 Task: Look for space in Ferry Pass, United States from 2nd June, 2023 to 6th June, 2023 for 1 adult in price range Rs.10000 to Rs.13000. Place can be private room with 1  bedroom having 1 bed and 1 bathroom. Property type can be house, flat, guest house, hotel. Booking option can be shelf check-in. Required host language is English.
Action: Mouse moved to (609, 126)
Screenshot: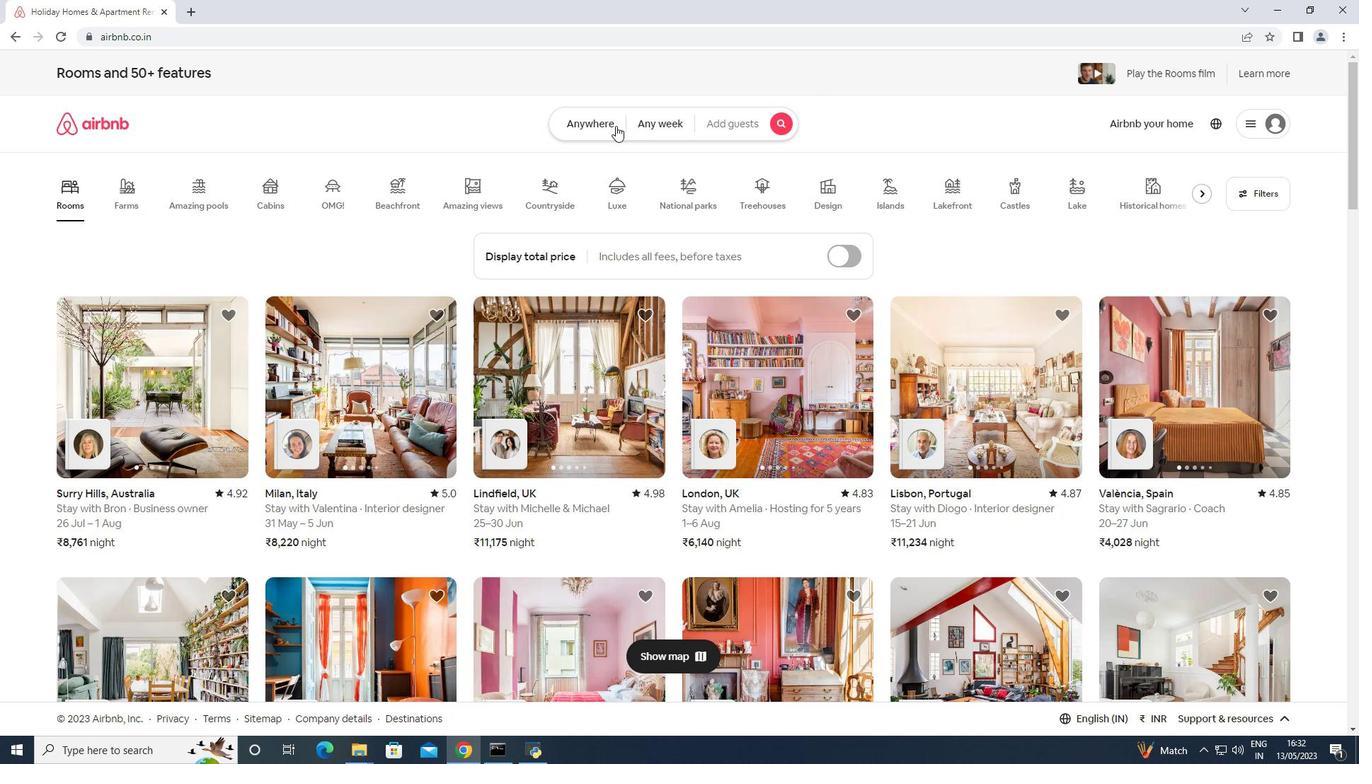 
Action: Mouse pressed left at (609, 126)
Screenshot: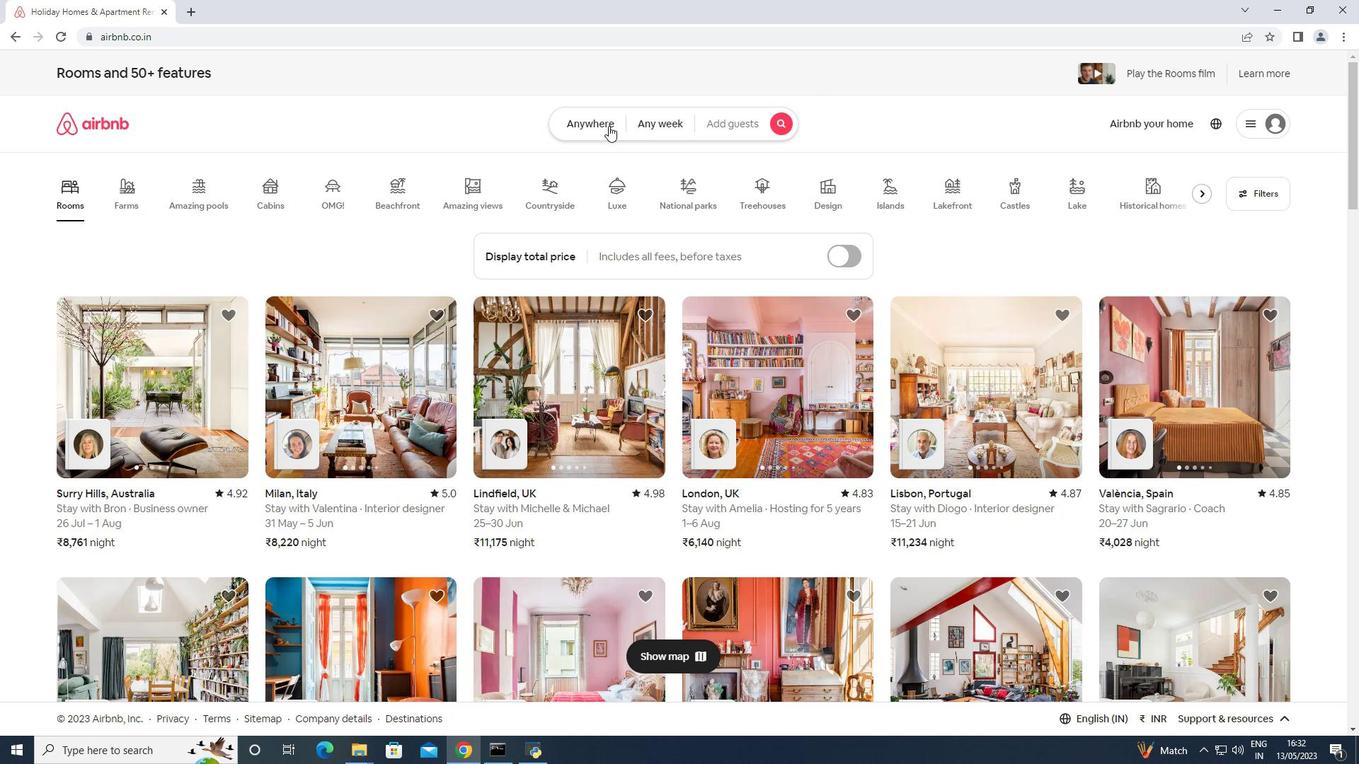 
Action: Mouse moved to (574, 177)
Screenshot: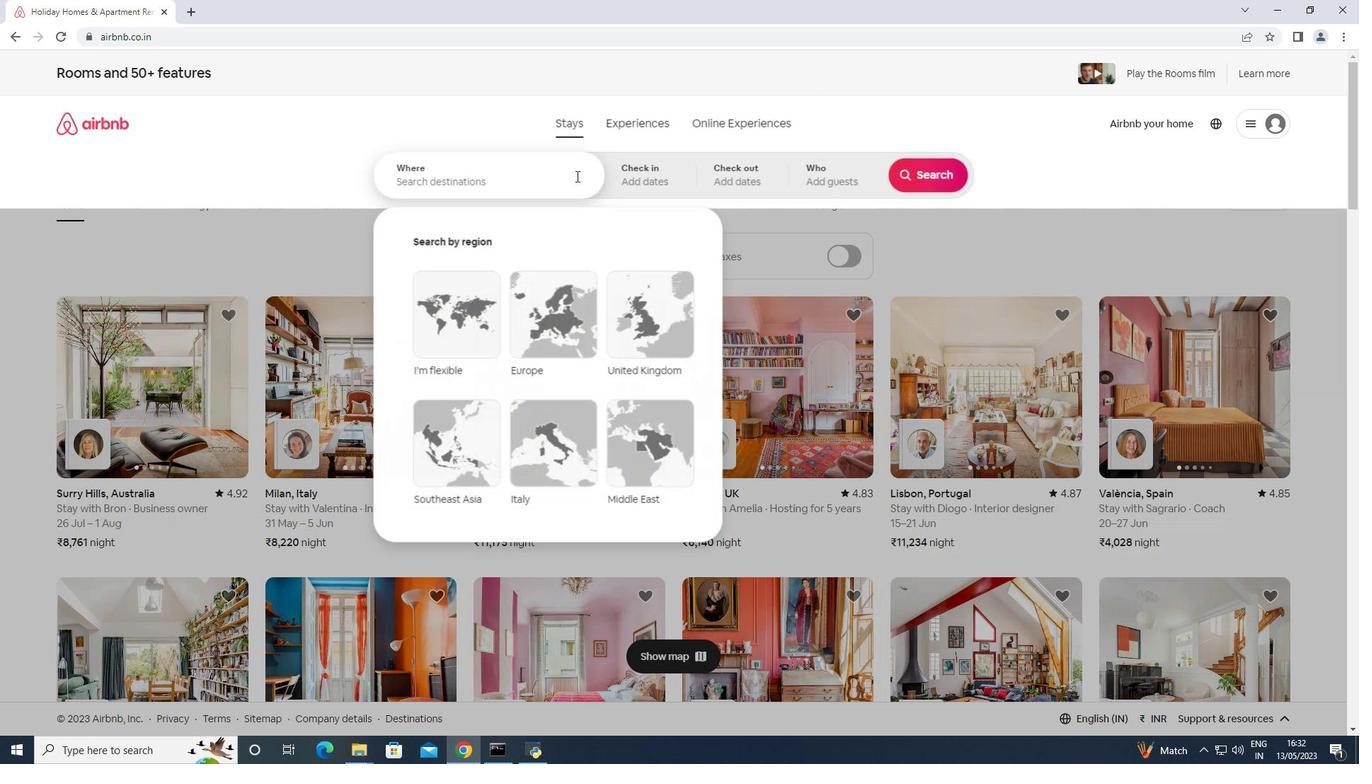
Action: Mouse pressed left at (574, 177)
Screenshot: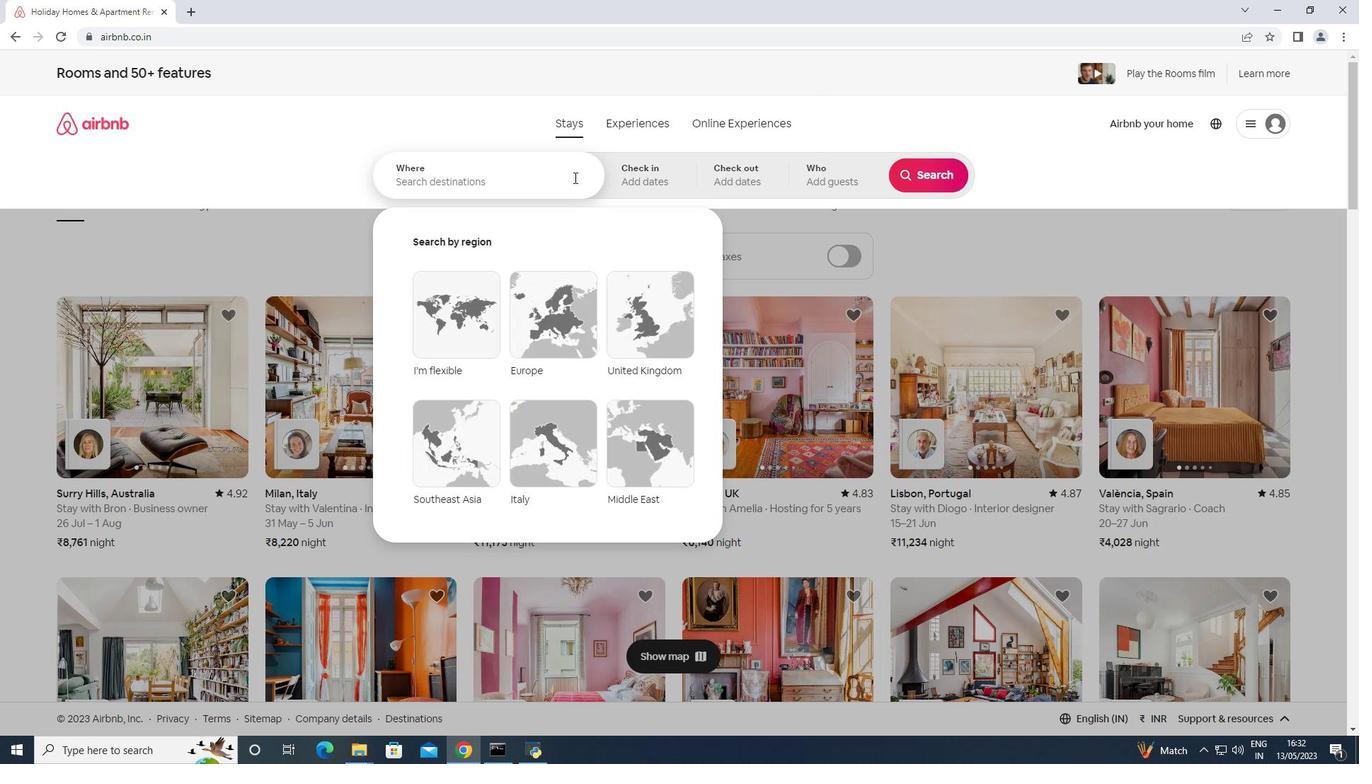 
Action: Key pressed <Key.shift>Ferry<Key.space>p<Key.backspace><Key.shift>Pass,<Key.space><Key.shift>United<Key.space><Key.shift>States<Key.enter>
Screenshot: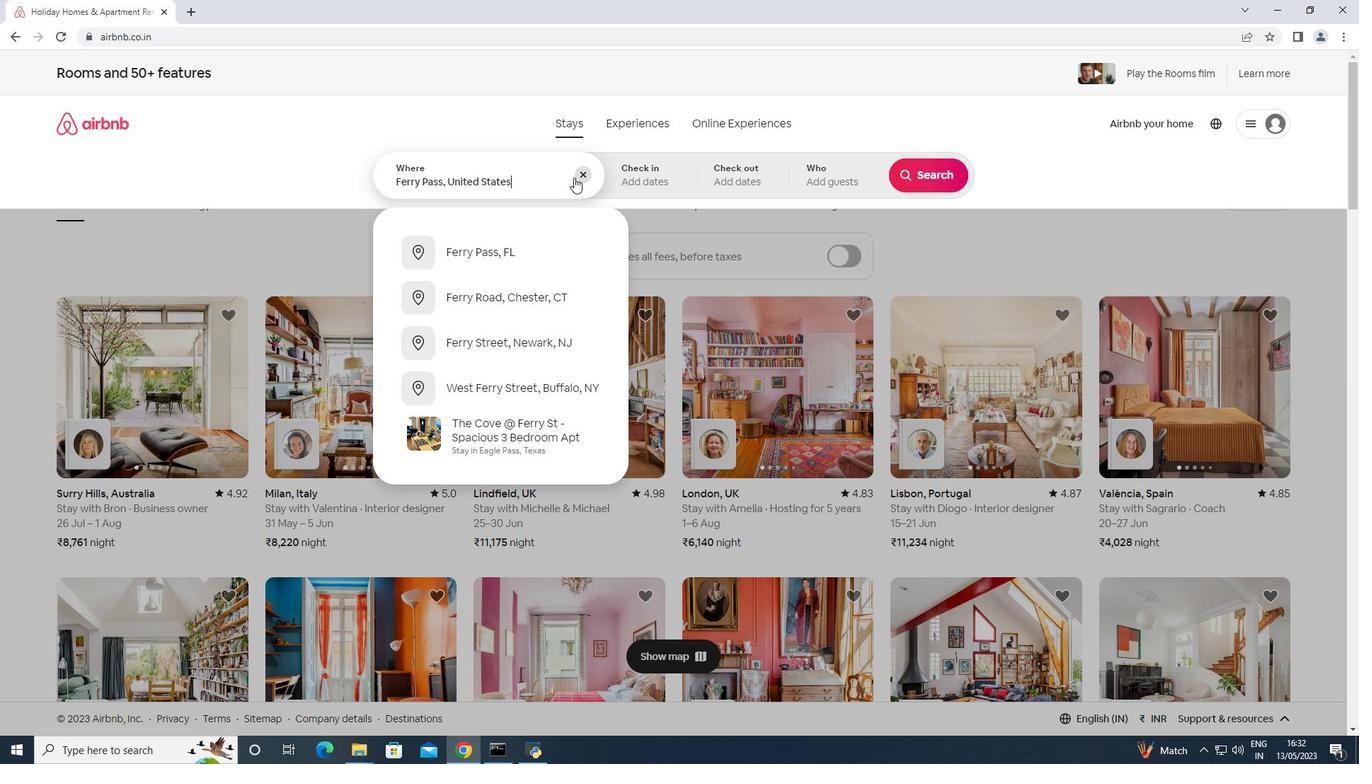 
Action: Mouse moved to (876, 348)
Screenshot: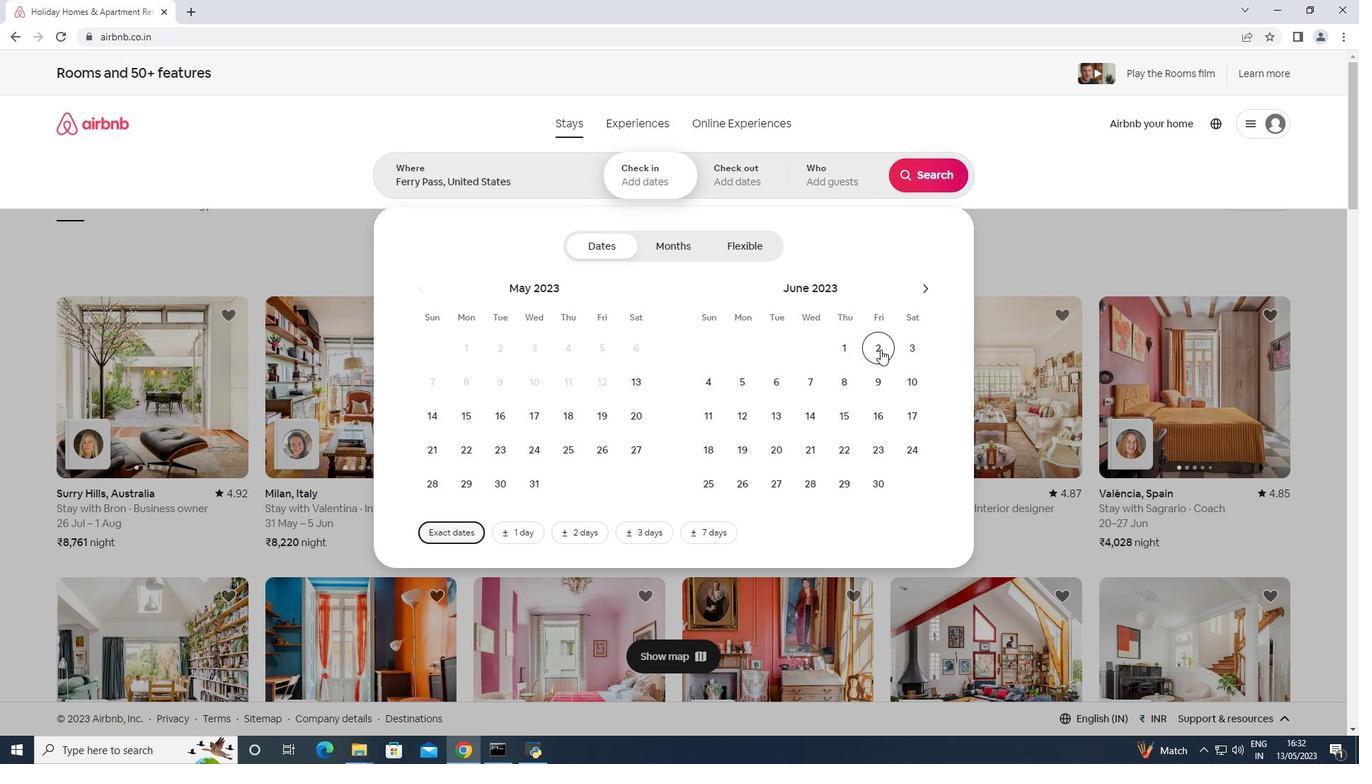 
Action: Mouse pressed left at (876, 348)
Screenshot: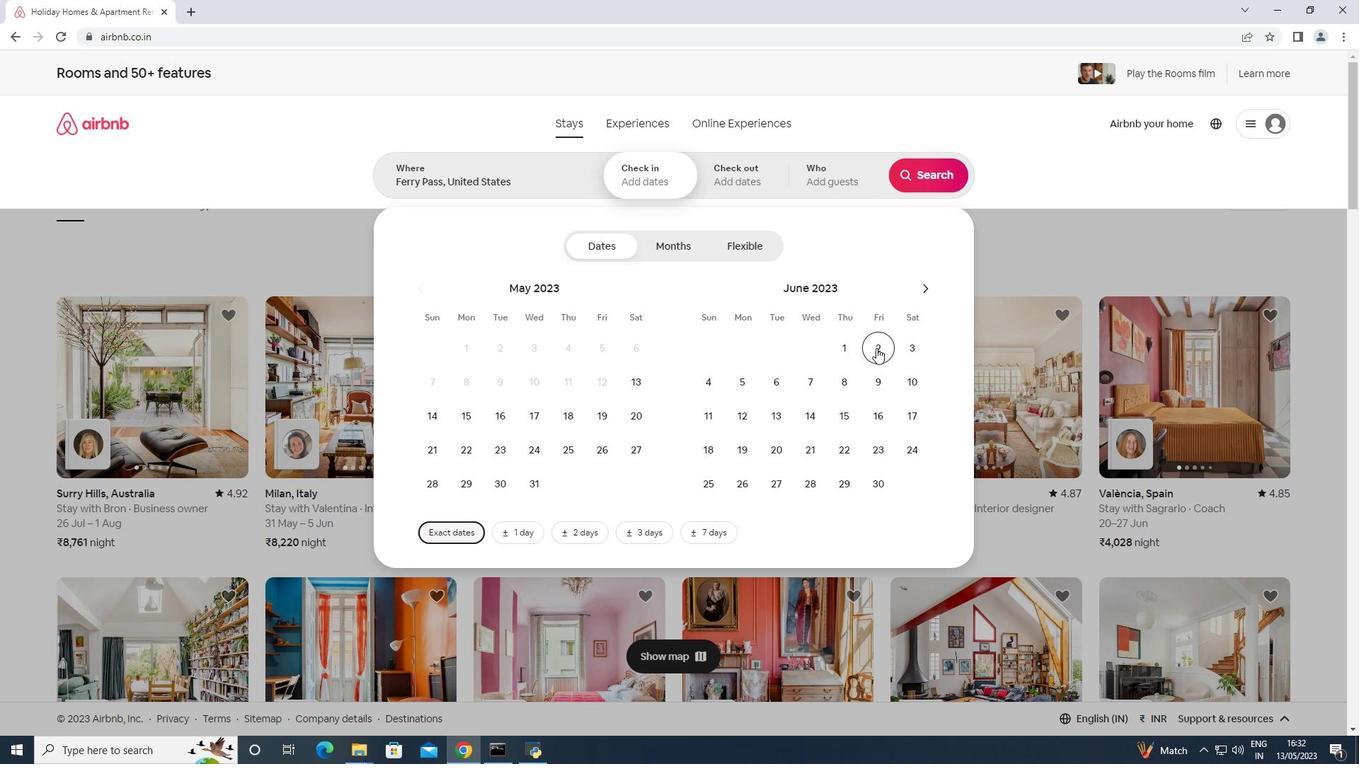 
Action: Mouse moved to (773, 384)
Screenshot: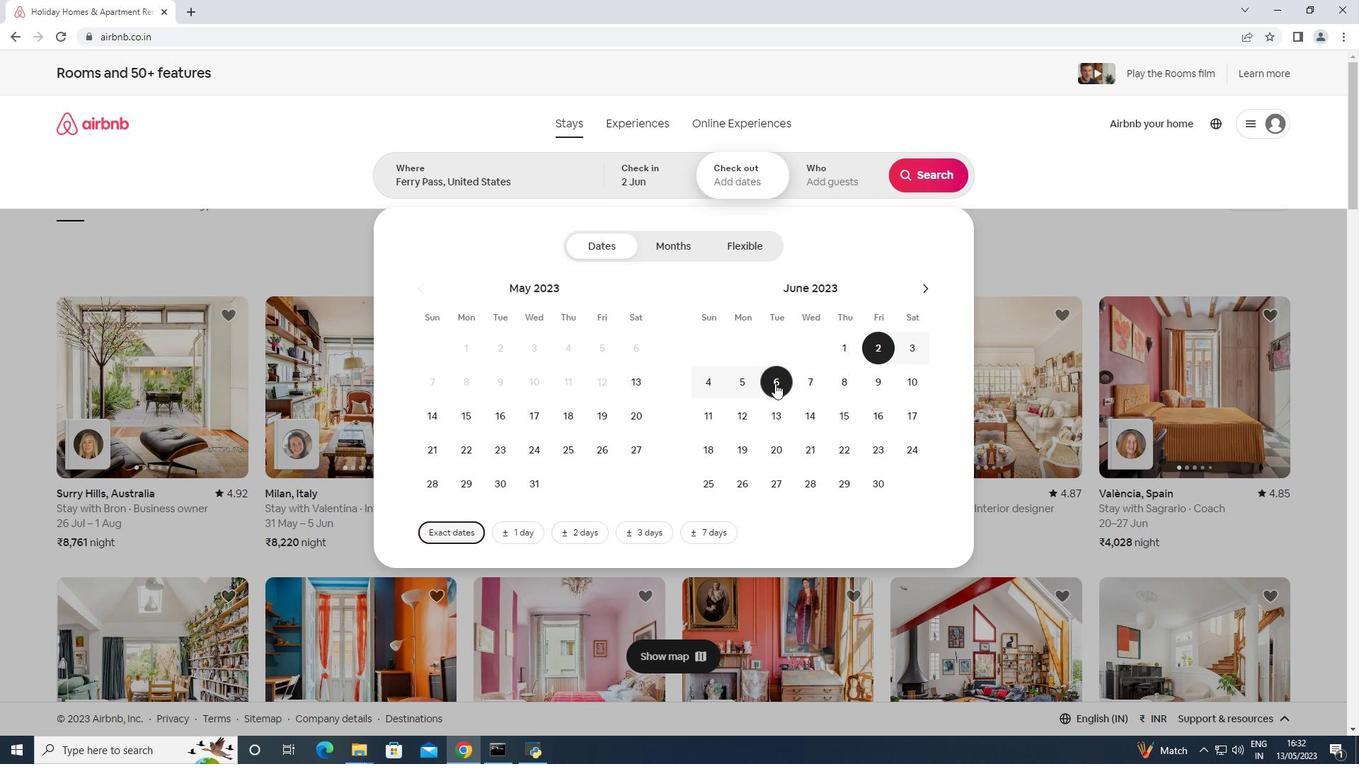 
Action: Mouse pressed left at (773, 384)
Screenshot: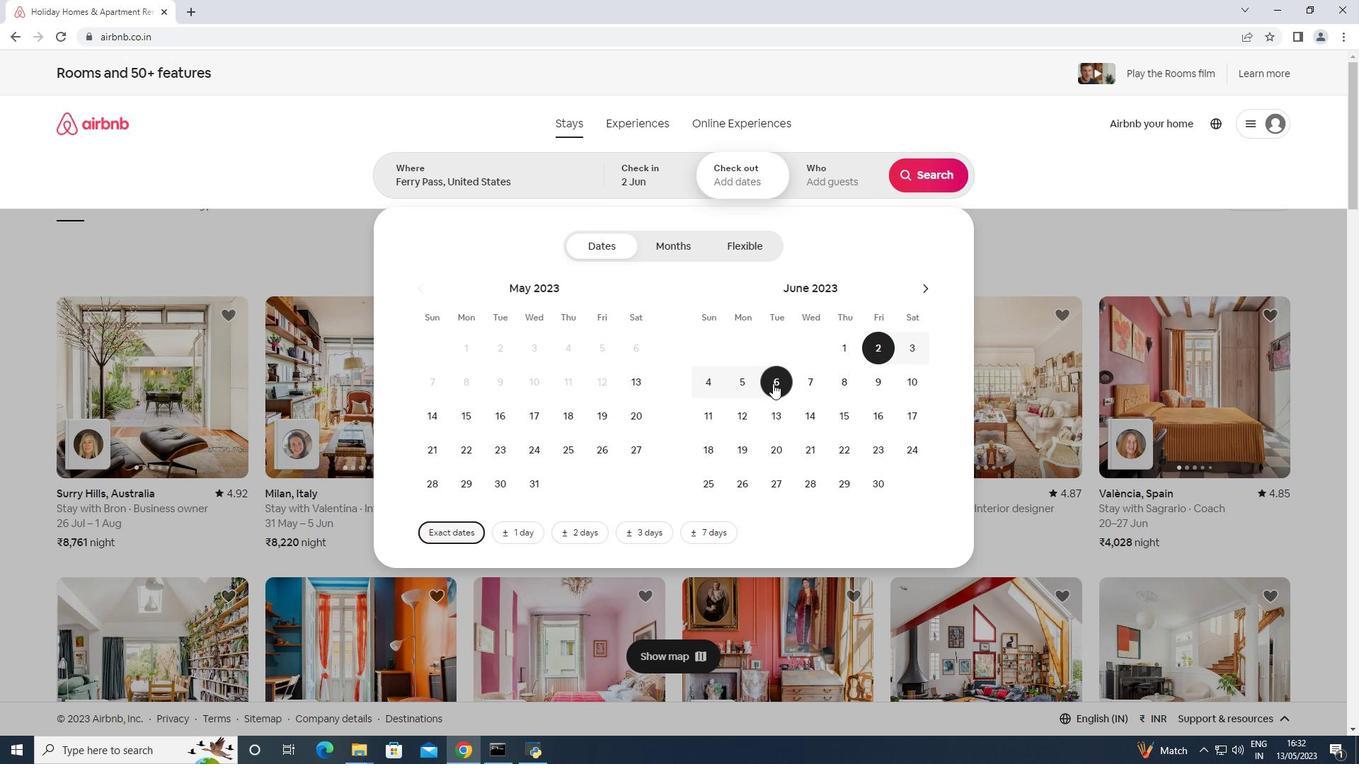 
Action: Mouse moved to (831, 179)
Screenshot: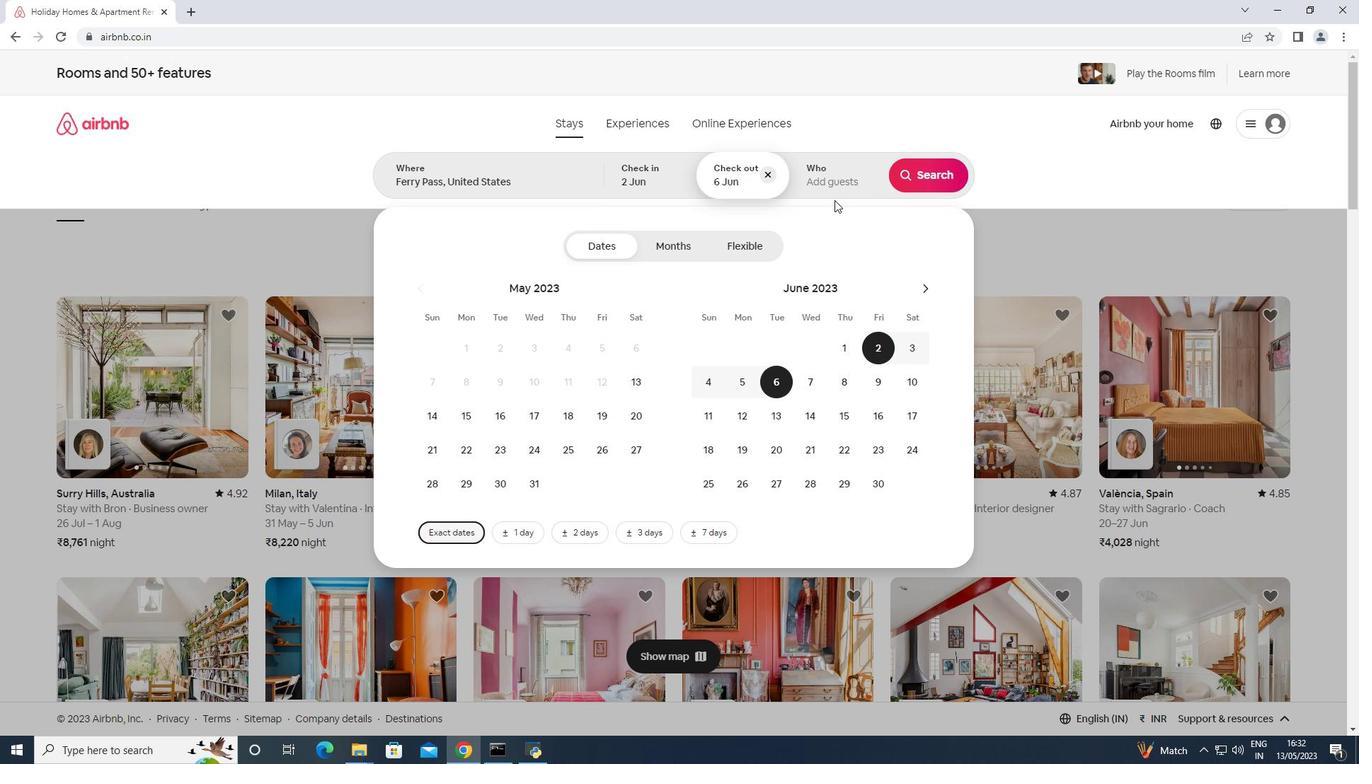 
Action: Mouse pressed left at (831, 179)
Screenshot: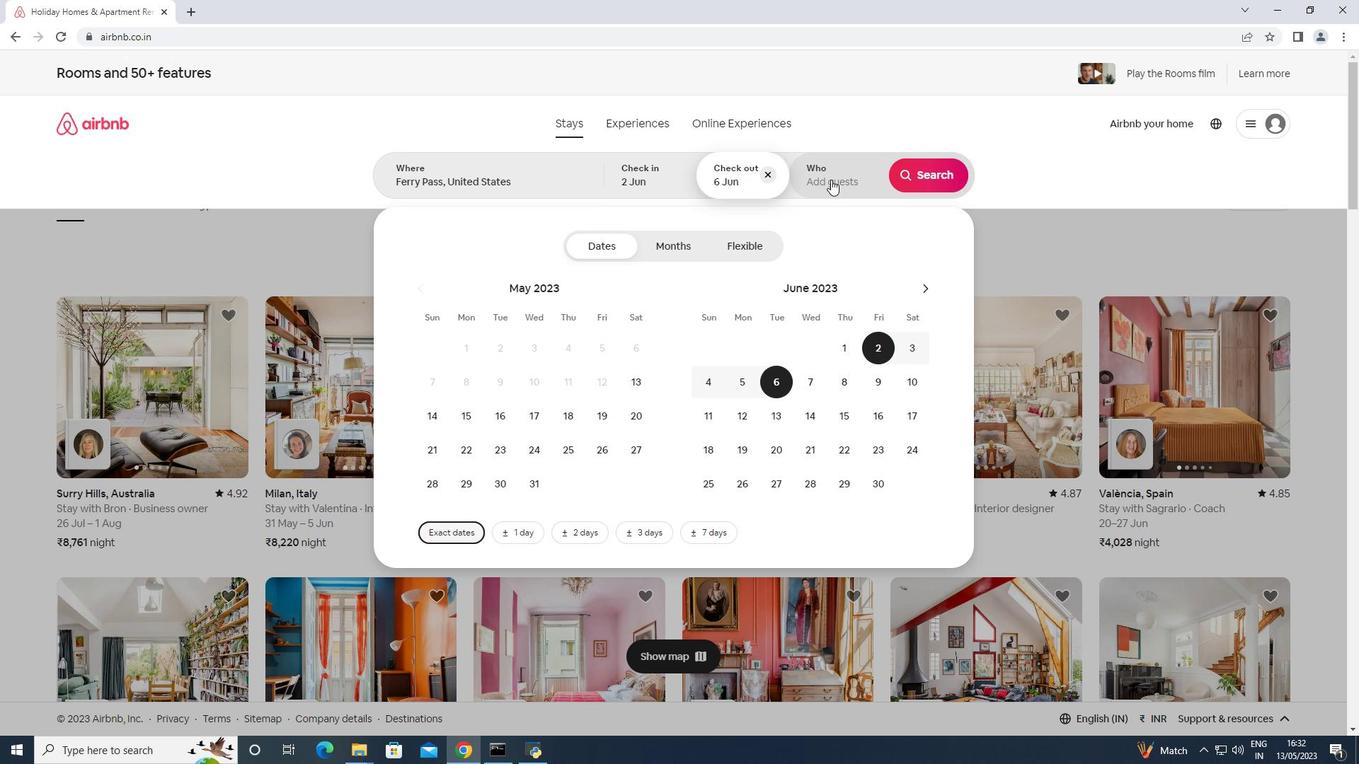
Action: Mouse moved to (932, 247)
Screenshot: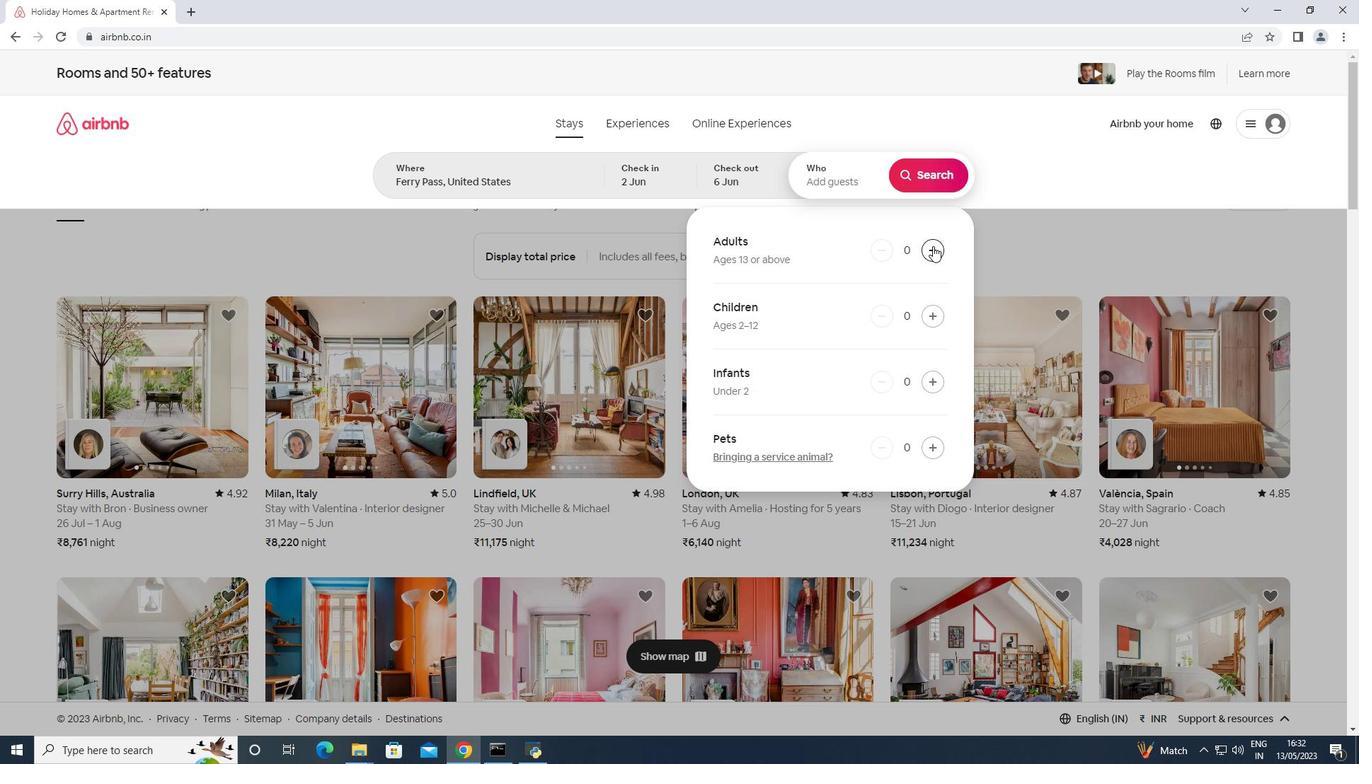 
Action: Mouse pressed left at (932, 247)
Screenshot: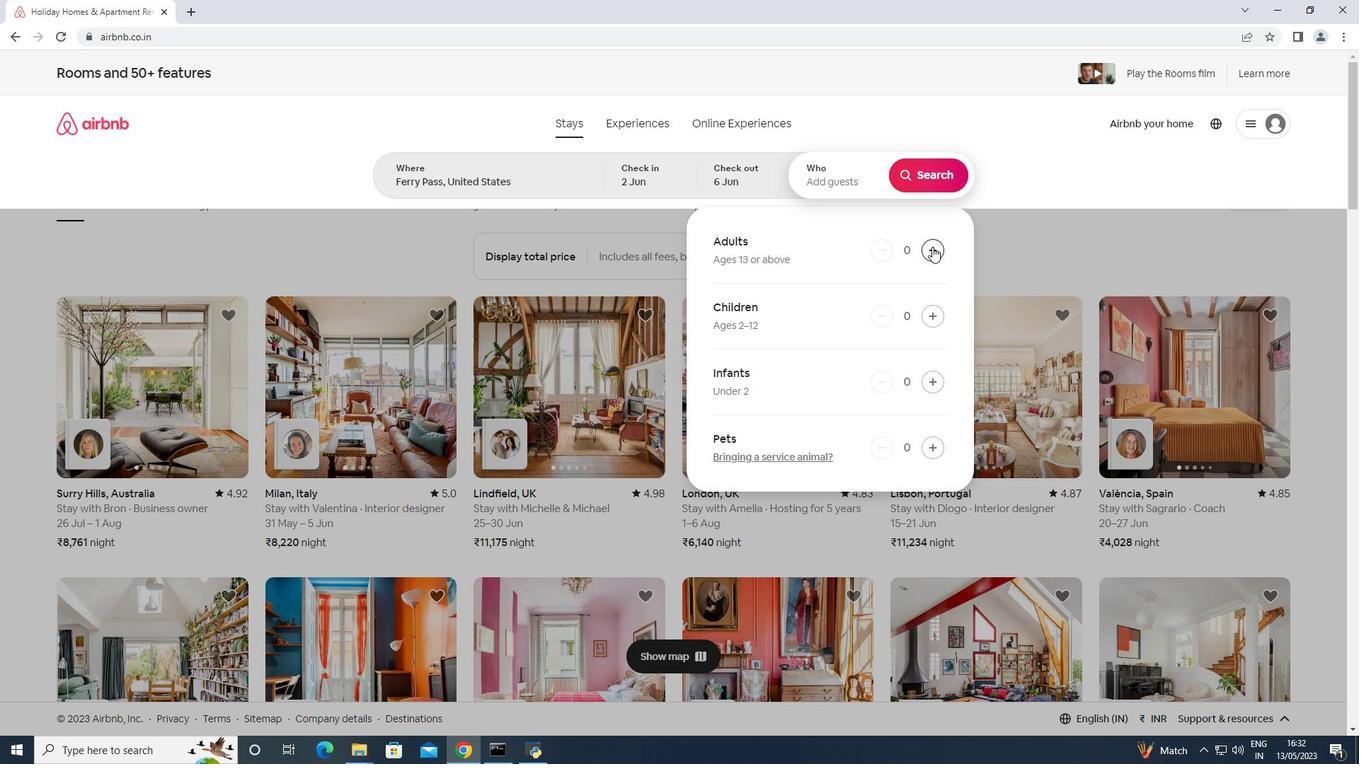 
Action: Mouse moved to (912, 167)
Screenshot: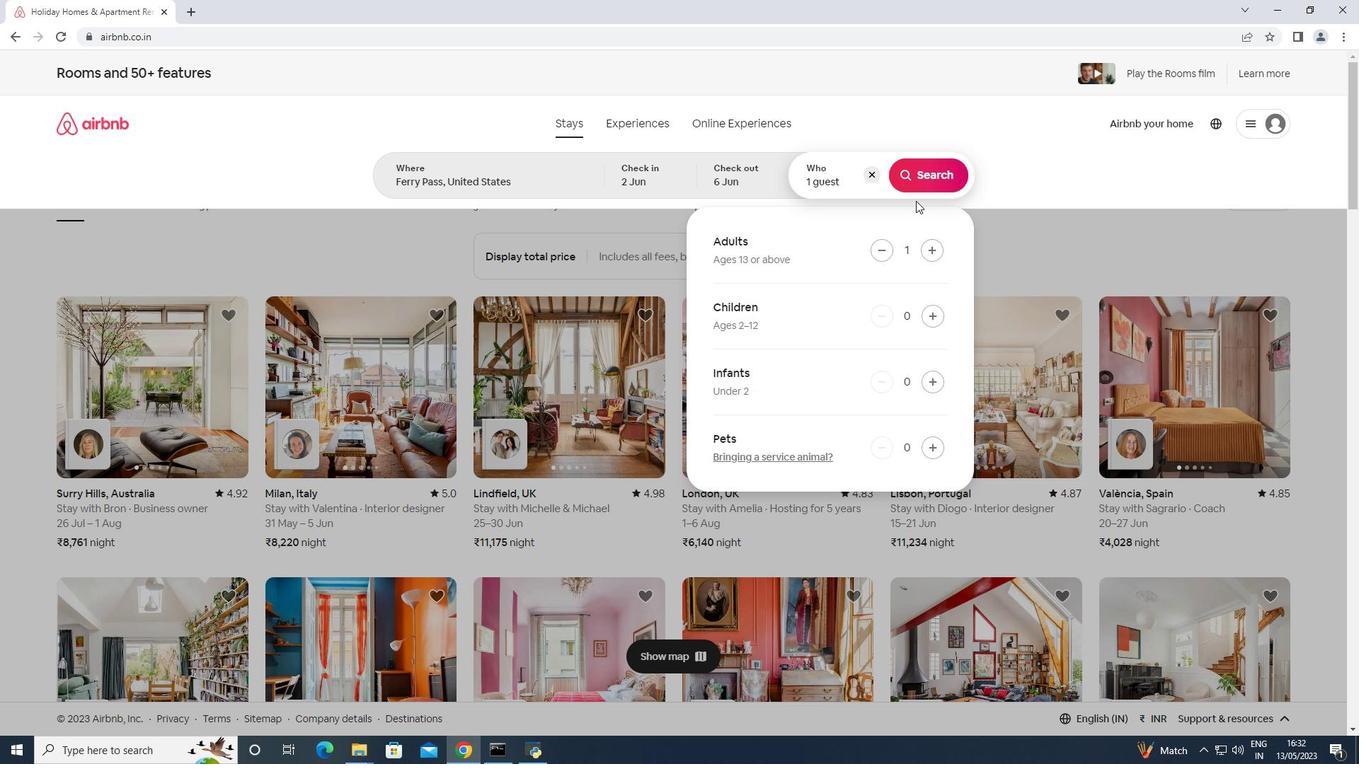 
Action: Mouse pressed left at (912, 167)
Screenshot: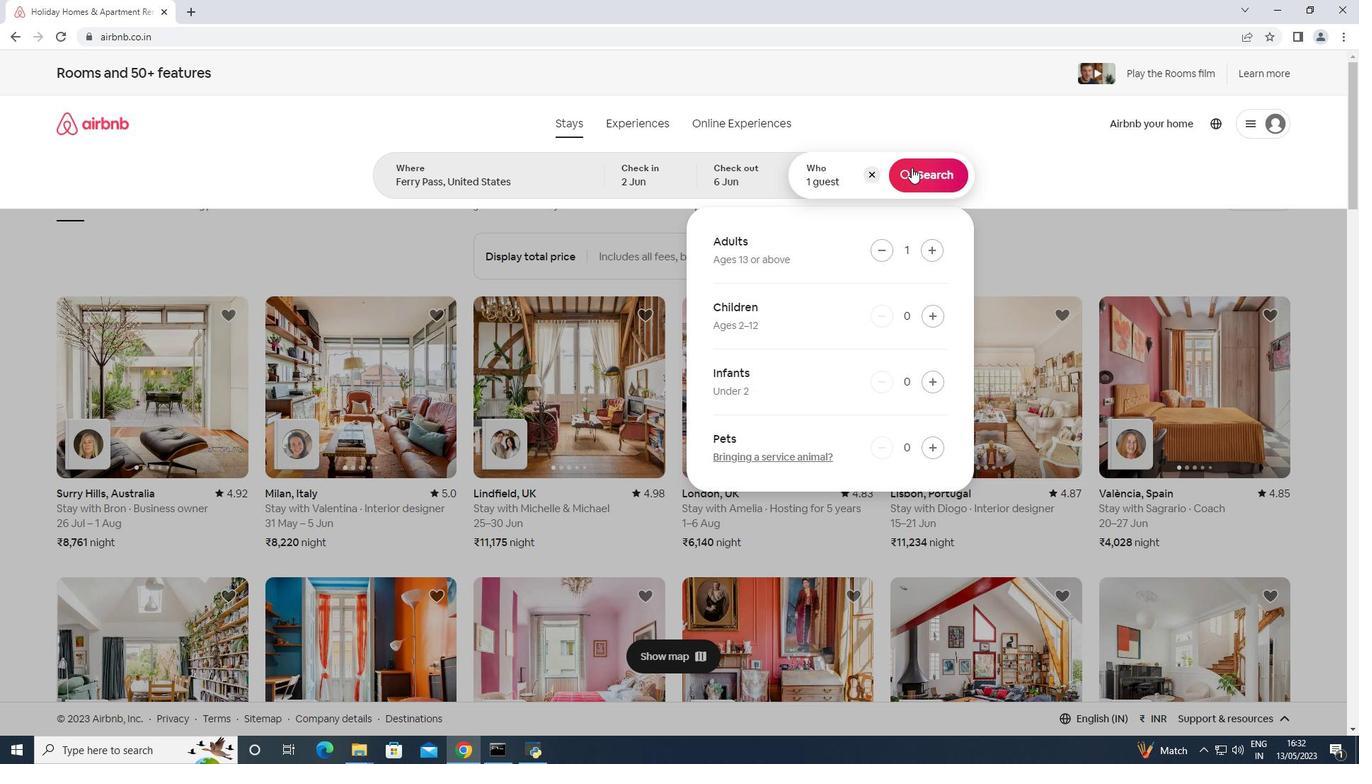 
Action: Mouse moved to (1301, 127)
Screenshot: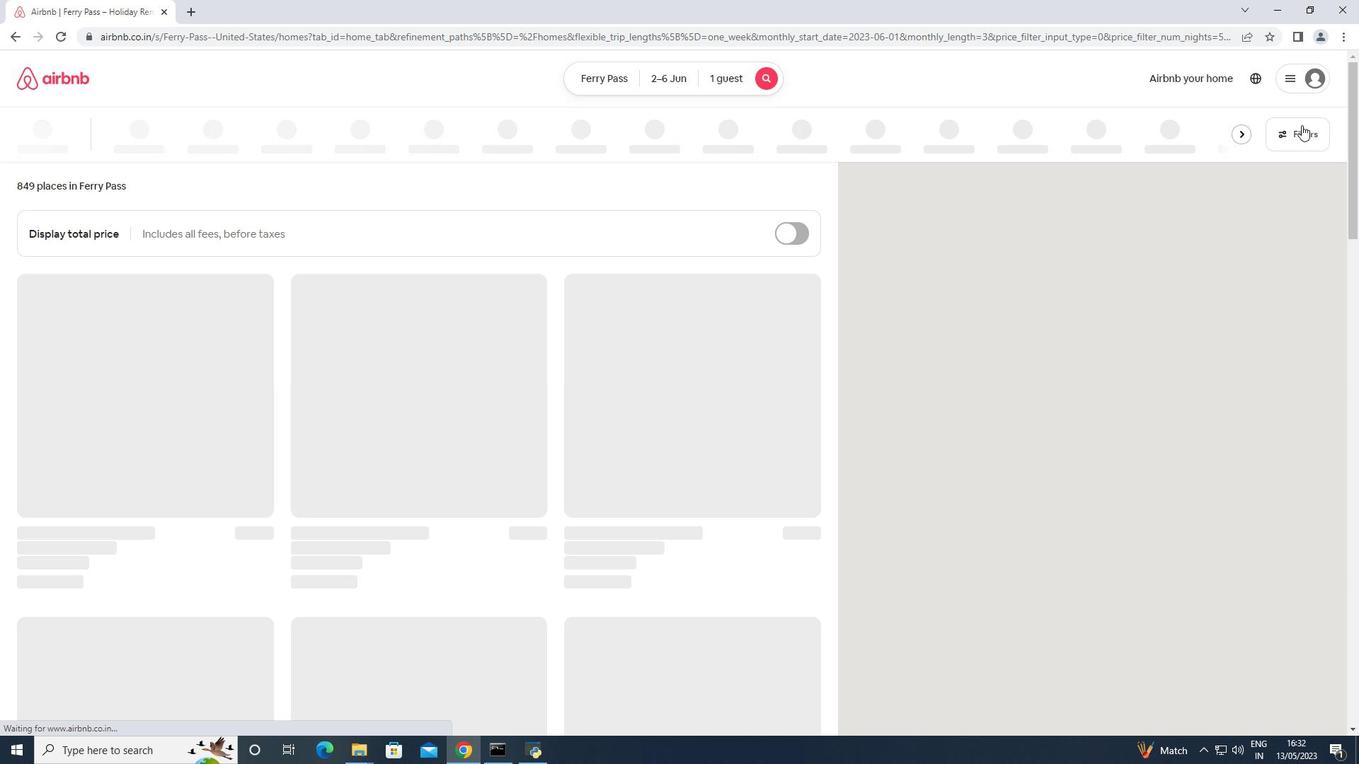 
Action: Mouse pressed left at (1301, 127)
Screenshot: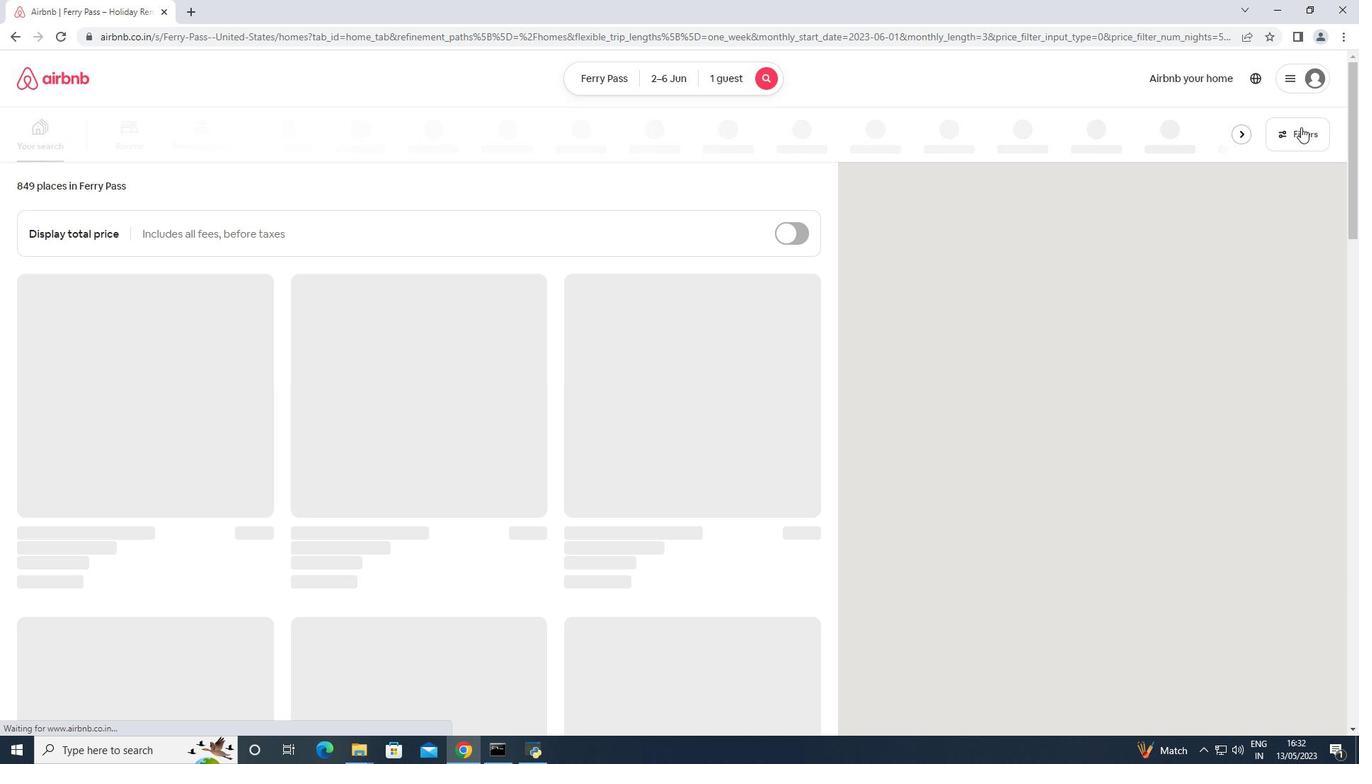 
Action: Mouse moved to (605, 475)
Screenshot: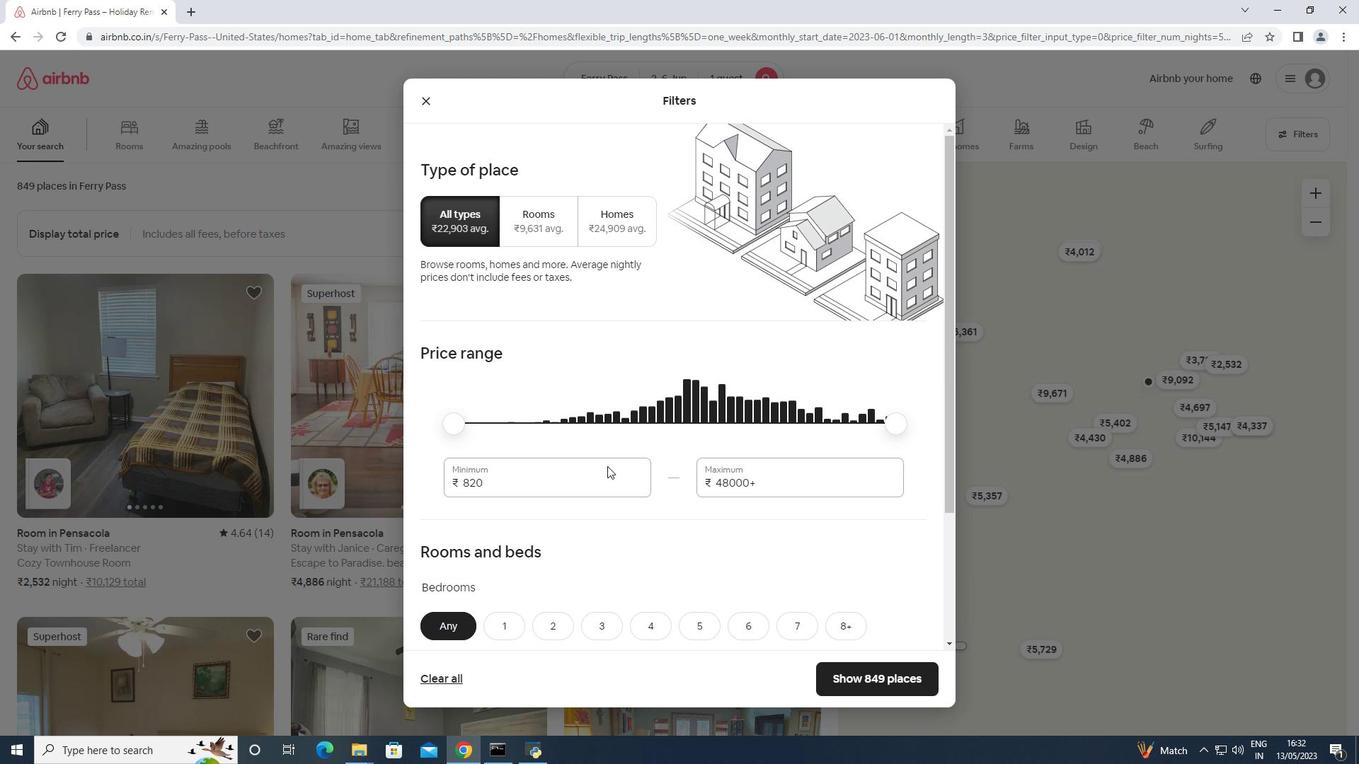 
Action: Mouse pressed left at (605, 475)
Screenshot: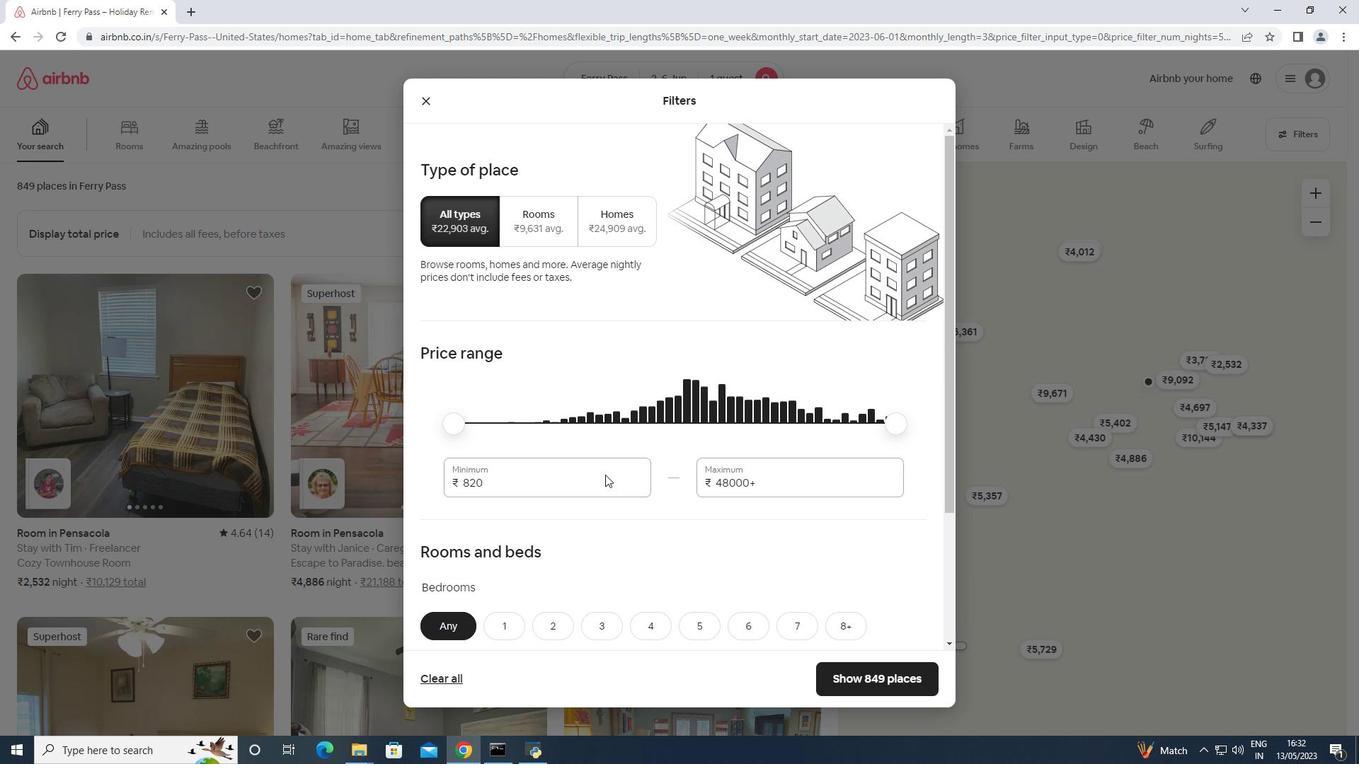 
Action: Mouse pressed left at (605, 475)
Screenshot: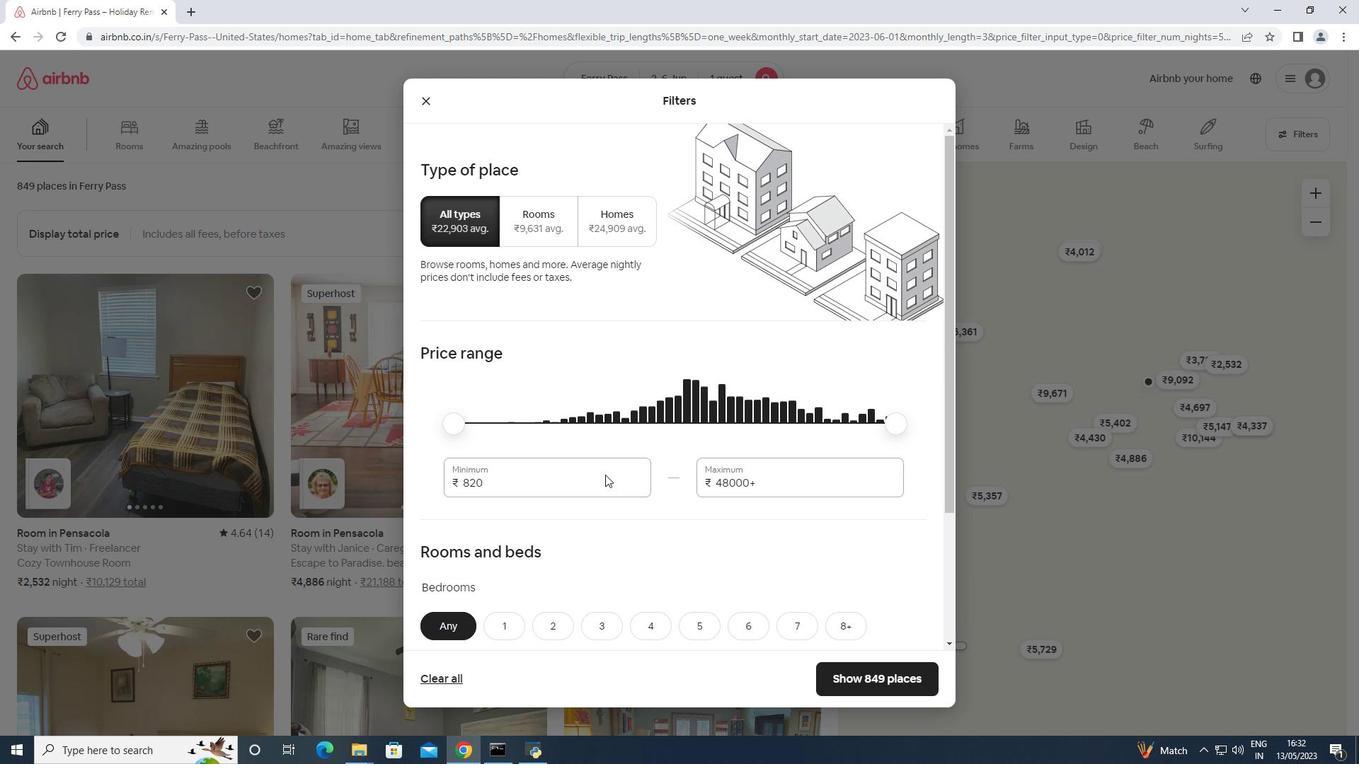 
Action: Mouse moved to (613, 470)
Screenshot: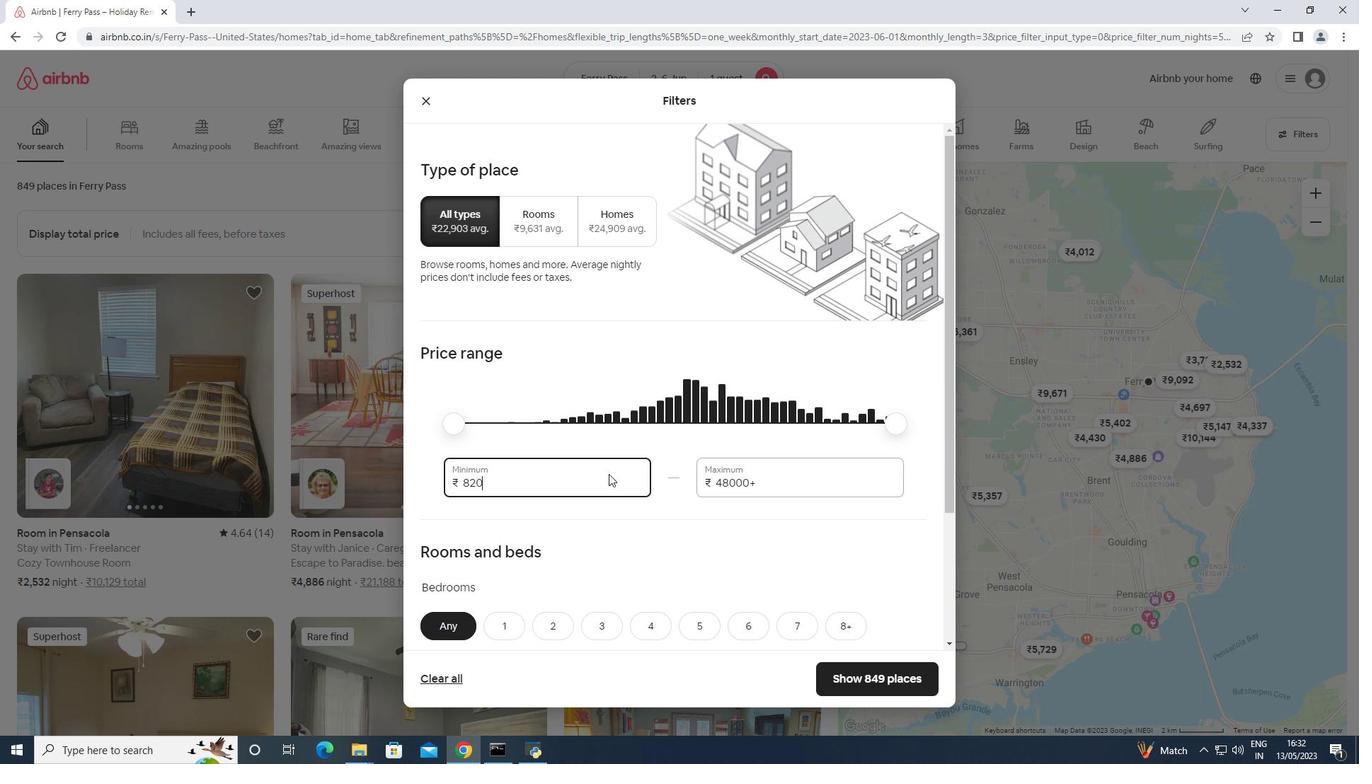 
Action: Key pressed <Key.backspace><Key.backspace><Key.backspace>12<Key.backspace>0000<Key.tab>13000
Screenshot: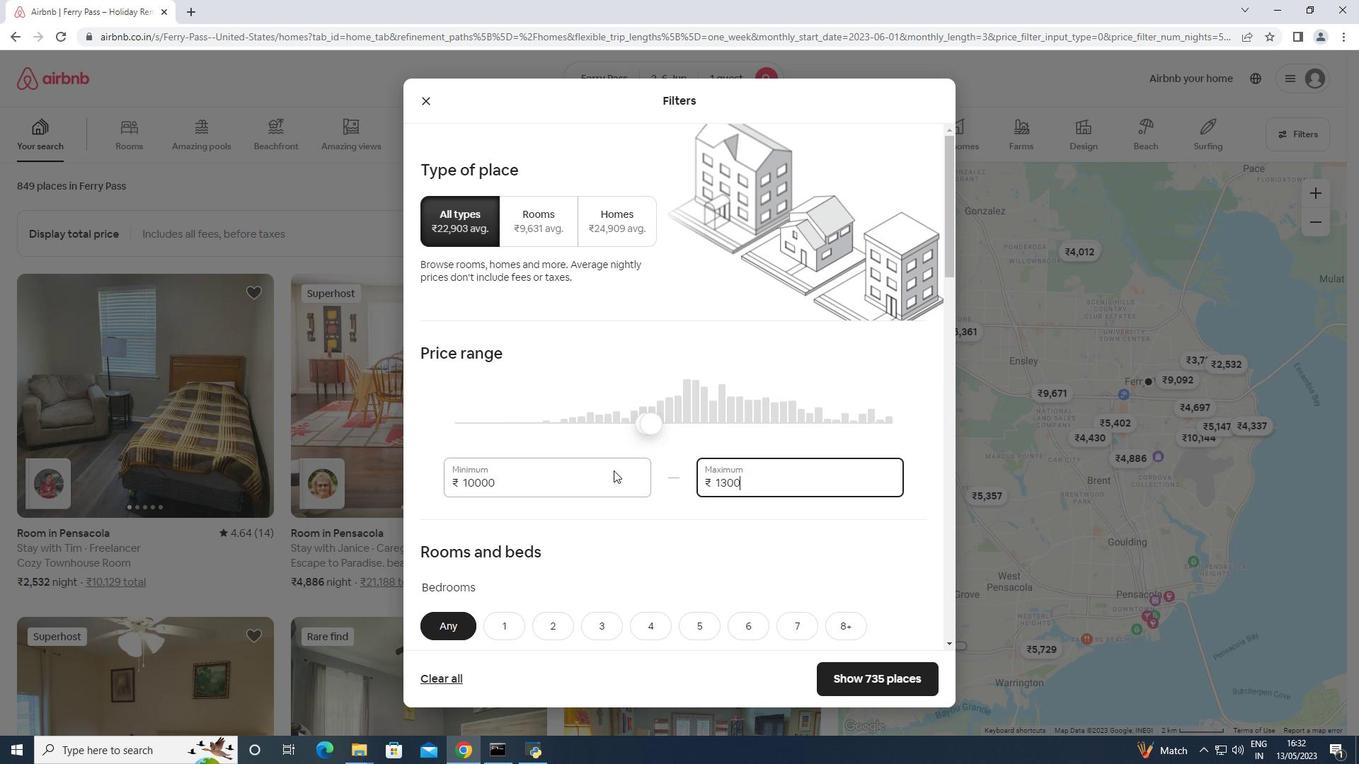 
Action: Mouse moved to (613, 470)
Screenshot: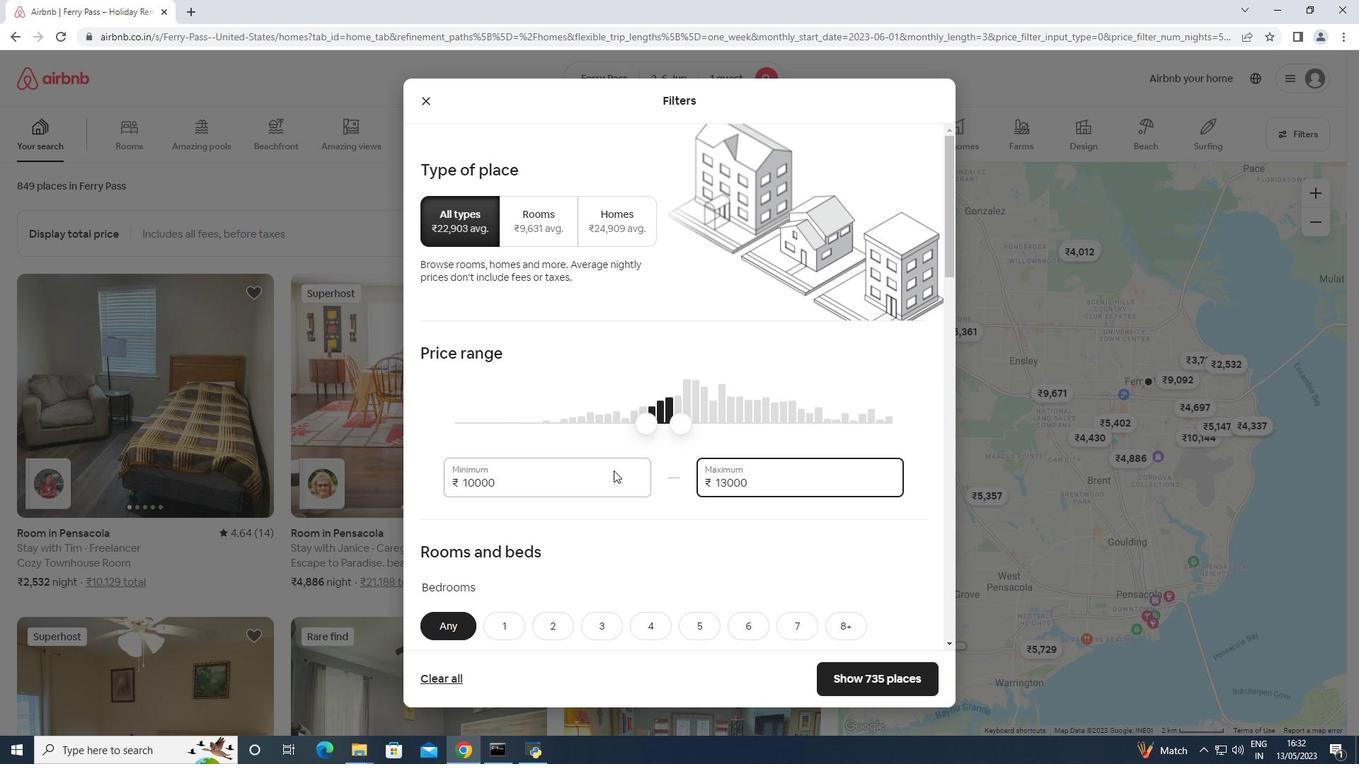 
Action: Mouse scrolled (613, 470) with delta (0, 0)
Screenshot: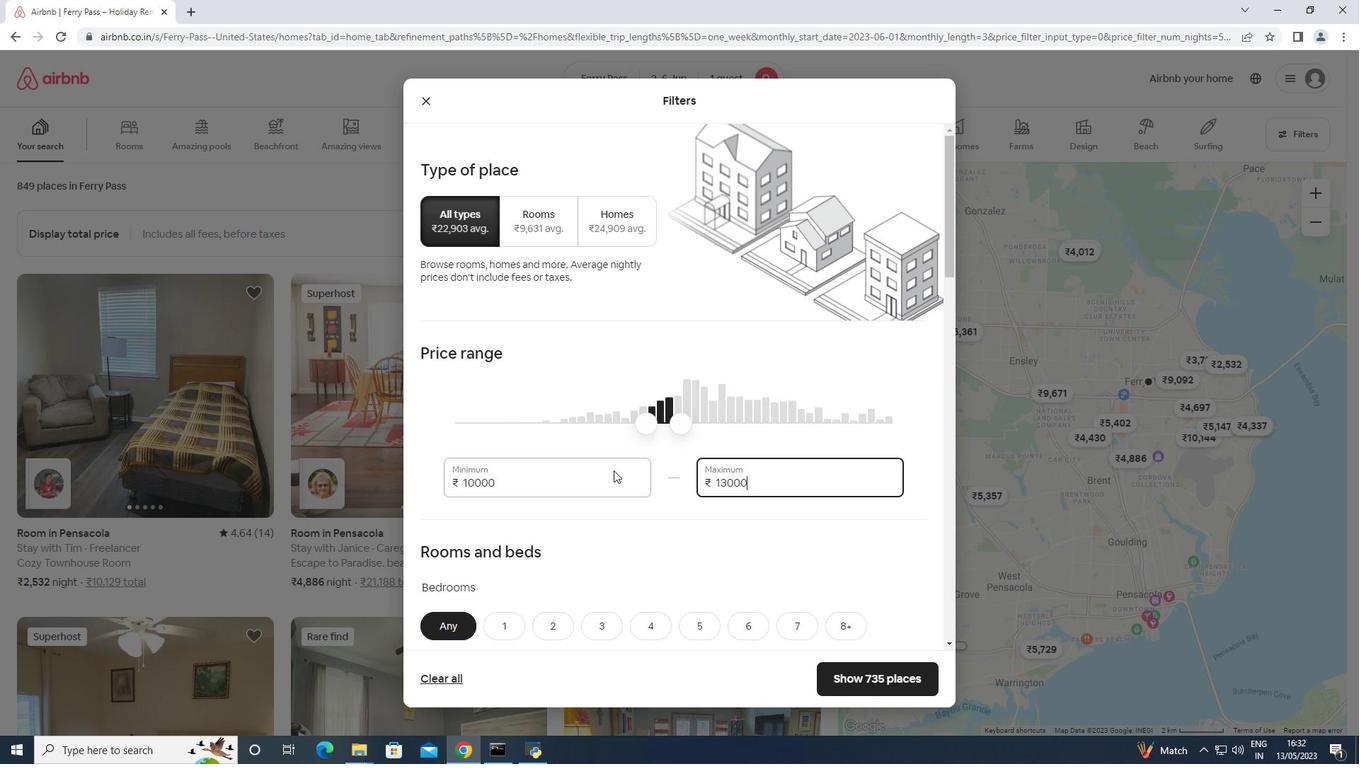 
Action: Mouse scrolled (613, 470) with delta (0, 0)
Screenshot: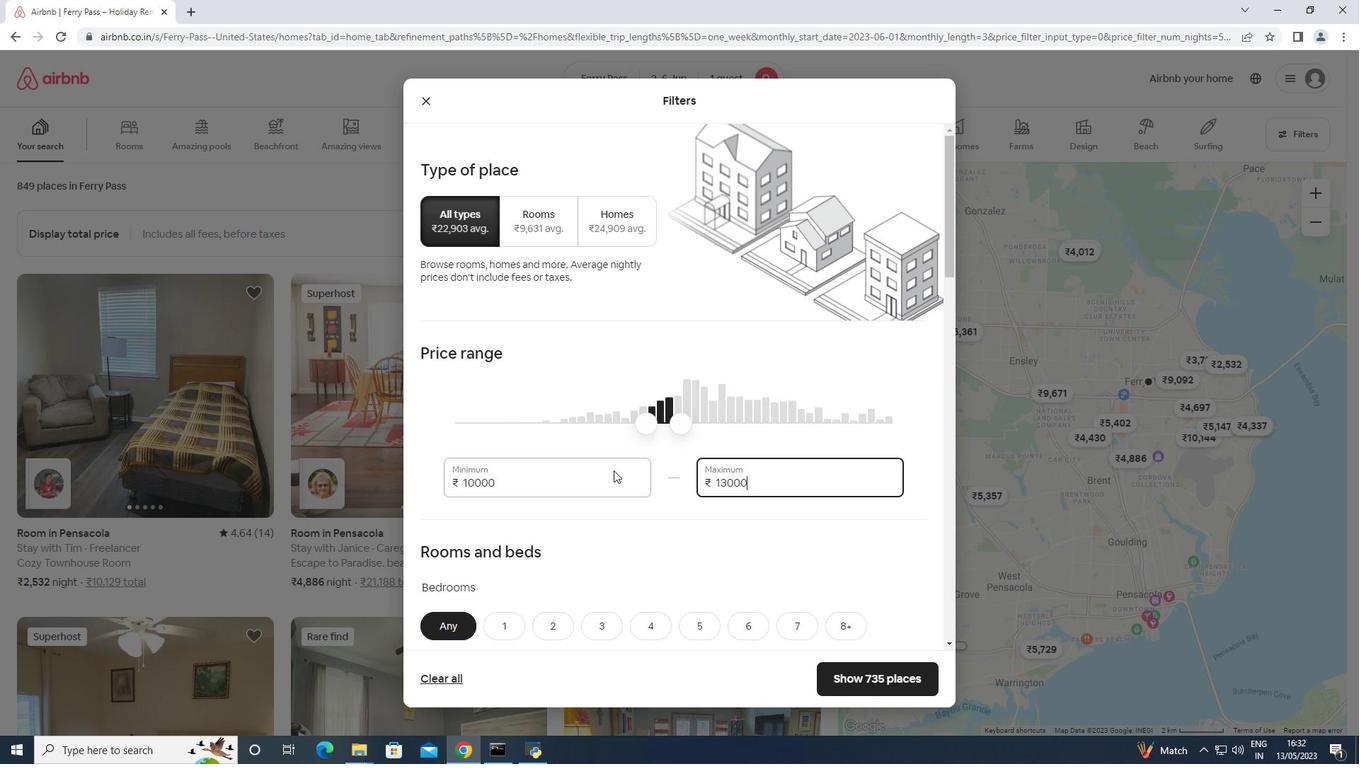 
Action: Mouse scrolled (613, 470) with delta (0, 0)
Screenshot: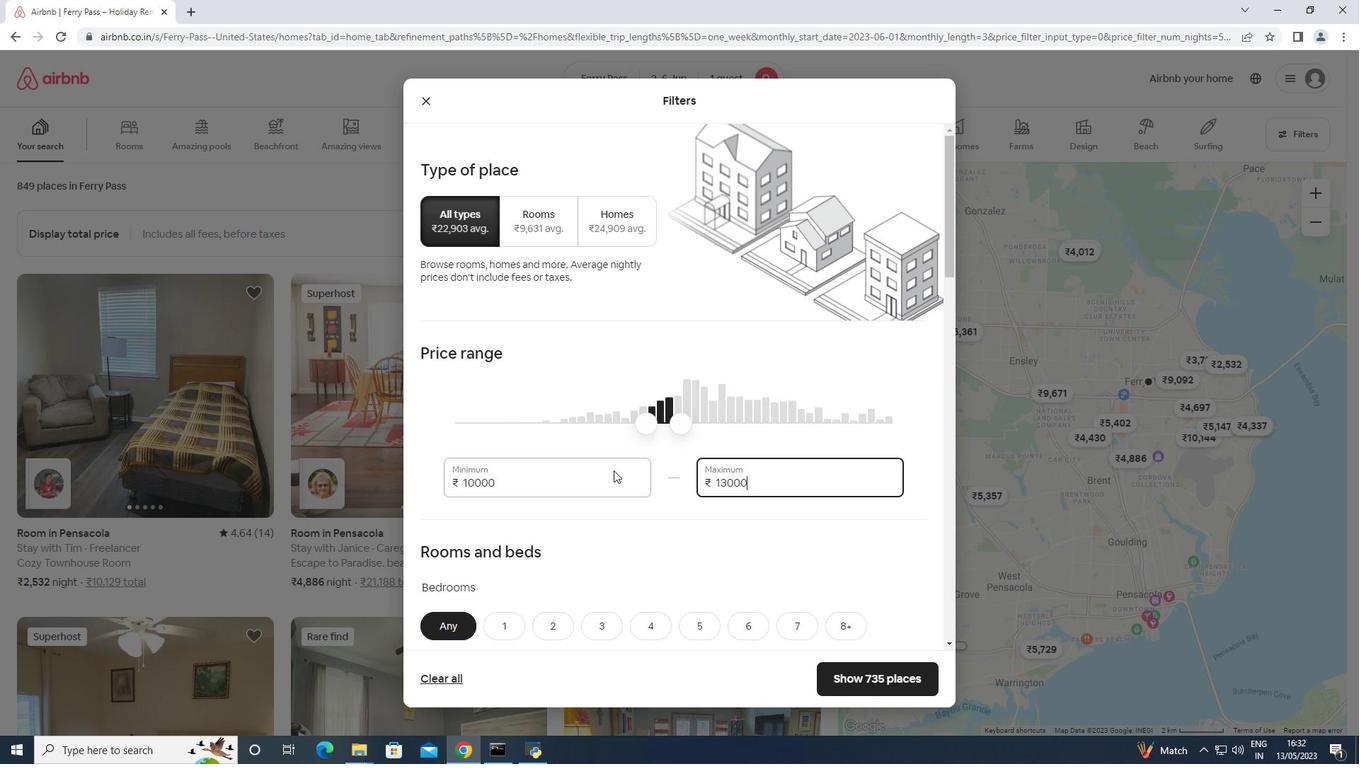 
Action: Mouse moved to (515, 420)
Screenshot: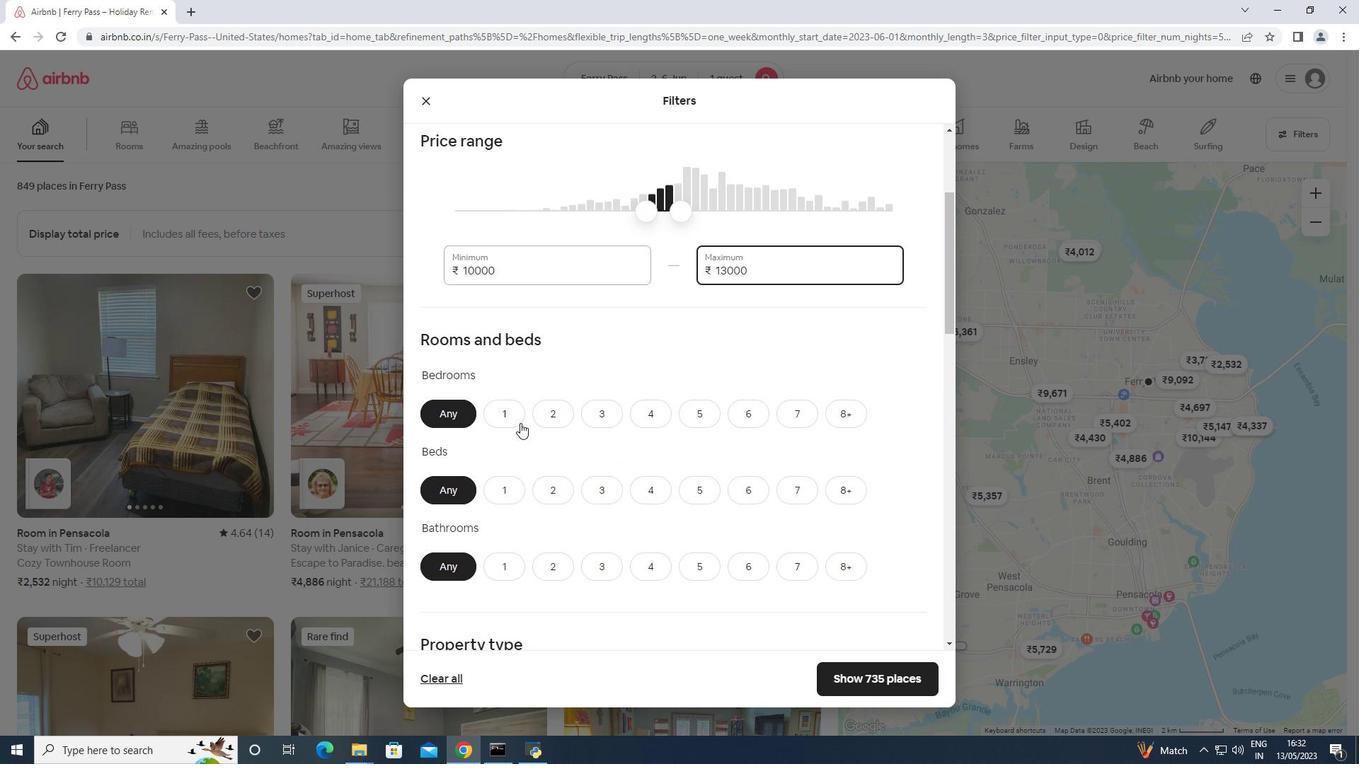 
Action: Mouse pressed left at (515, 420)
Screenshot: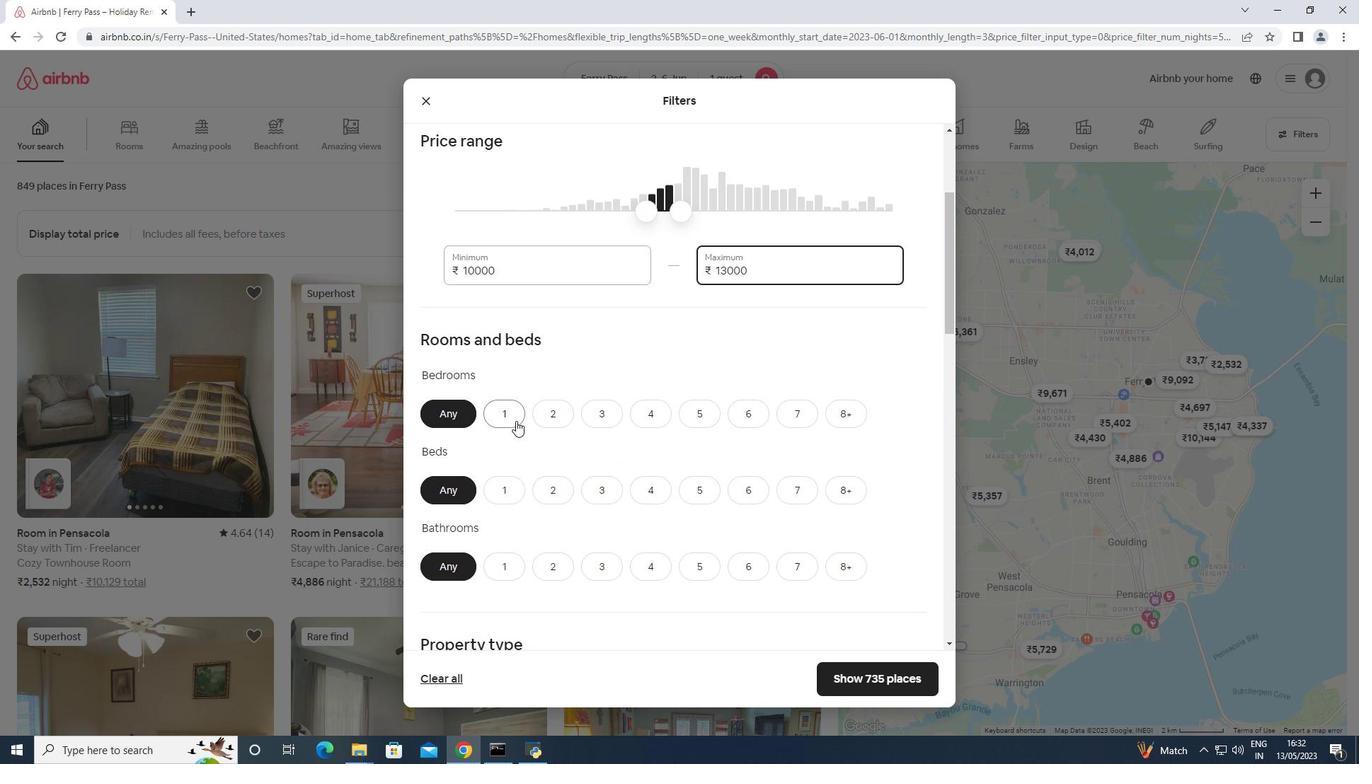 
Action: Mouse moved to (502, 492)
Screenshot: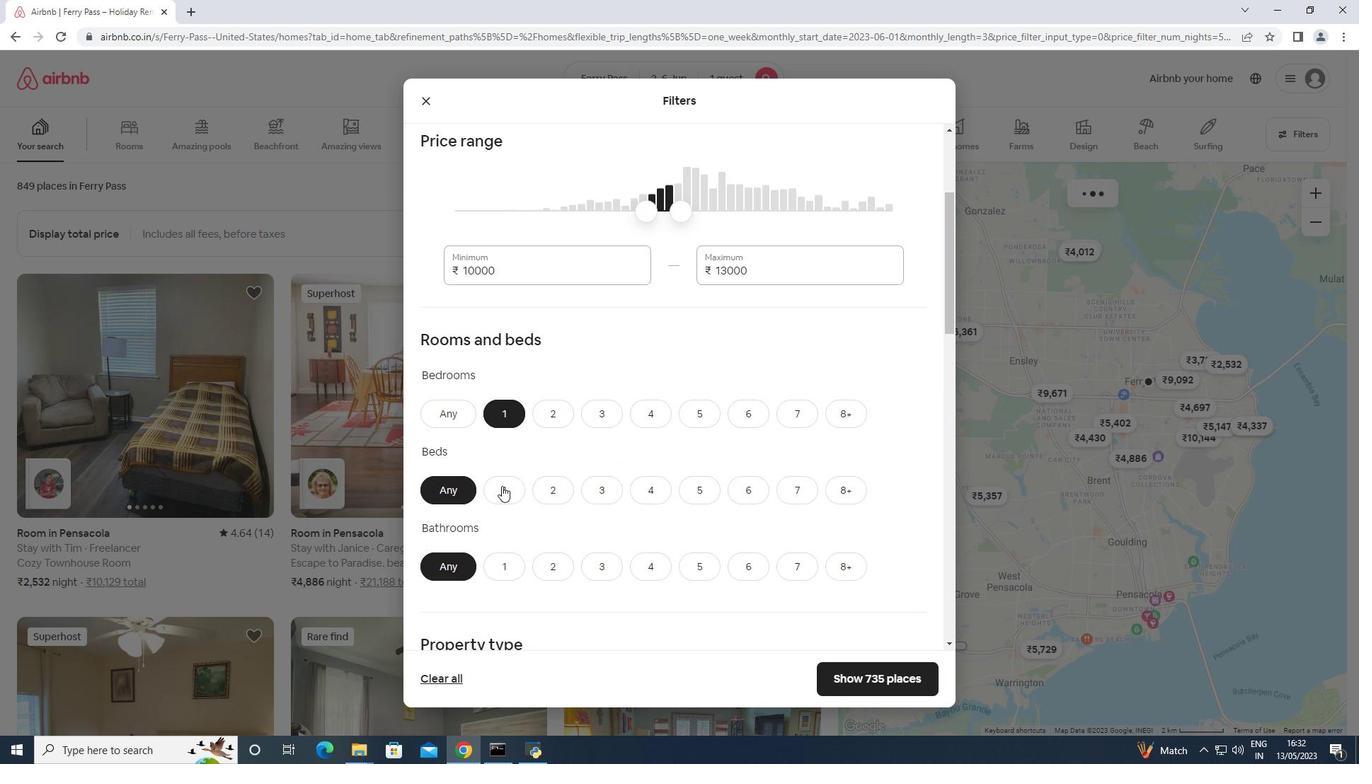 
Action: Mouse pressed left at (502, 492)
Screenshot: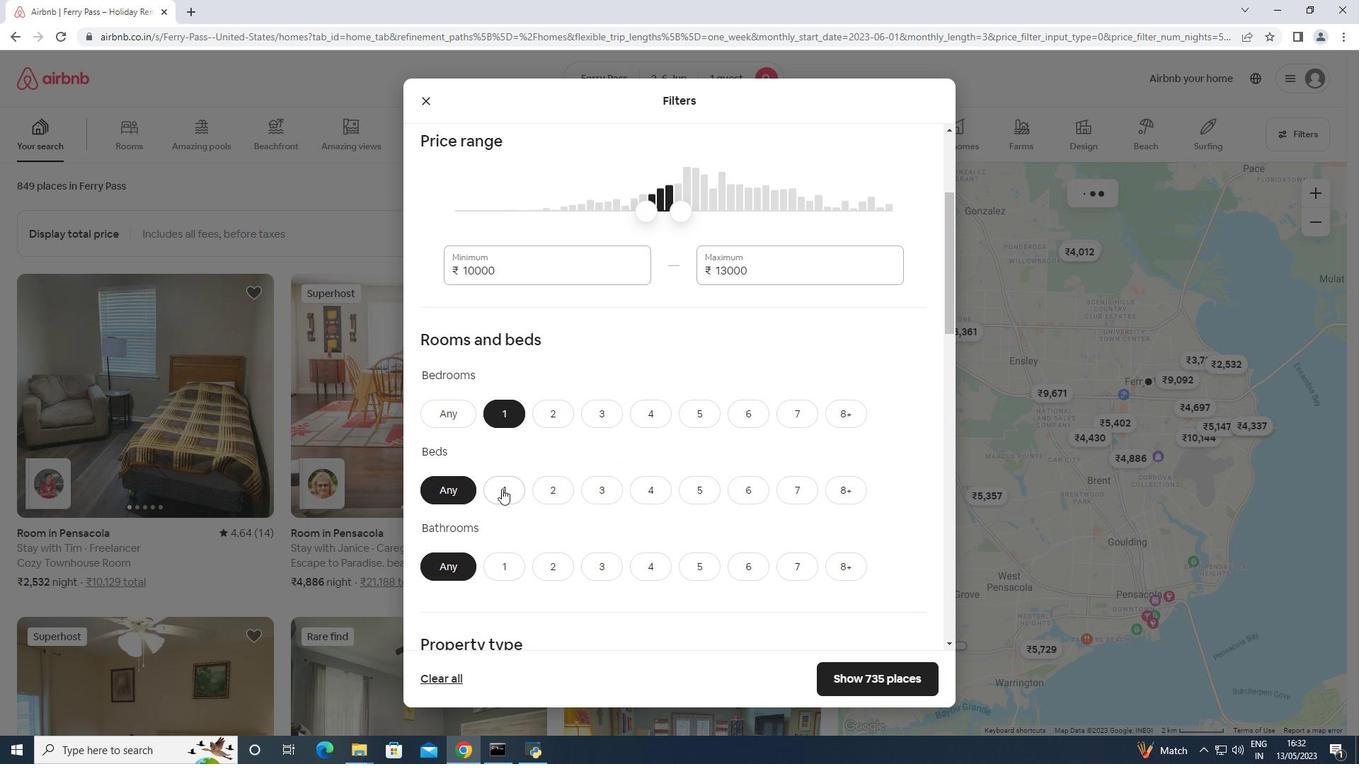 
Action: Mouse moved to (497, 568)
Screenshot: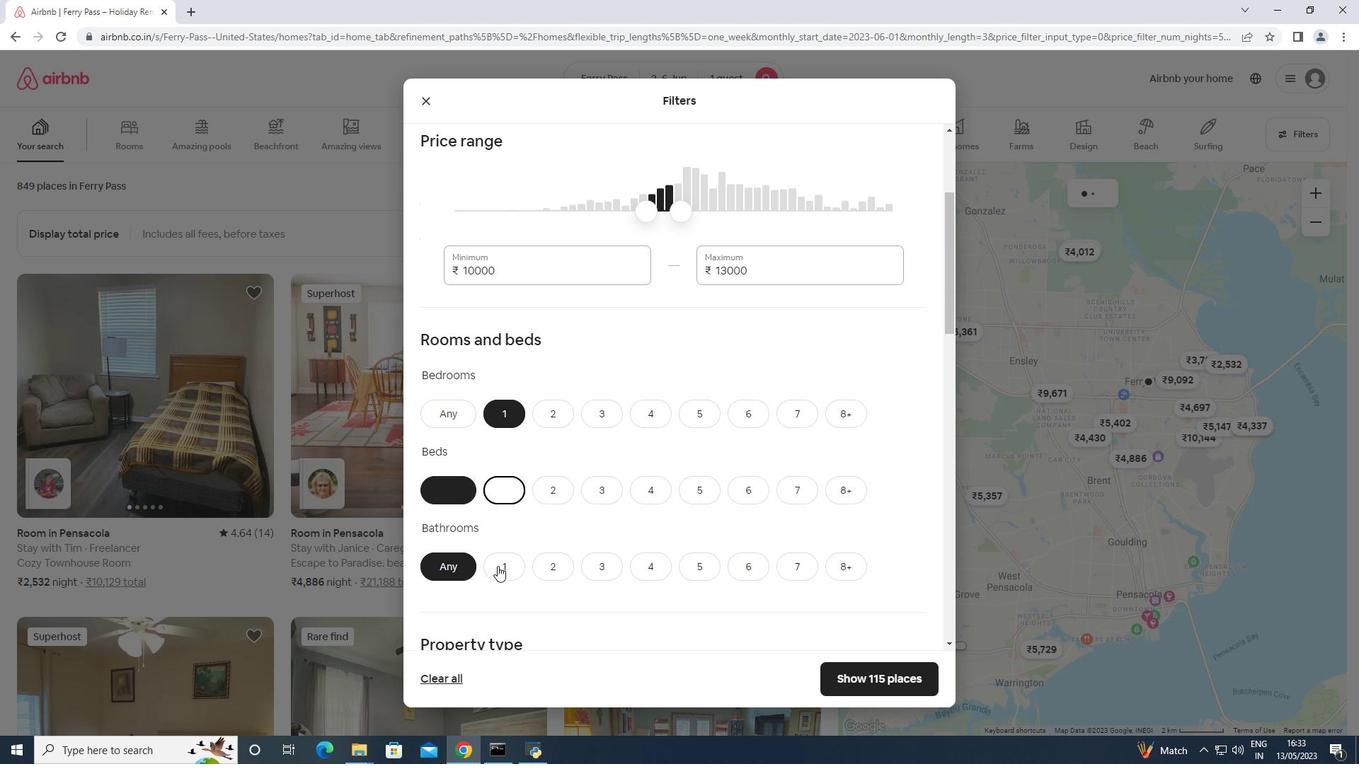 
Action: Mouse pressed left at (497, 568)
Screenshot: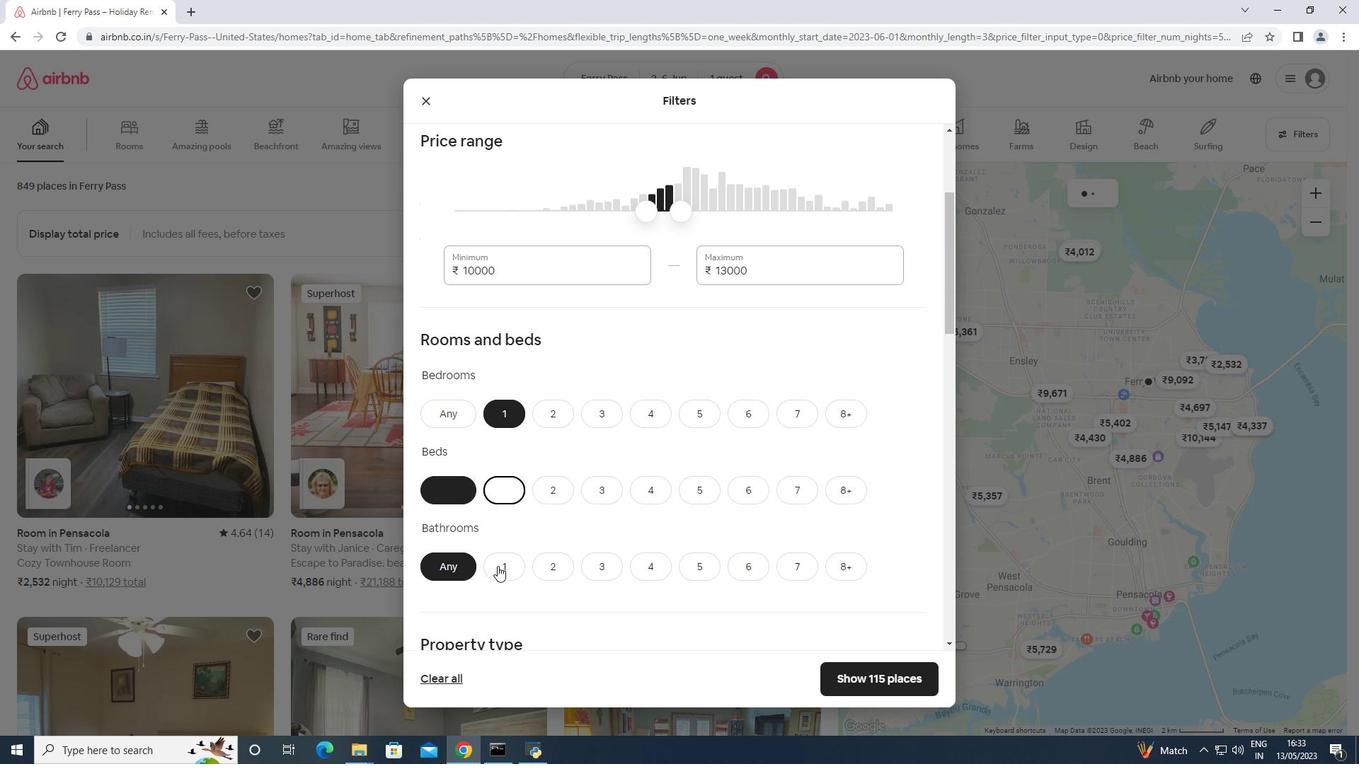
Action: Mouse moved to (505, 555)
Screenshot: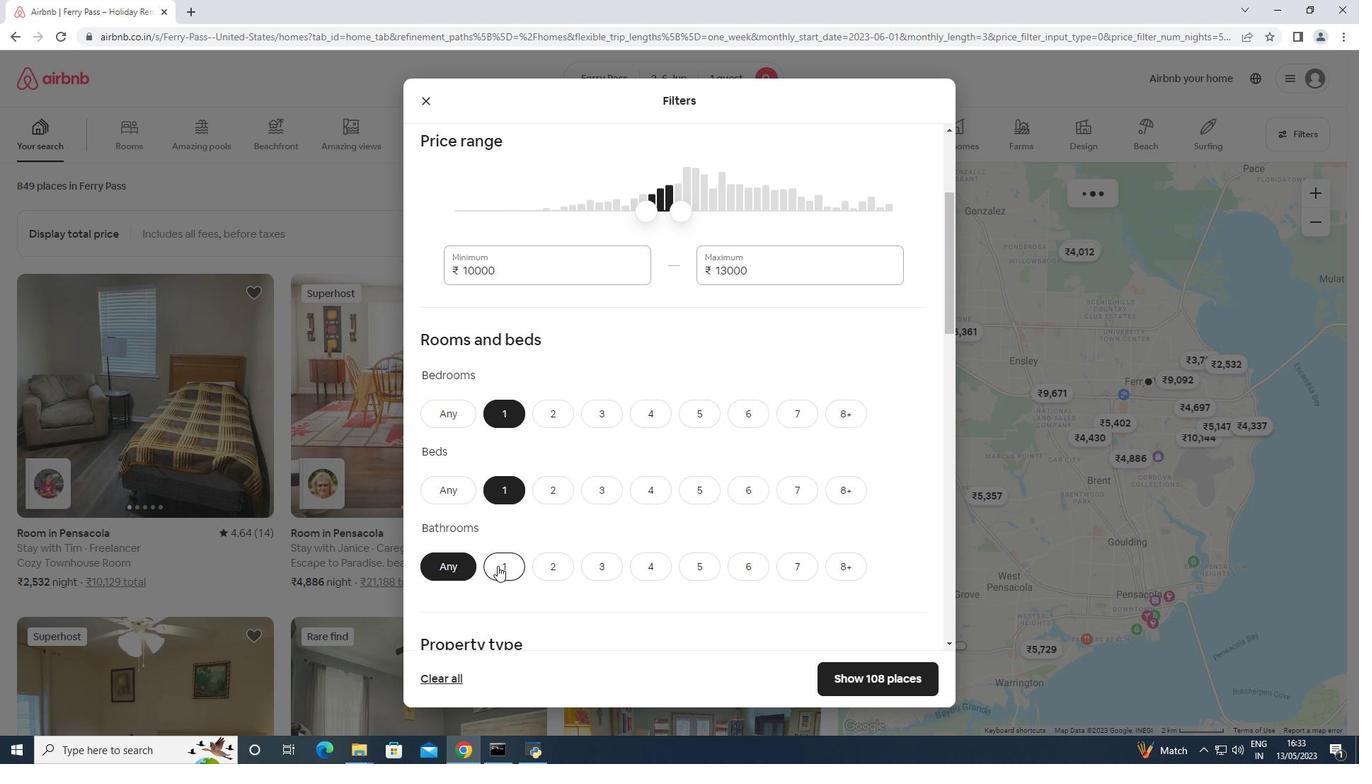 
Action: Mouse scrolled (505, 554) with delta (0, 0)
Screenshot: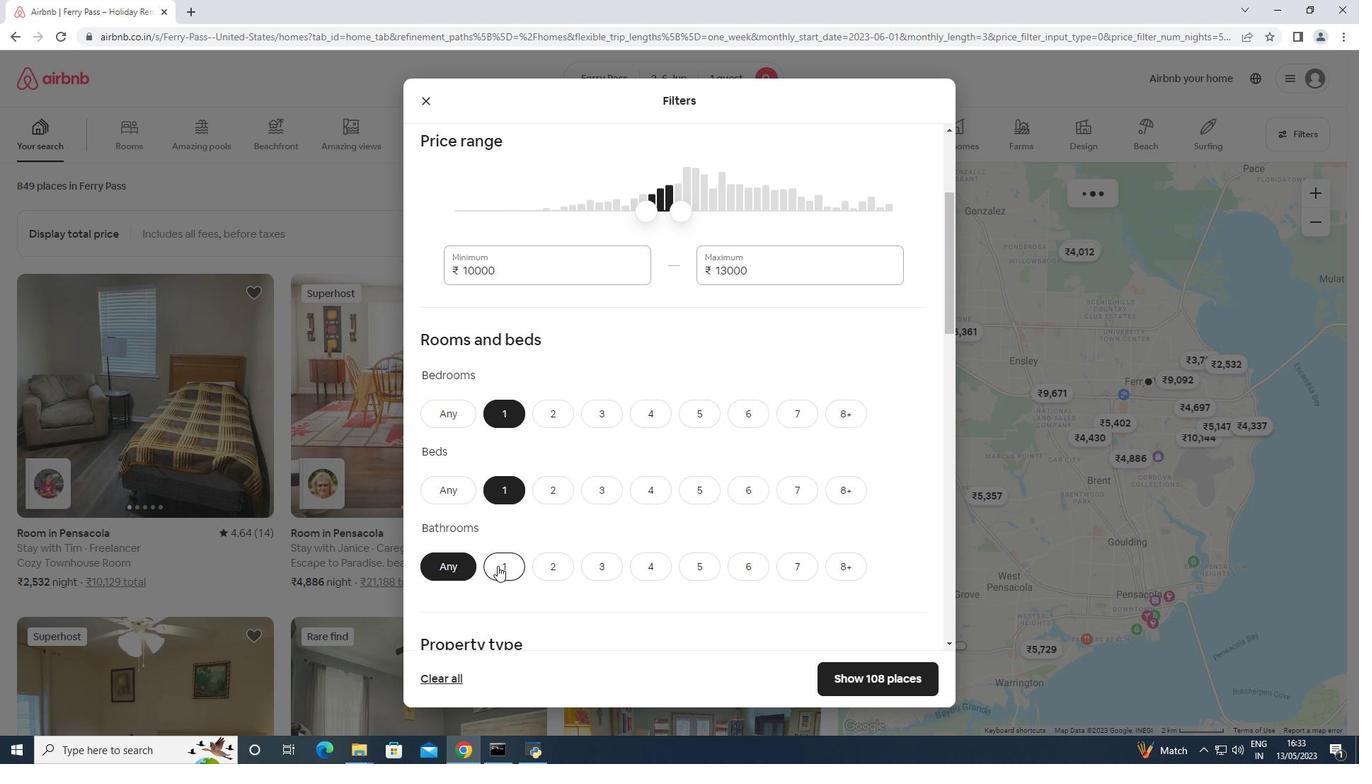 
Action: Mouse scrolled (505, 554) with delta (0, 0)
Screenshot: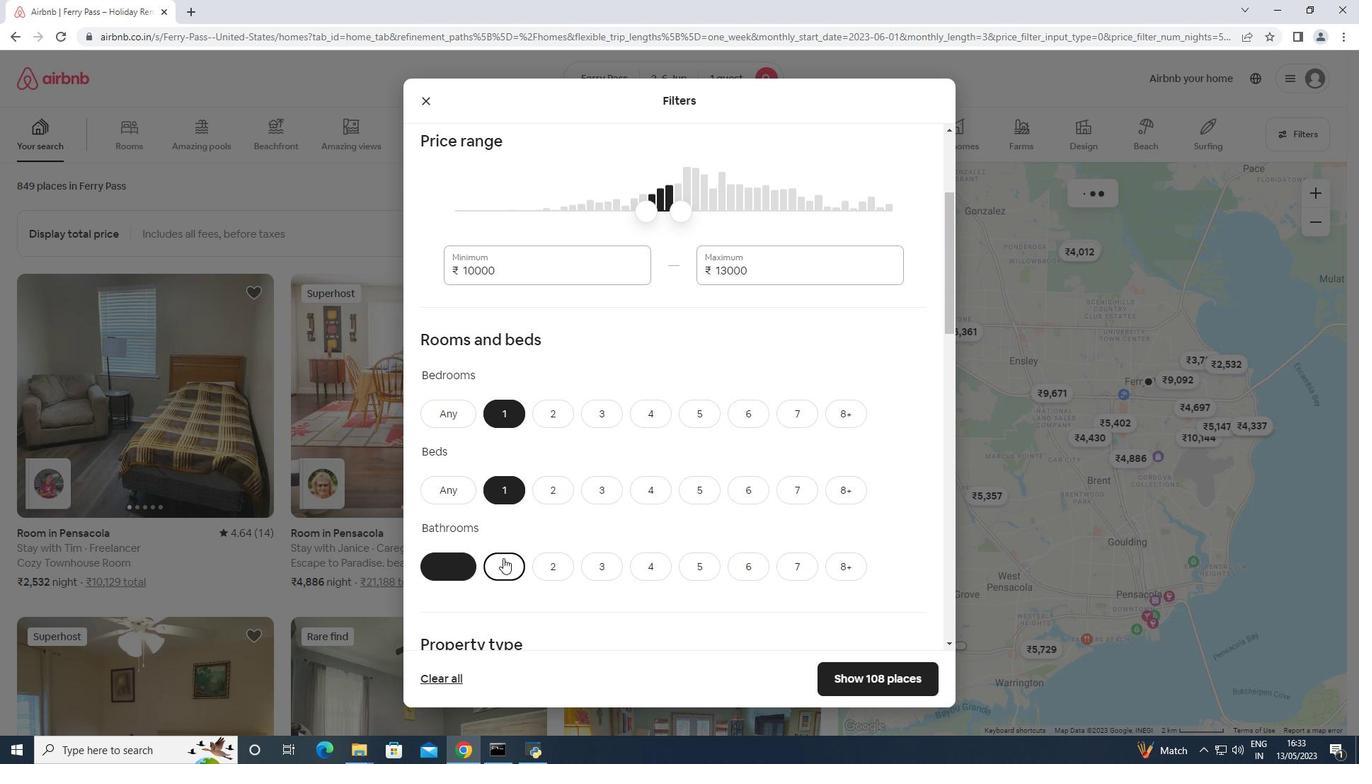 
Action: Mouse scrolled (505, 554) with delta (0, 0)
Screenshot: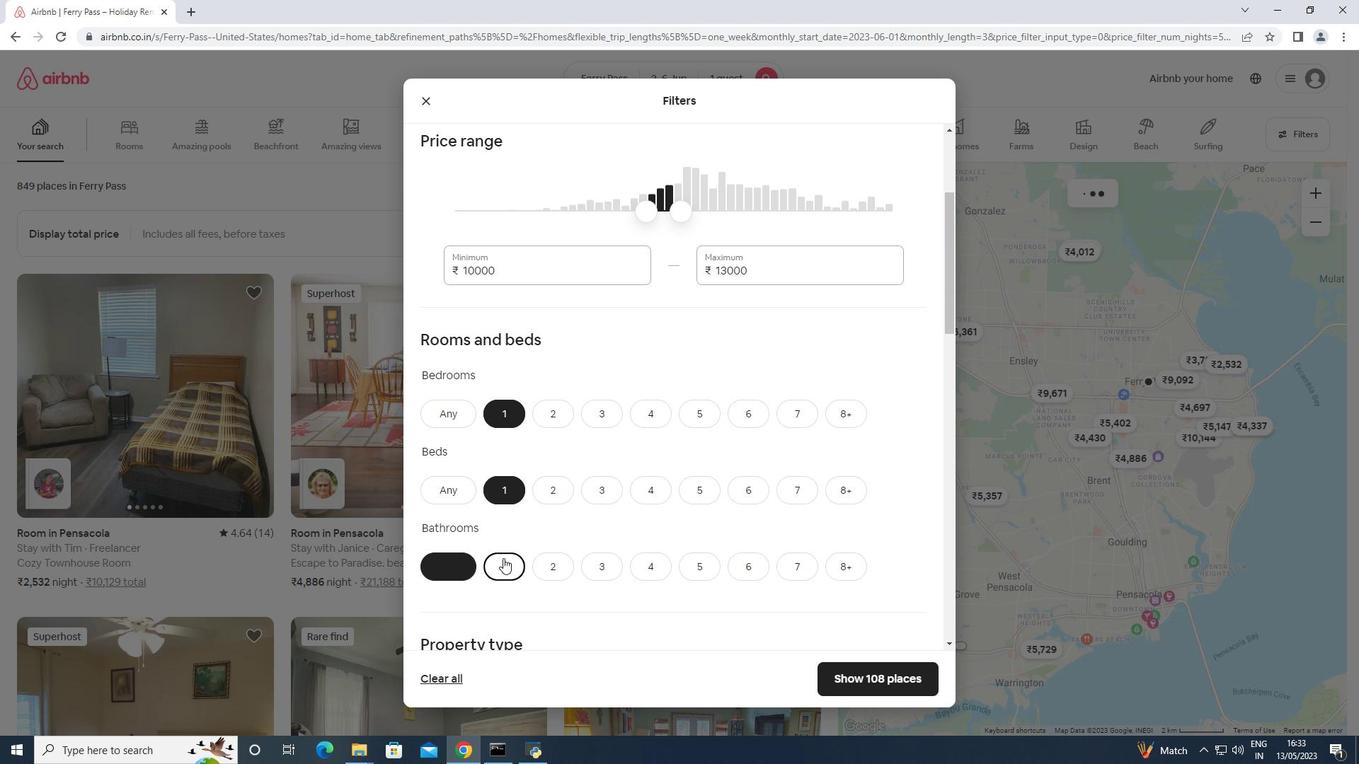 
Action: Mouse scrolled (505, 554) with delta (0, 0)
Screenshot: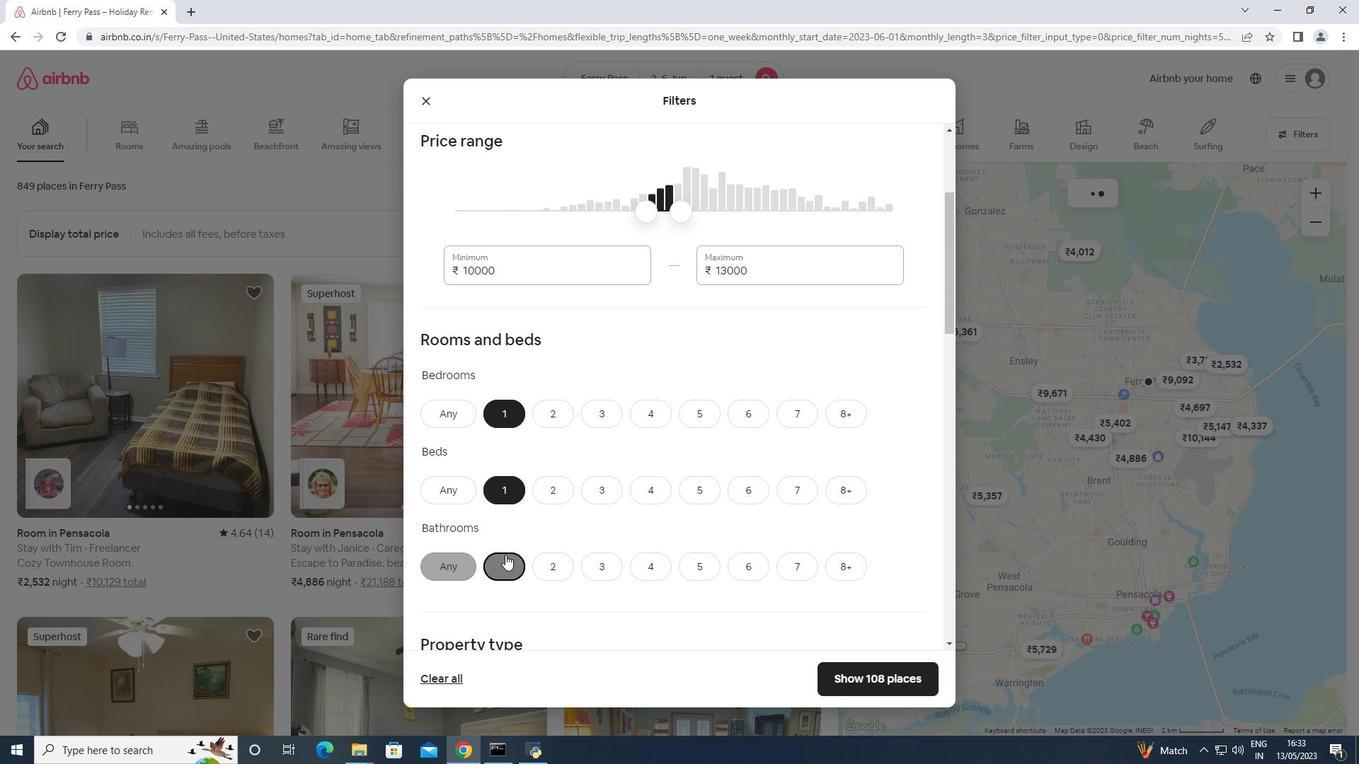 
Action: Mouse moved to (495, 446)
Screenshot: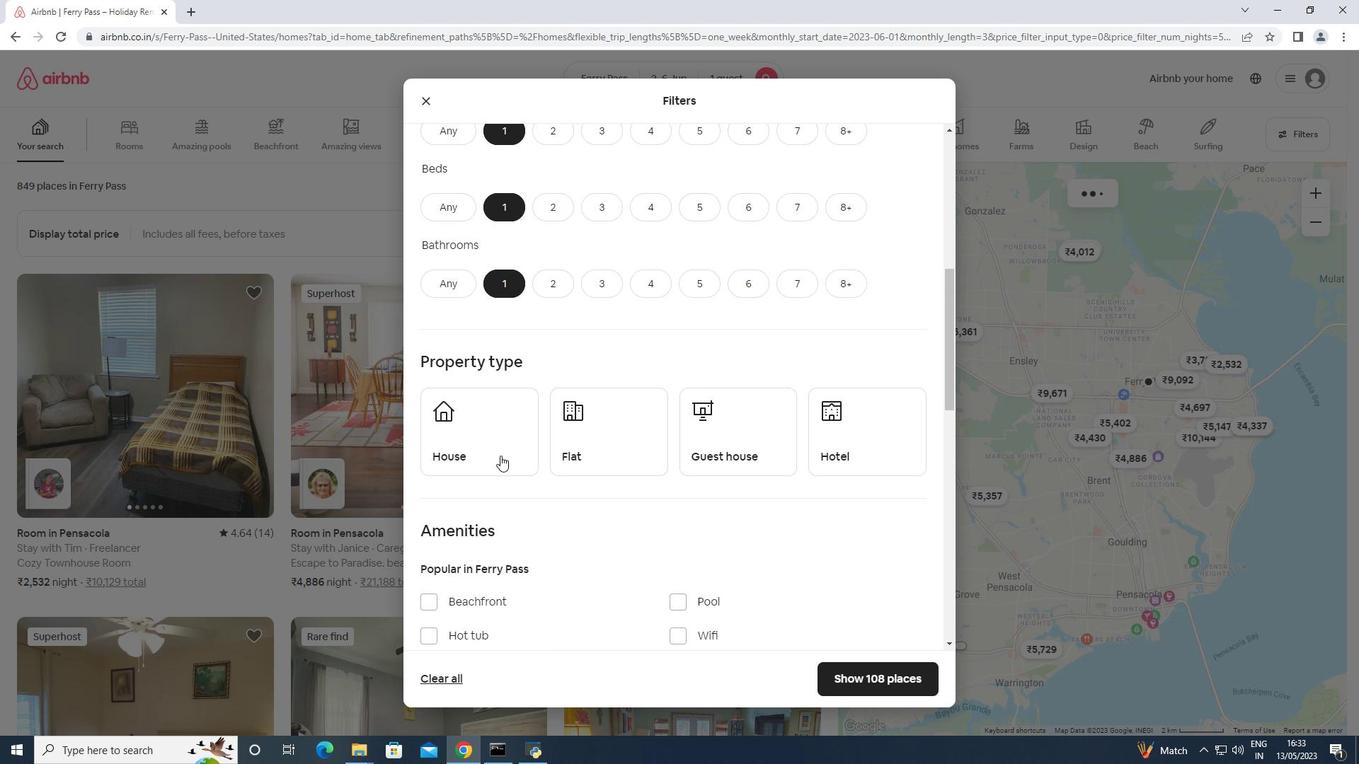 
Action: Mouse pressed left at (495, 446)
Screenshot: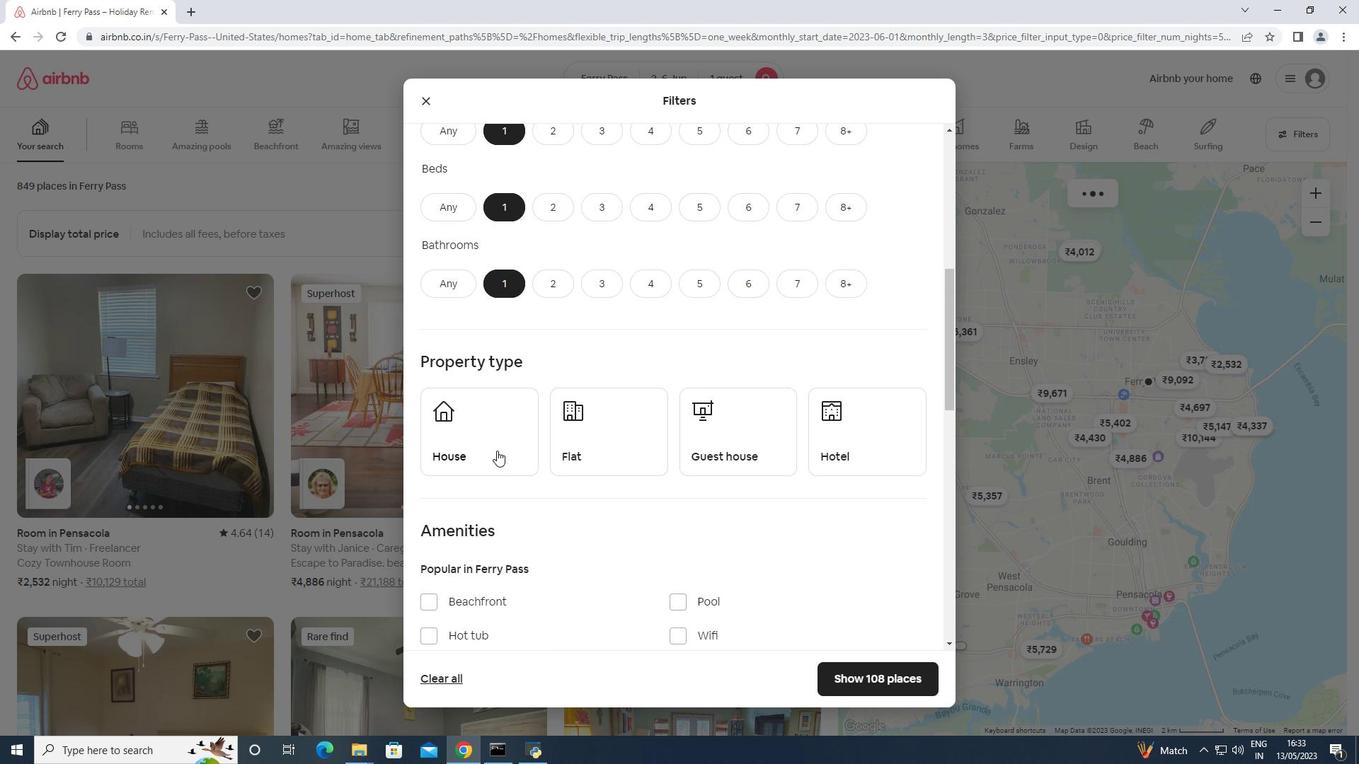 
Action: Mouse moved to (593, 436)
Screenshot: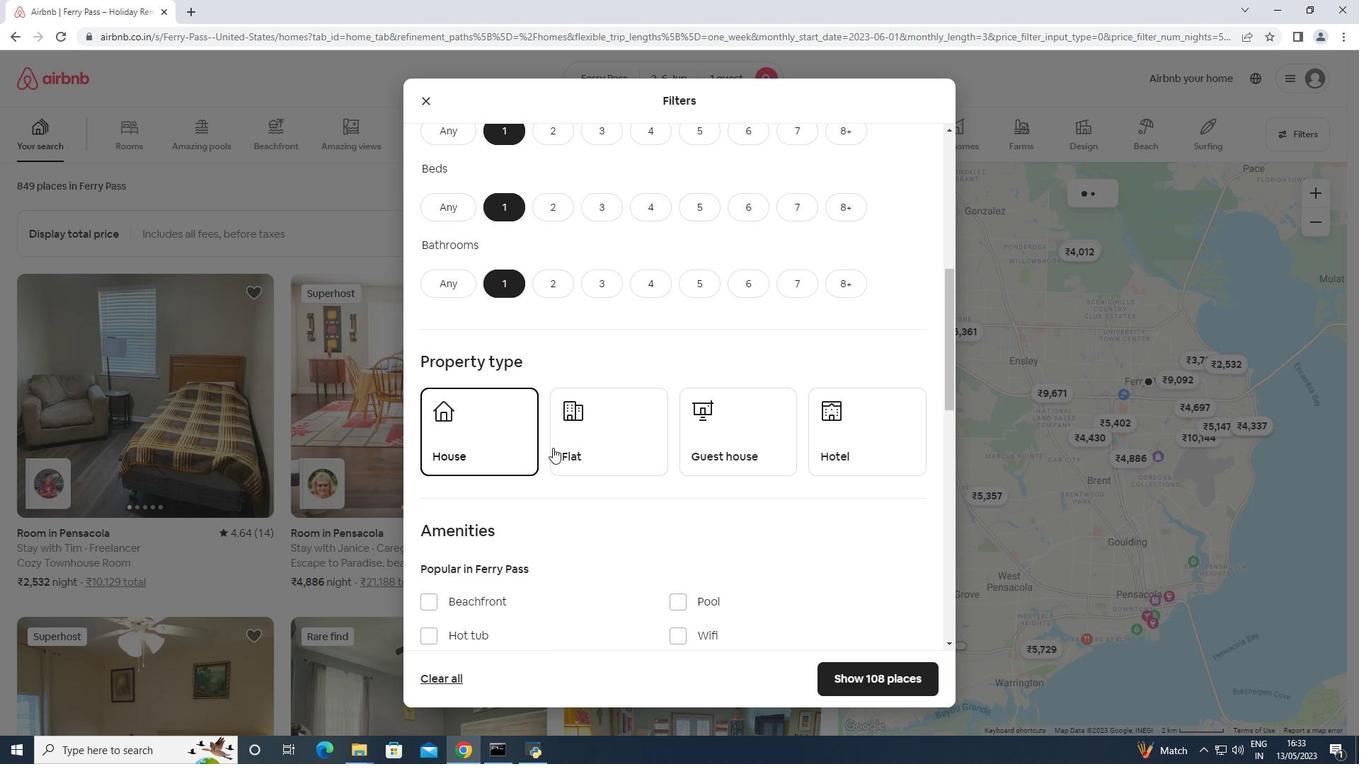 
Action: Mouse pressed left at (593, 436)
Screenshot: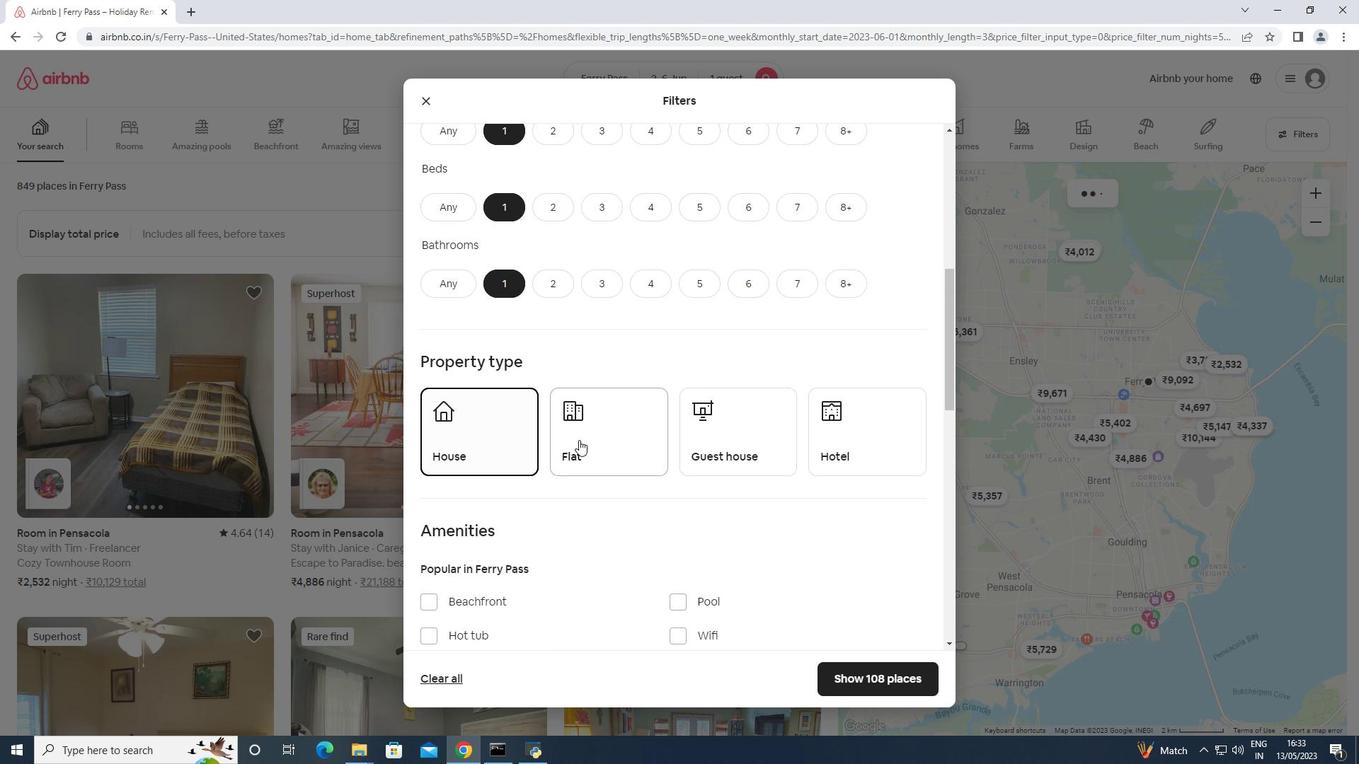 
Action: Mouse moved to (701, 423)
Screenshot: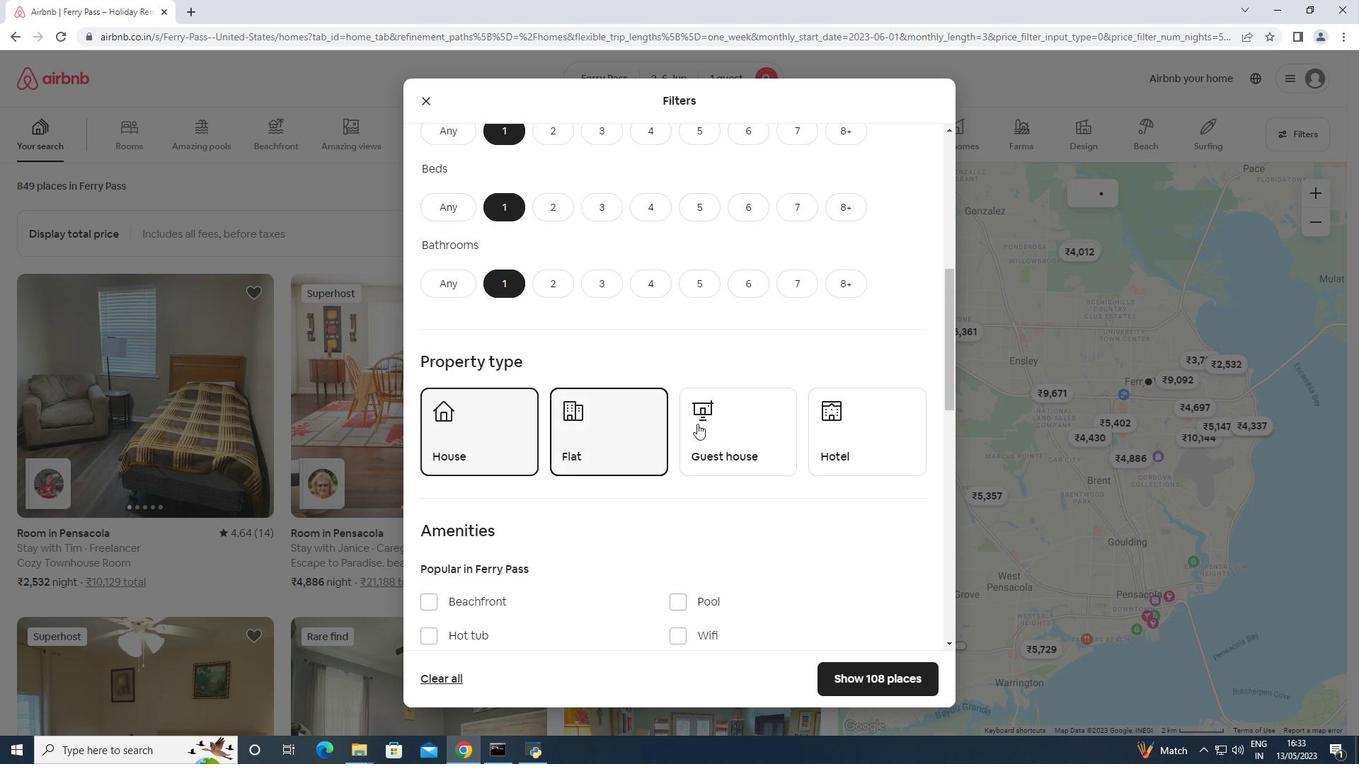 
Action: Mouse pressed left at (701, 423)
Screenshot: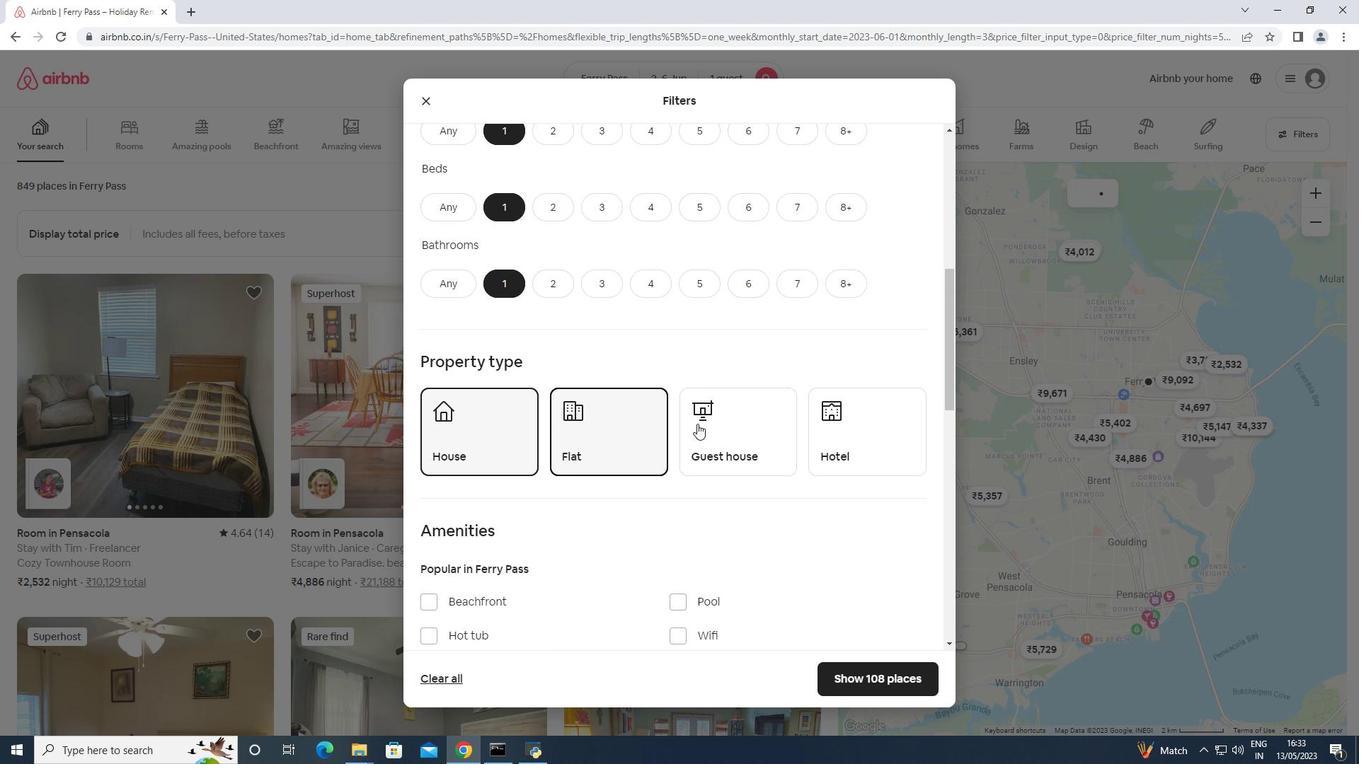 
Action: Mouse scrolled (701, 422) with delta (0, 0)
Screenshot: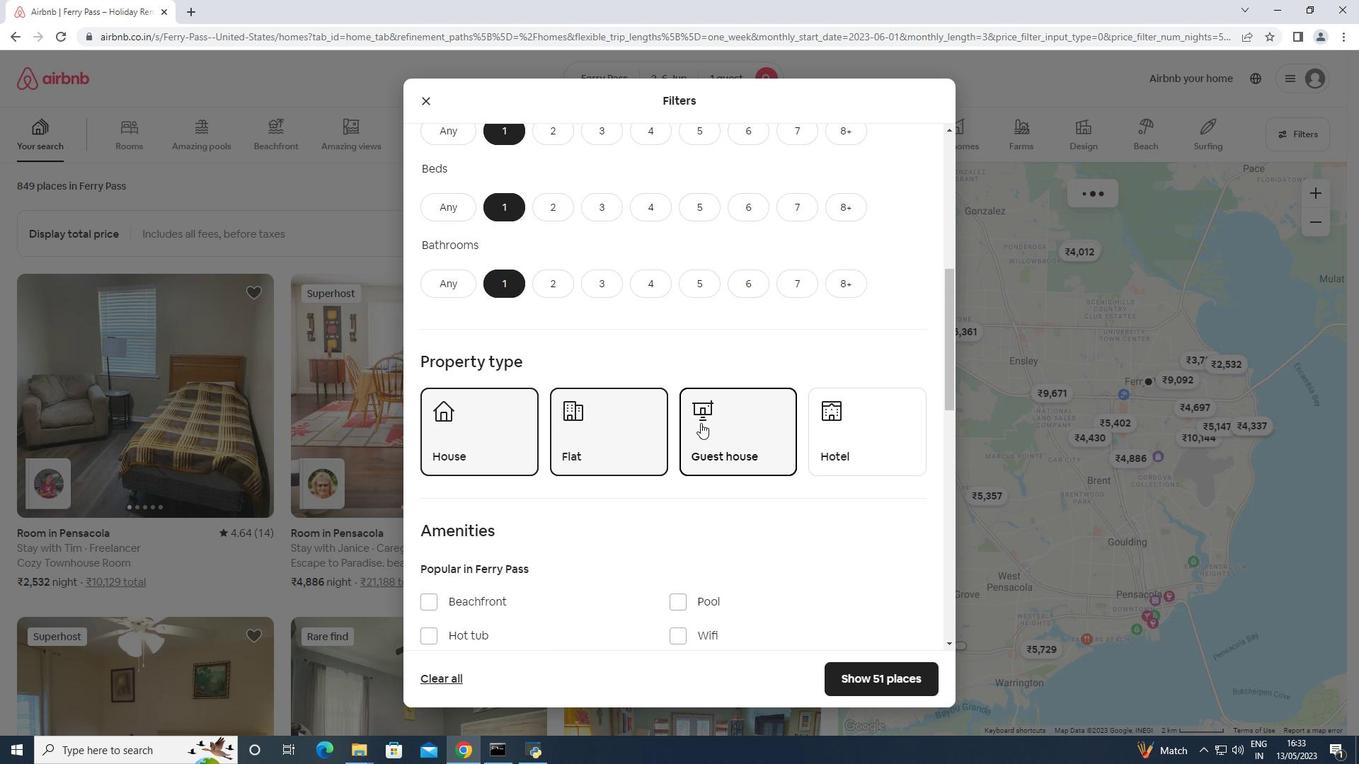 
Action: Mouse scrolled (701, 422) with delta (0, 0)
Screenshot: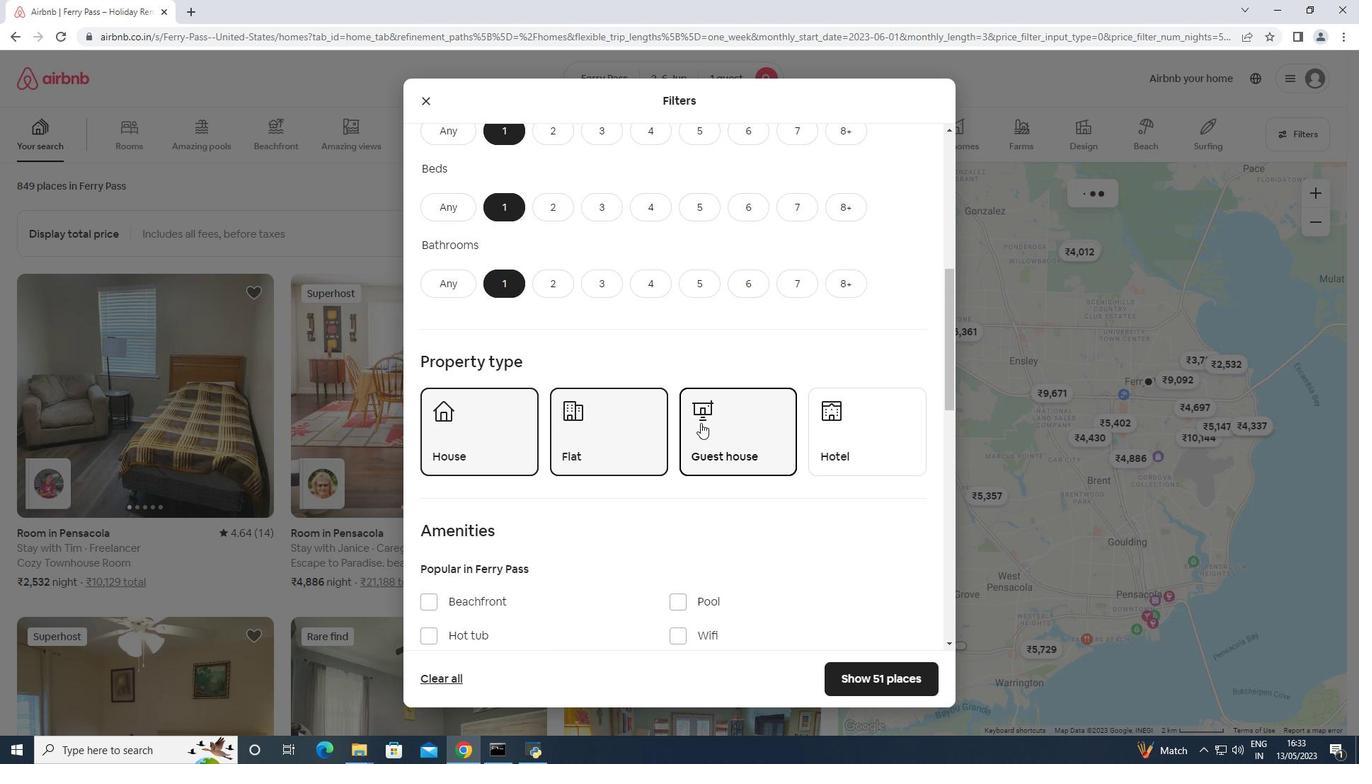 
Action: Mouse scrolled (701, 422) with delta (0, 0)
Screenshot: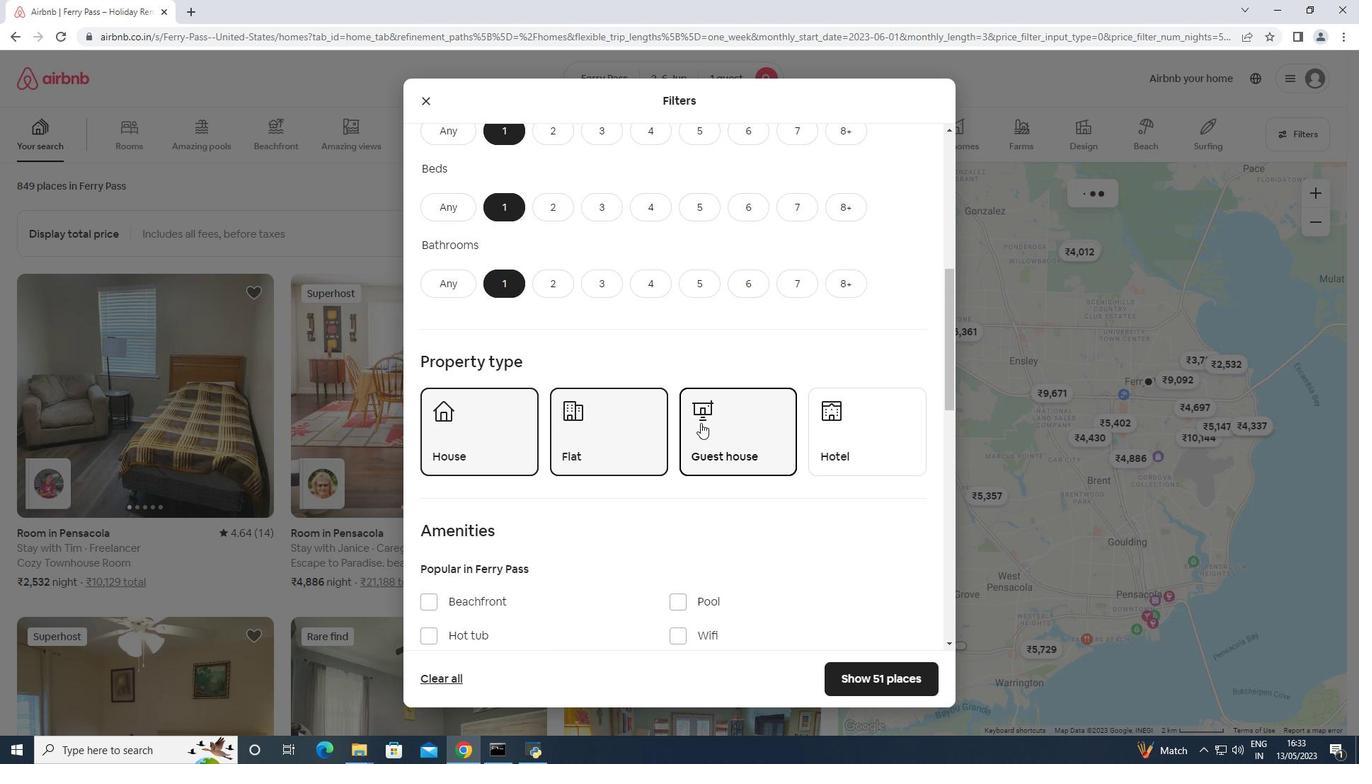 
Action: Mouse moved to (878, 229)
Screenshot: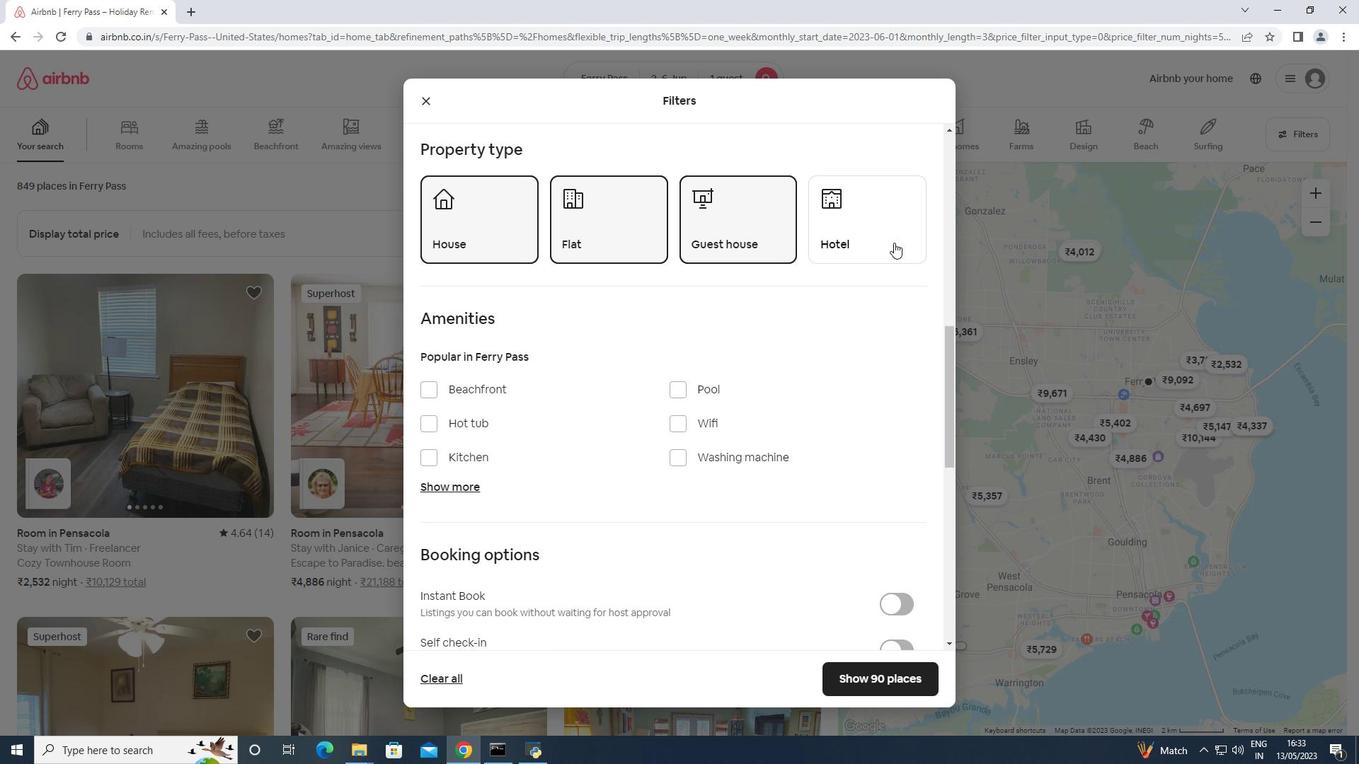 
Action: Mouse pressed left at (878, 229)
Screenshot: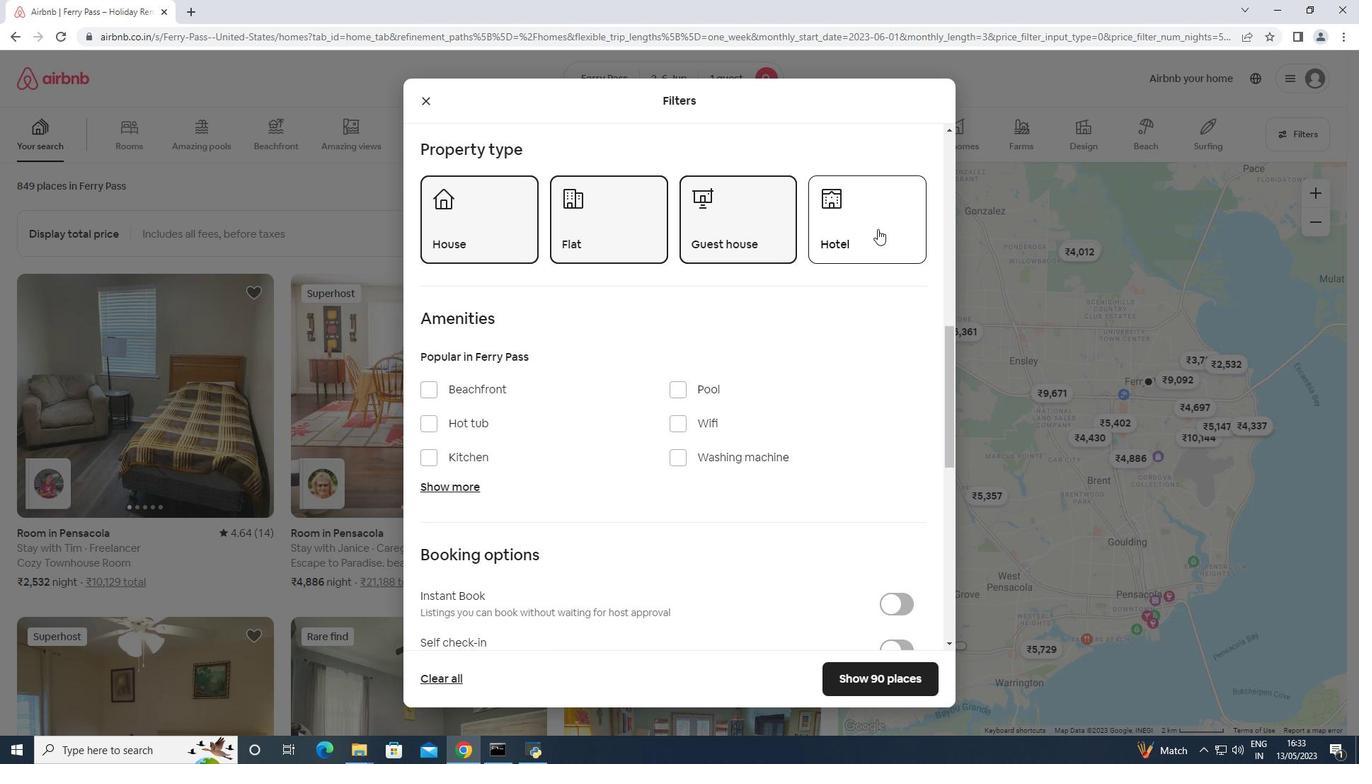 
Action: Mouse moved to (467, 491)
Screenshot: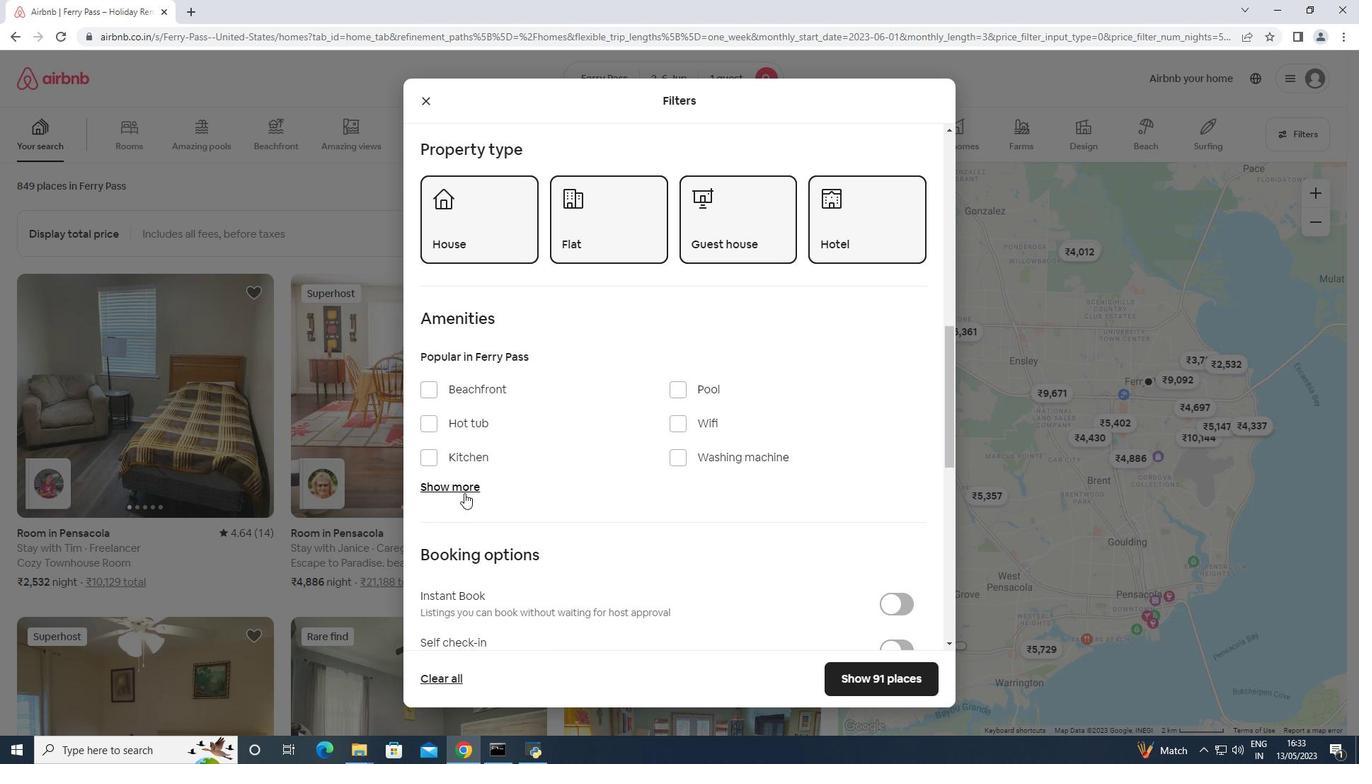 
Action: Mouse pressed left at (467, 491)
Screenshot: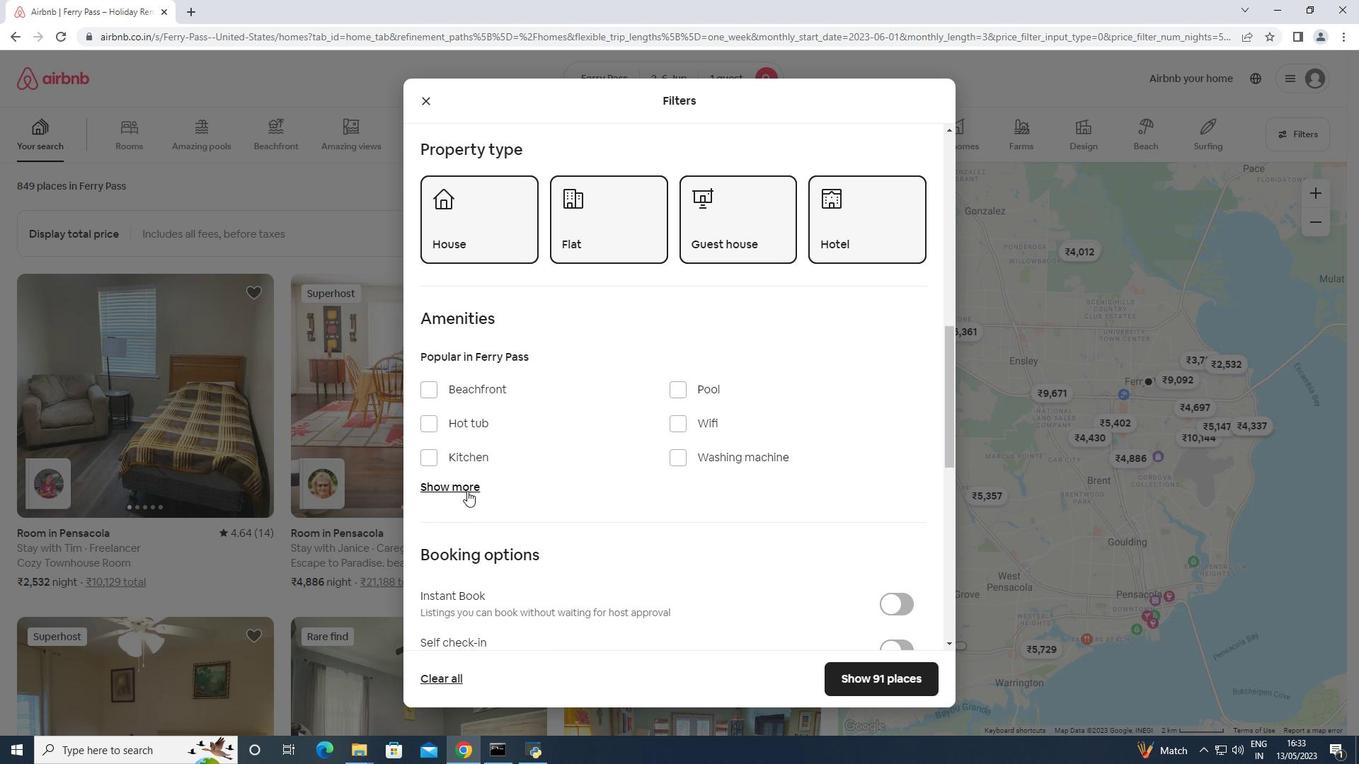 
Action: Mouse moved to (492, 467)
Screenshot: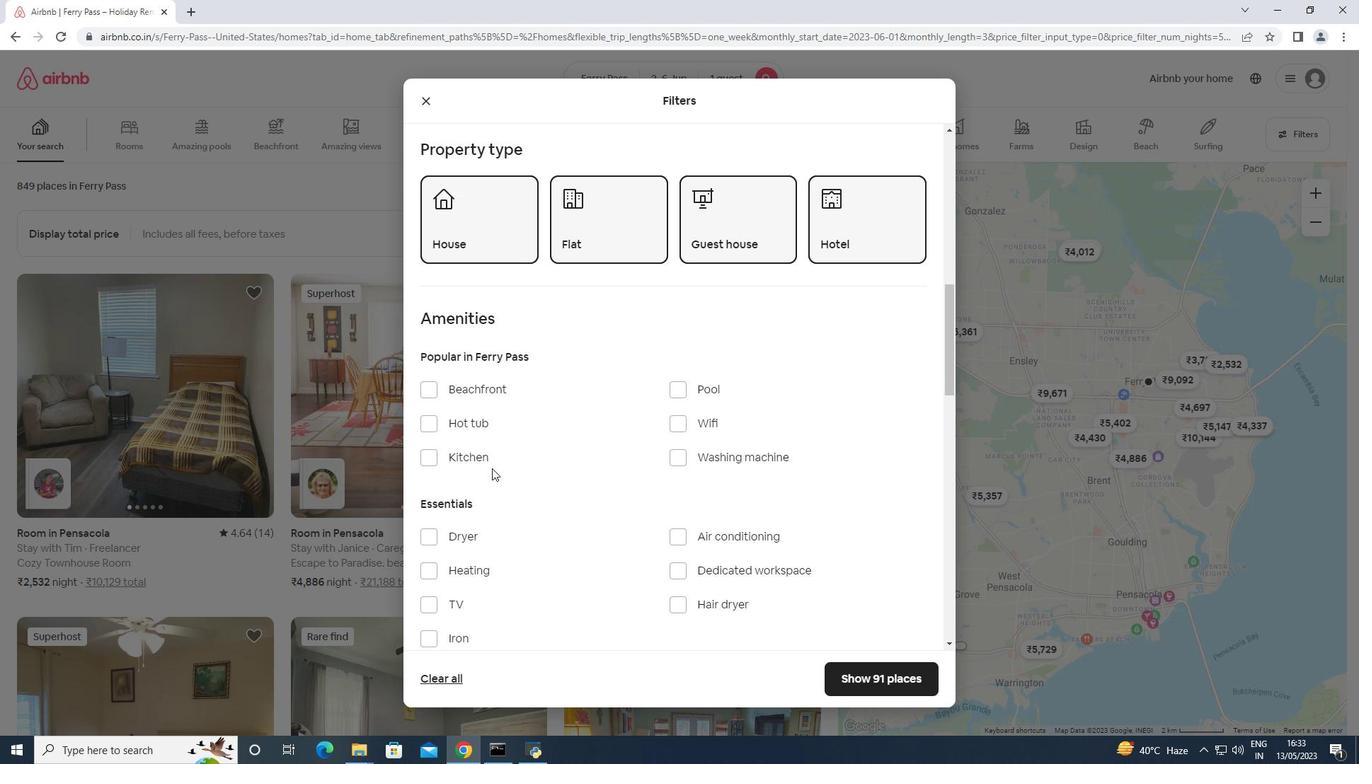 
Action: Mouse scrolled (492, 466) with delta (0, 0)
Screenshot: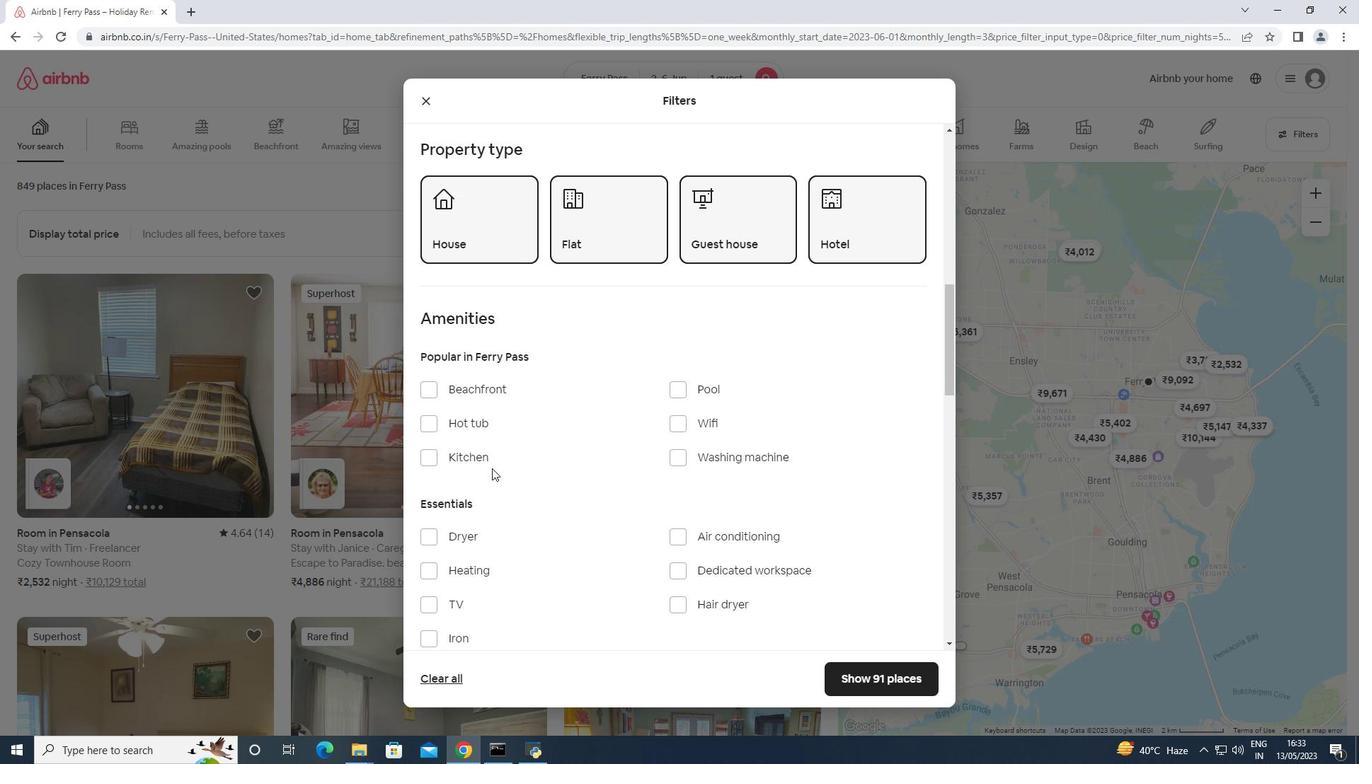
Action: Mouse scrolled (492, 466) with delta (0, 0)
Screenshot: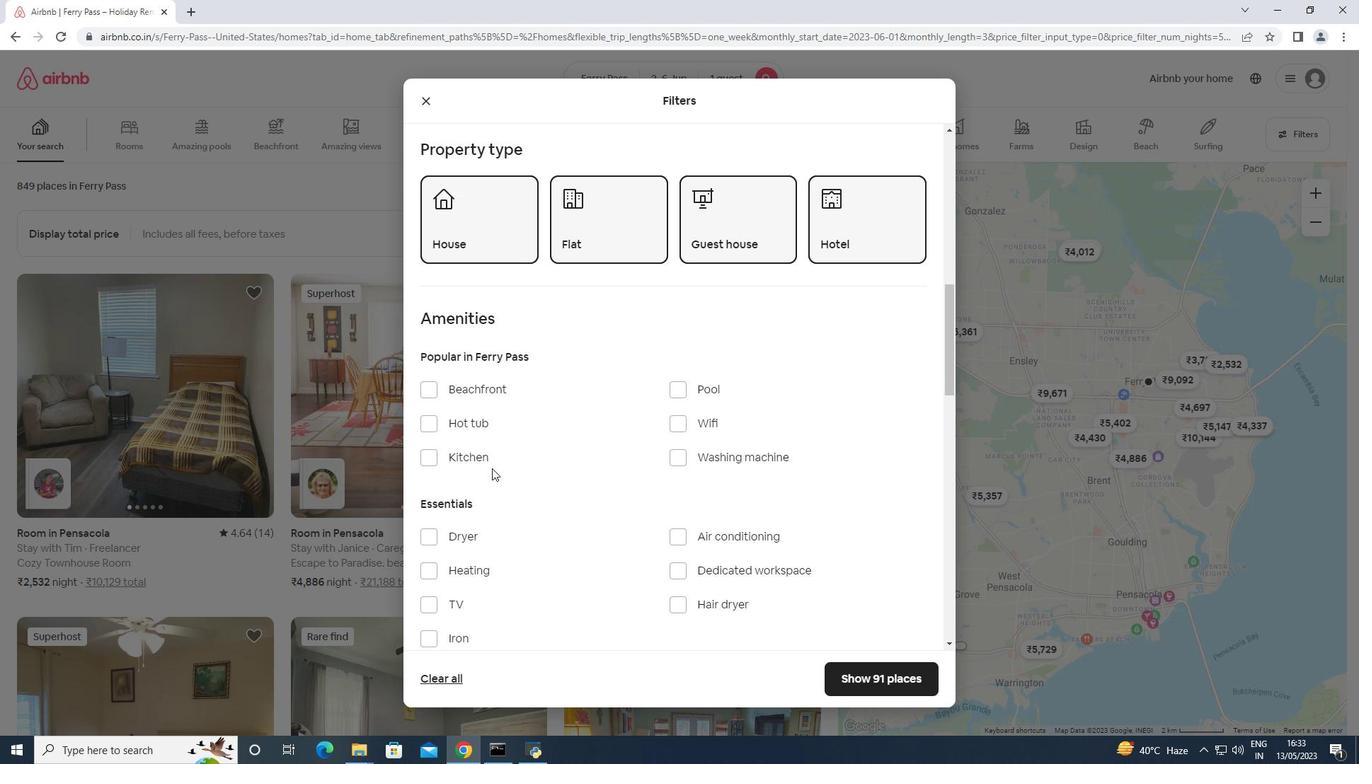 
Action: Mouse scrolled (492, 466) with delta (0, 0)
Screenshot: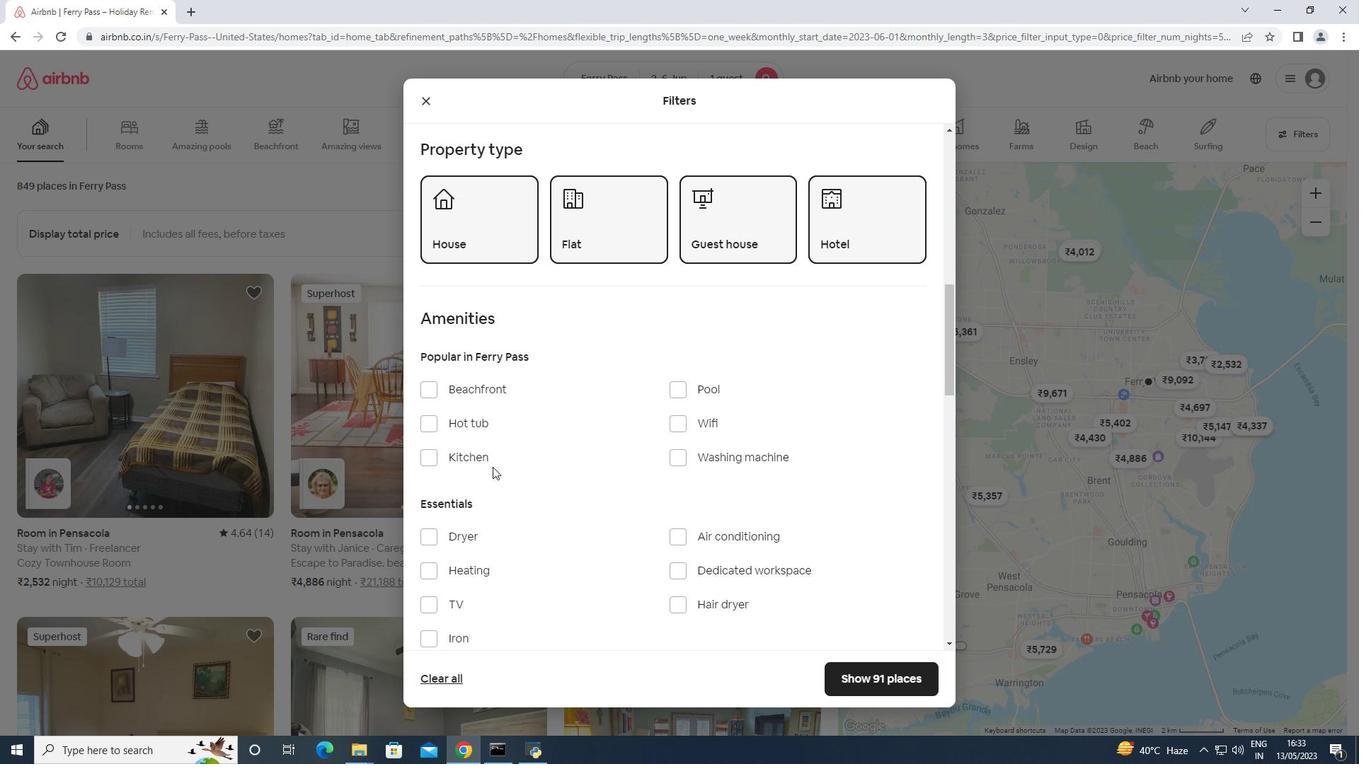 
Action: Mouse scrolled (492, 466) with delta (0, 0)
Screenshot: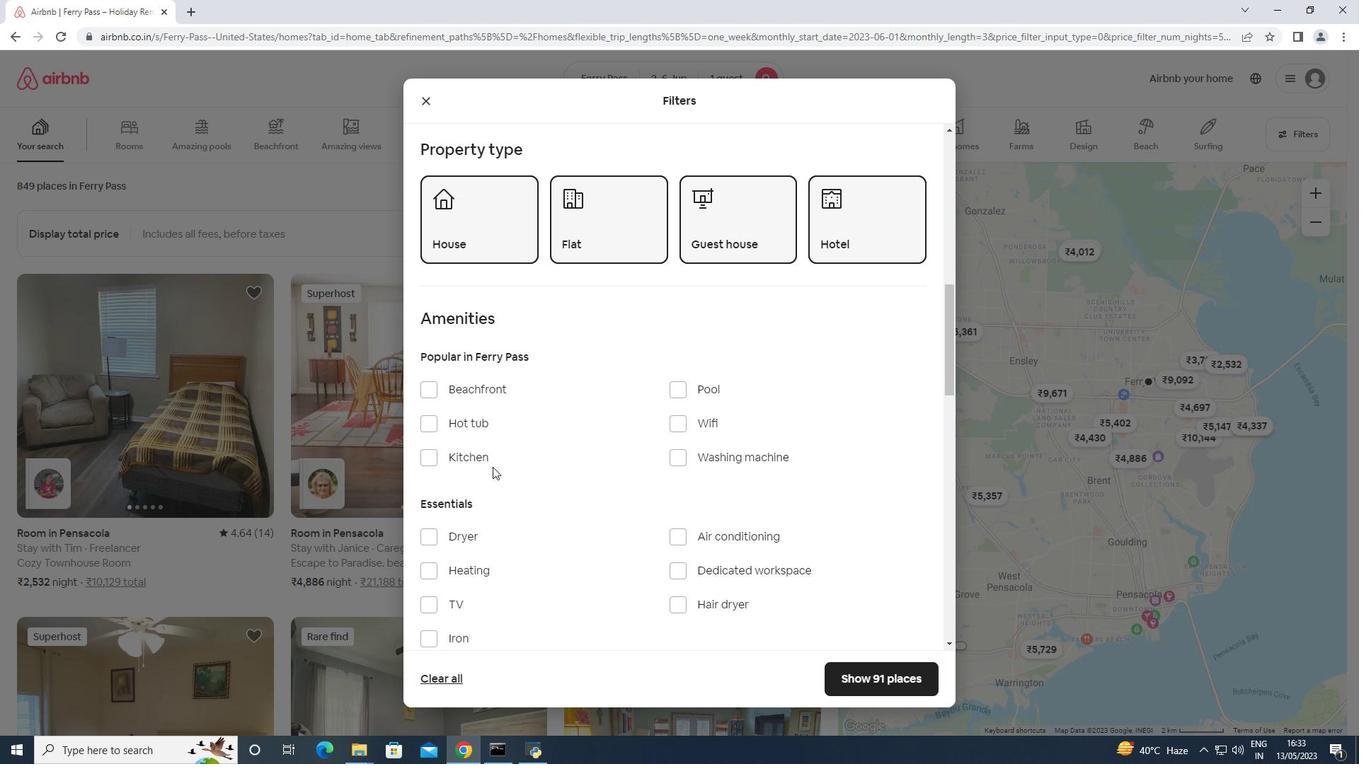 
Action: Mouse scrolled (492, 466) with delta (0, 0)
Screenshot: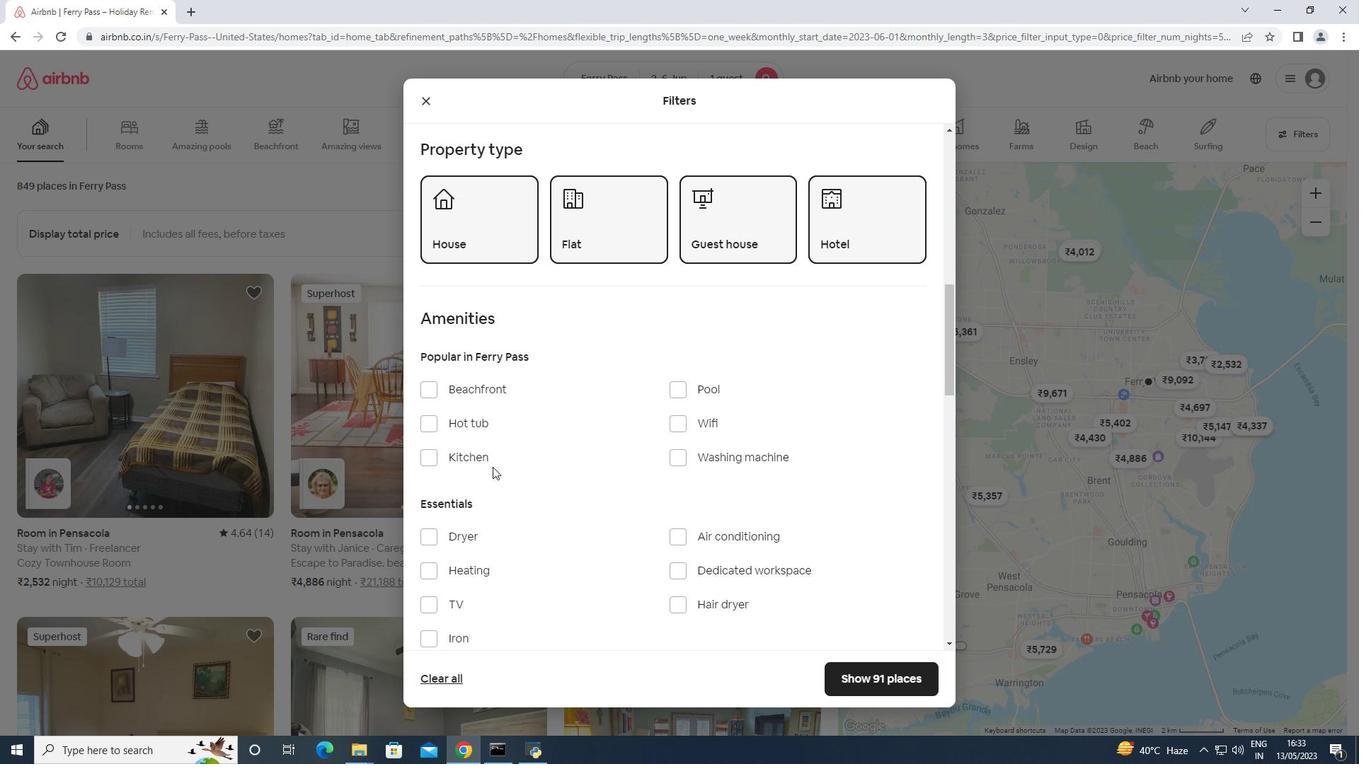 
Action: Mouse scrolled (492, 466) with delta (0, 0)
Screenshot: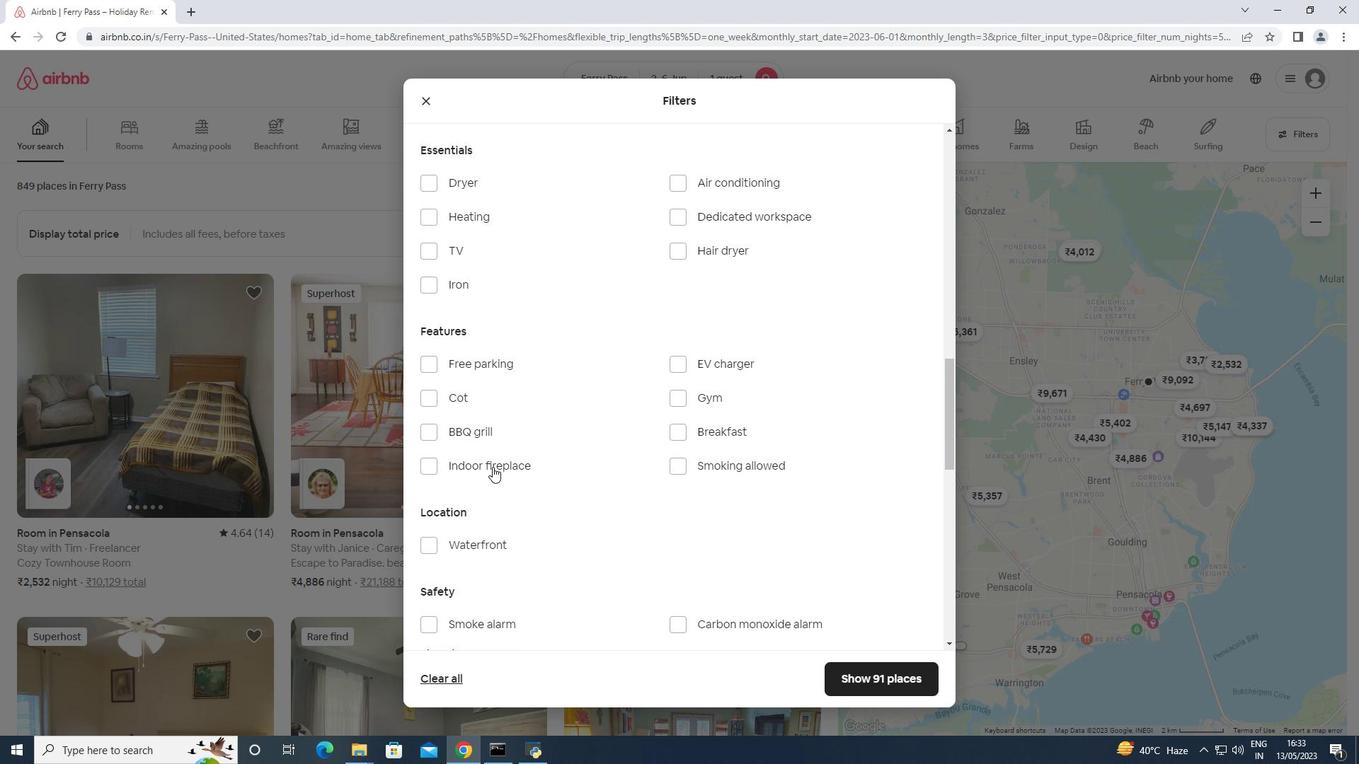 
Action: Mouse scrolled (492, 466) with delta (0, 0)
Screenshot: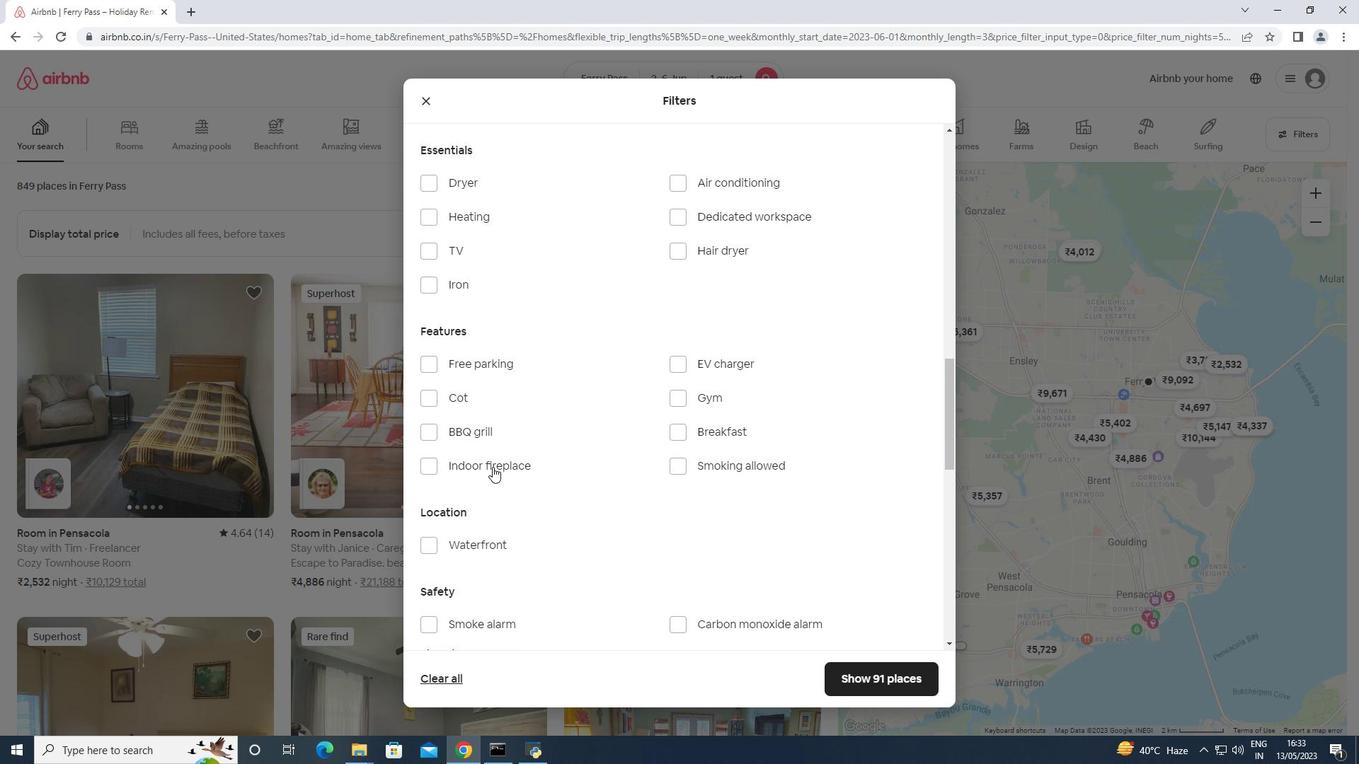 
Action: Mouse scrolled (492, 466) with delta (0, 0)
Screenshot: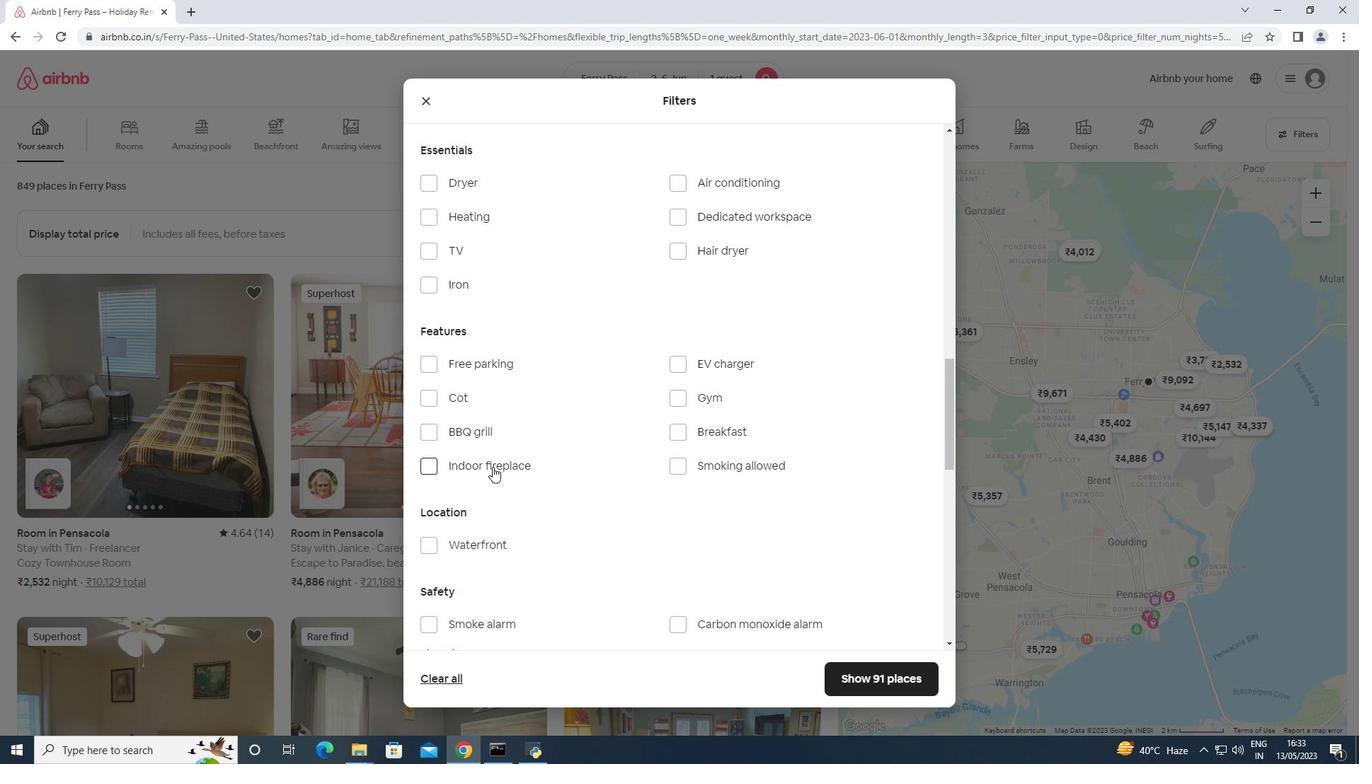 
Action: Mouse scrolled (492, 466) with delta (0, 0)
Screenshot: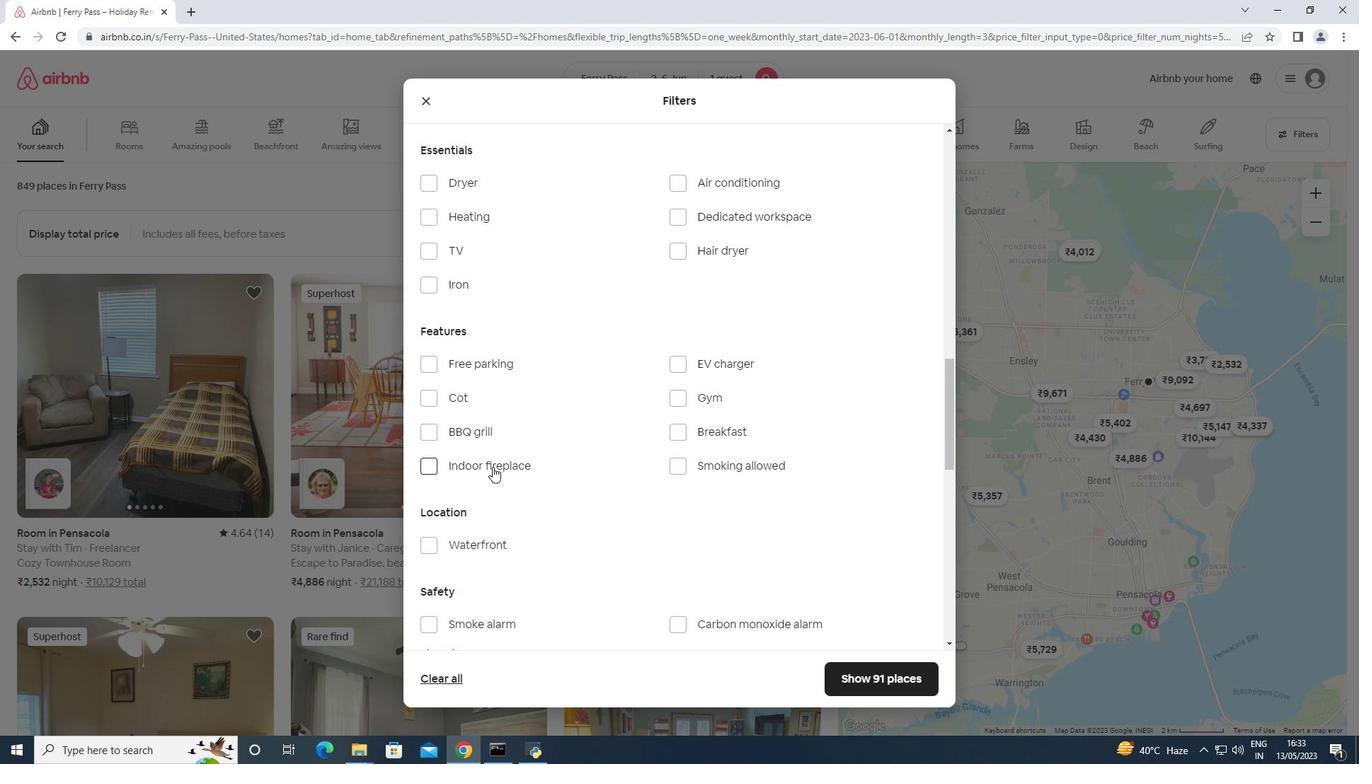 
Action: Mouse scrolled (492, 466) with delta (0, 0)
Screenshot: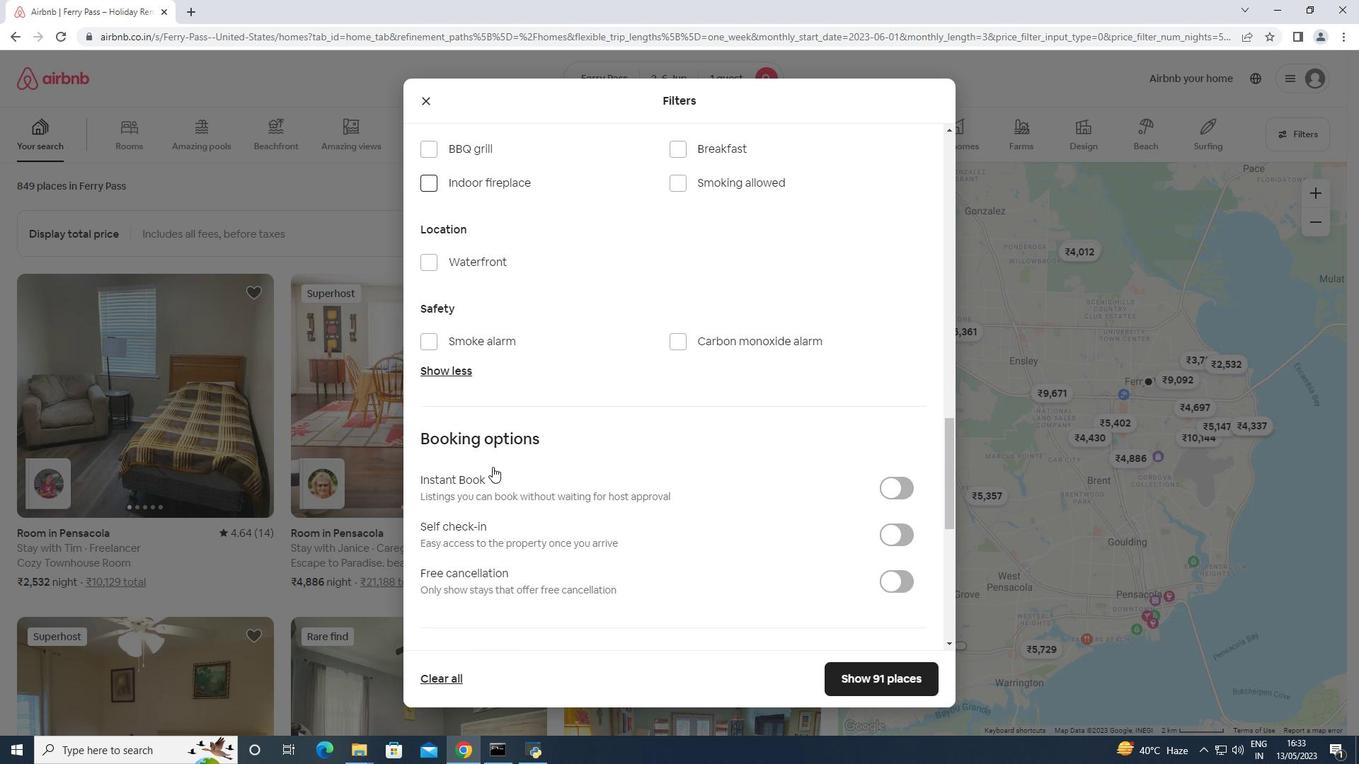 
Action: Mouse scrolled (492, 466) with delta (0, 0)
Screenshot: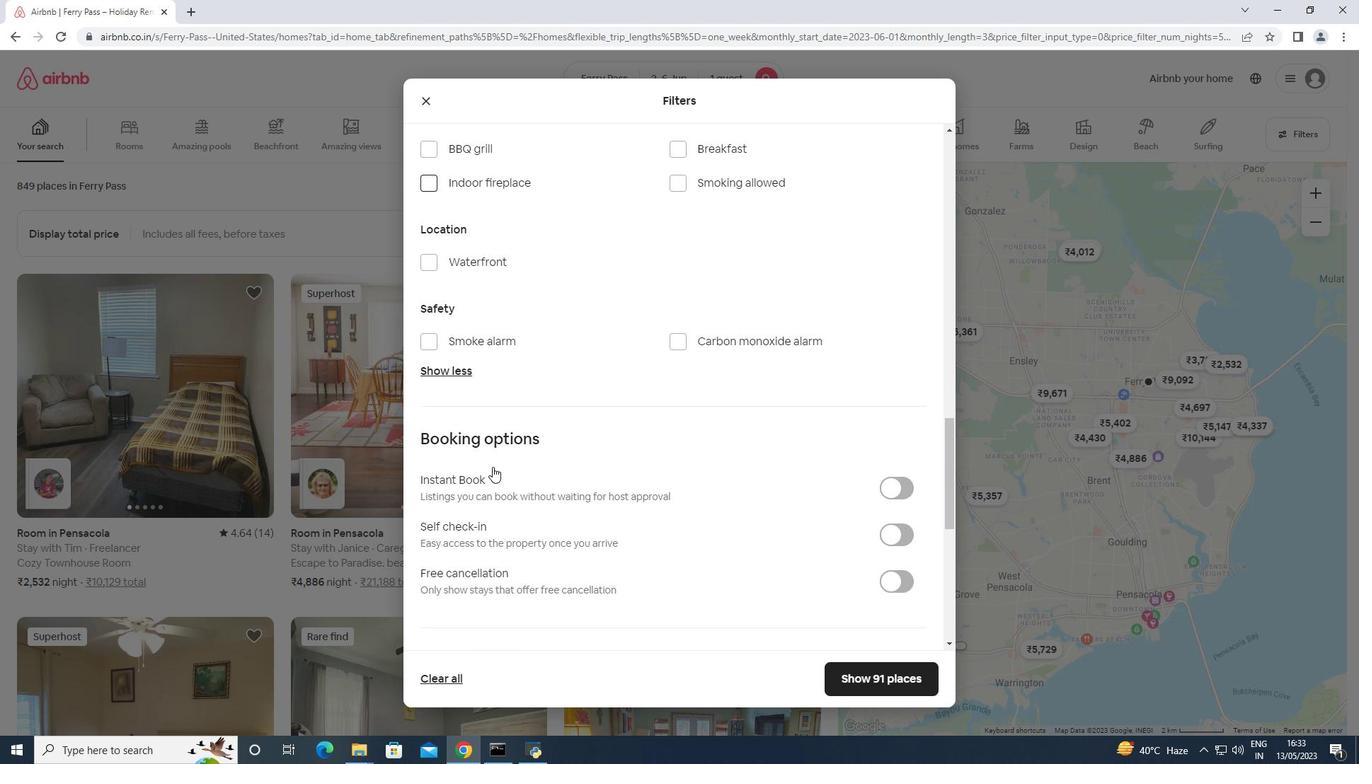 
Action: Mouse moved to (892, 387)
Screenshot: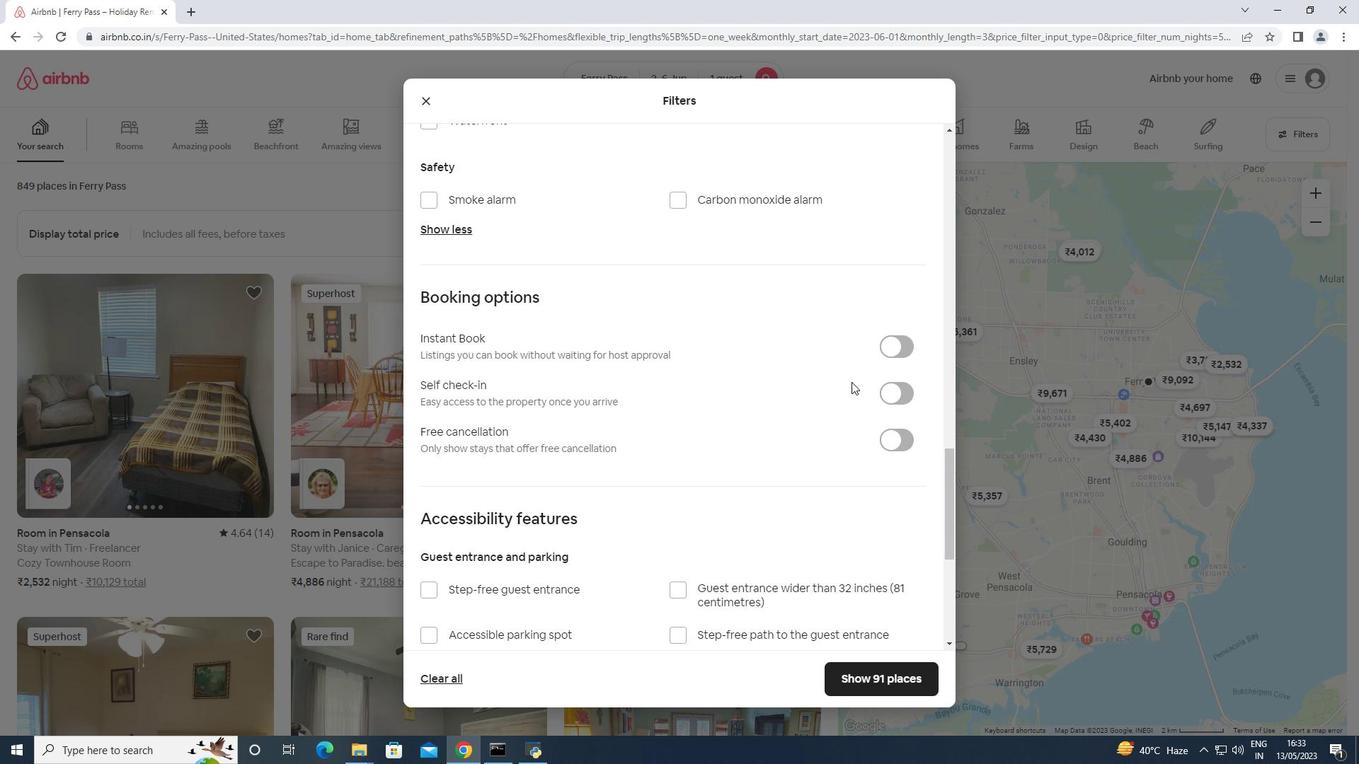 
Action: Mouse pressed left at (892, 387)
Screenshot: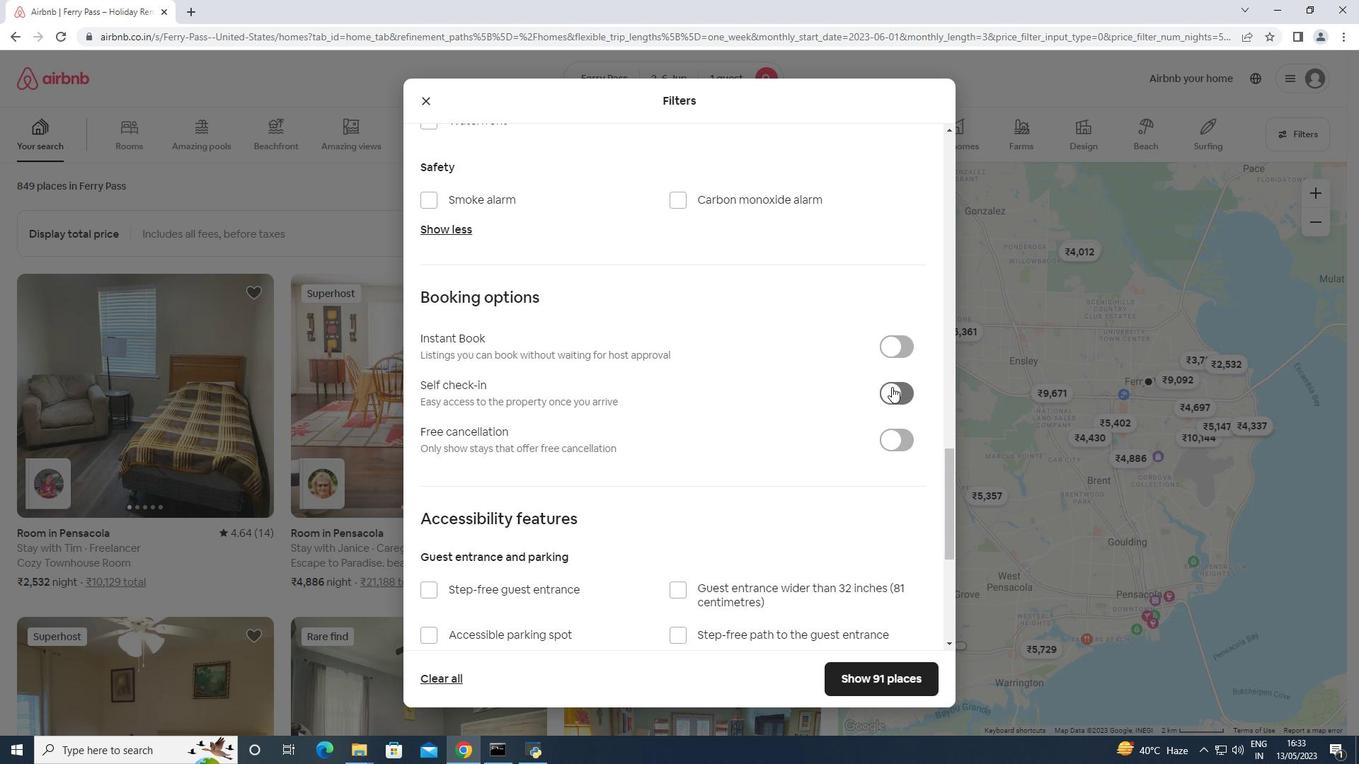 
Action: Mouse moved to (891, 387)
Screenshot: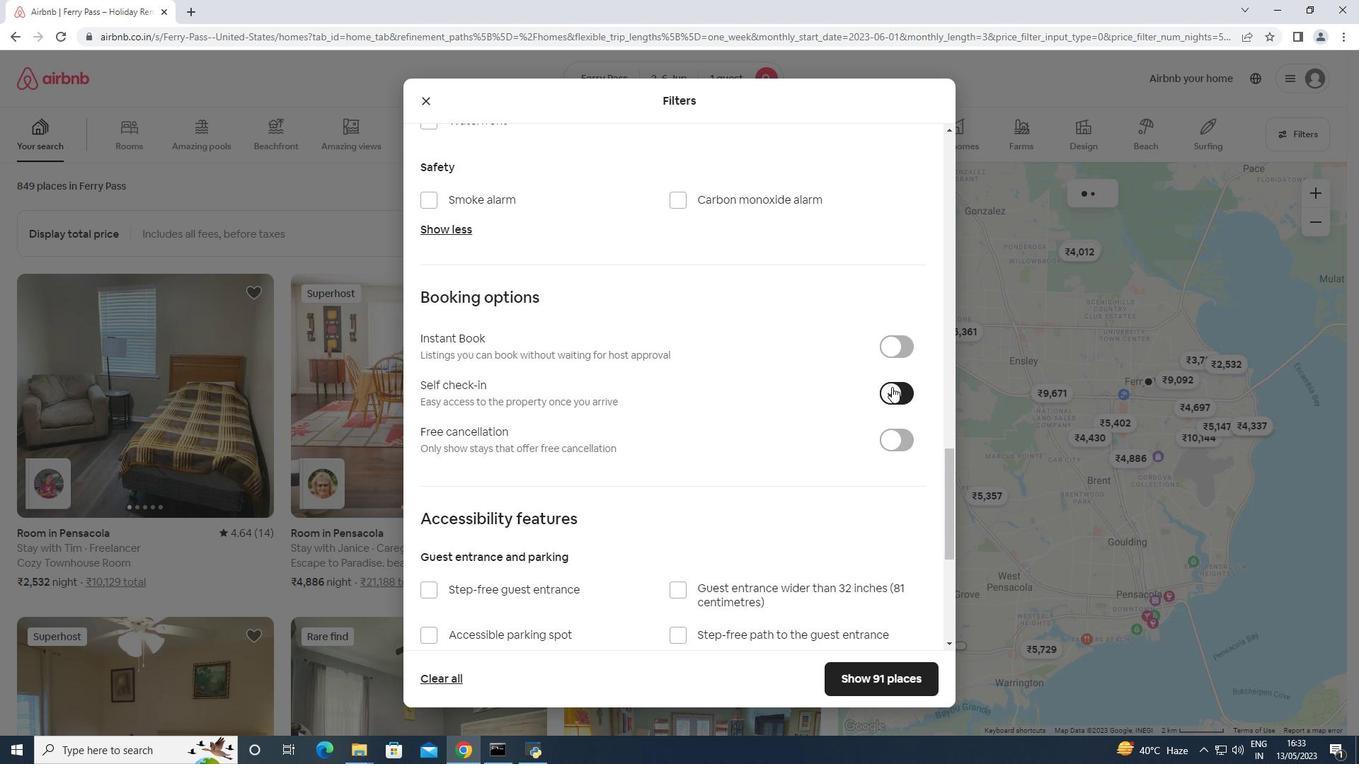 
Action: Mouse scrolled (891, 386) with delta (0, 0)
Screenshot: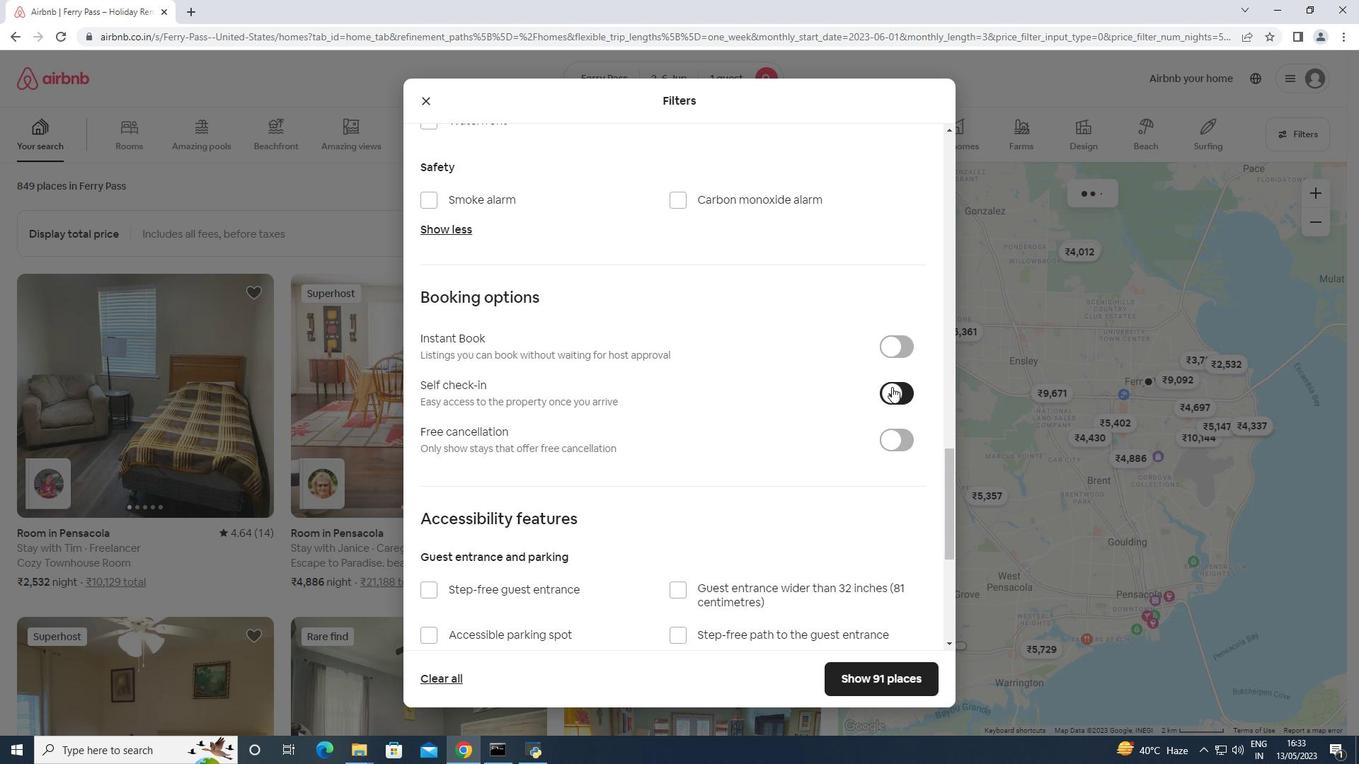 
Action: Mouse scrolled (891, 386) with delta (0, 0)
Screenshot: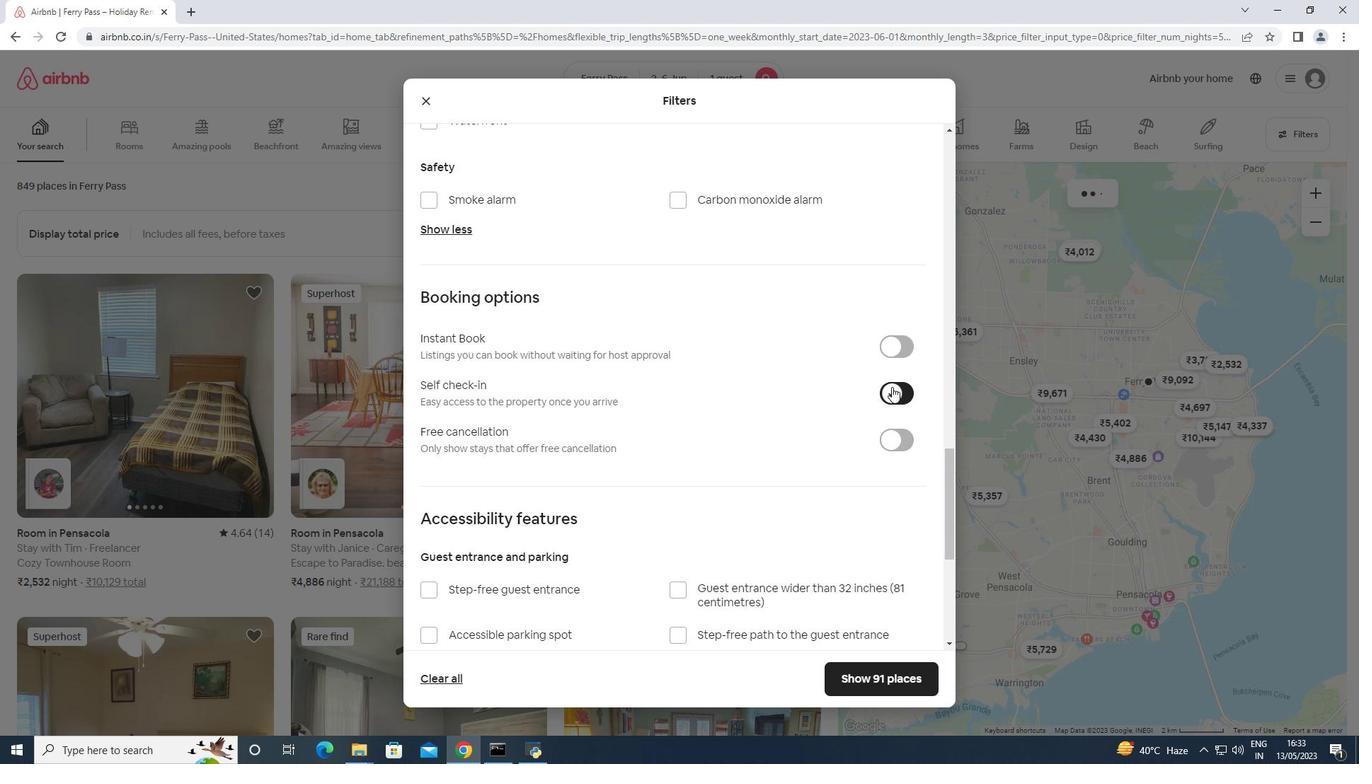 
Action: Mouse scrolled (891, 386) with delta (0, 0)
Screenshot: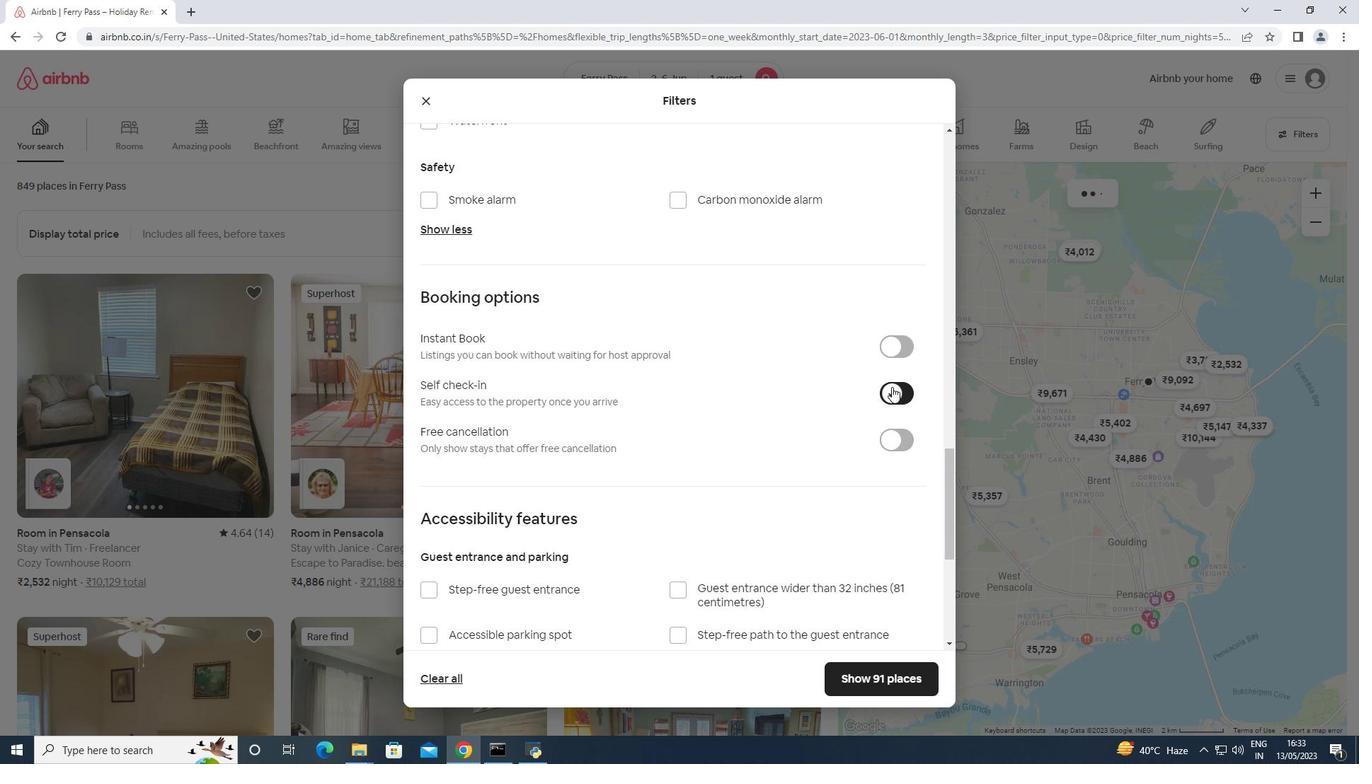 
Action: Mouse scrolled (891, 386) with delta (0, 0)
Screenshot: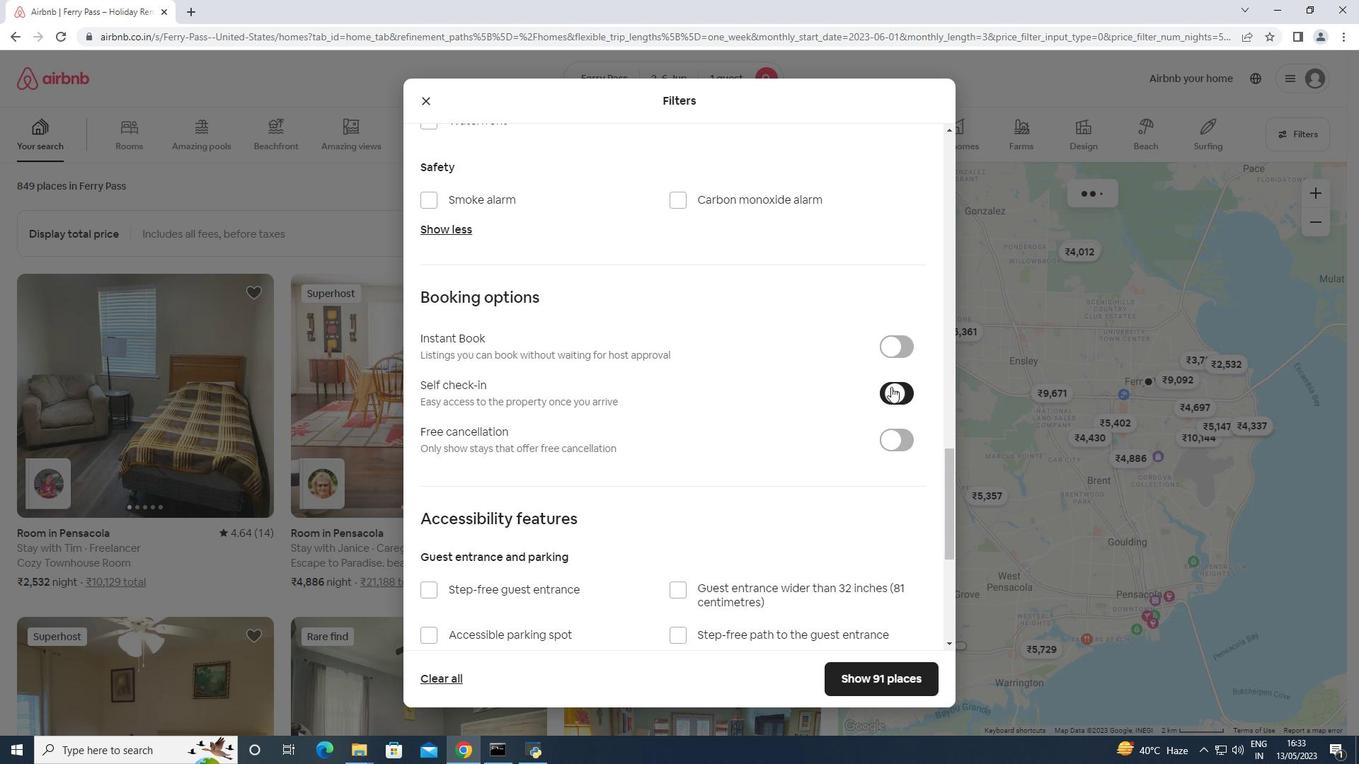 
Action: Mouse scrolled (891, 386) with delta (0, 0)
Screenshot: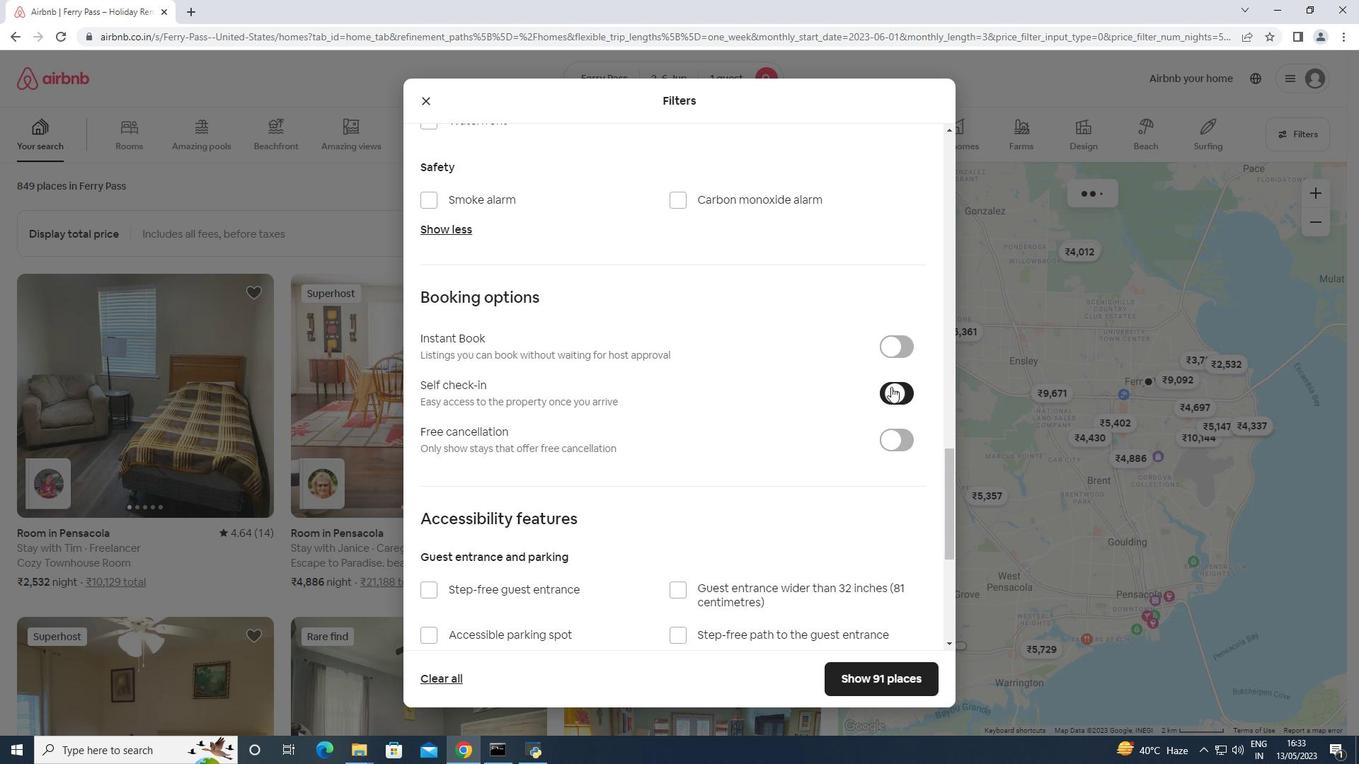 
Action: Mouse scrolled (891, 386) with delta (0, 0)
Screenshot: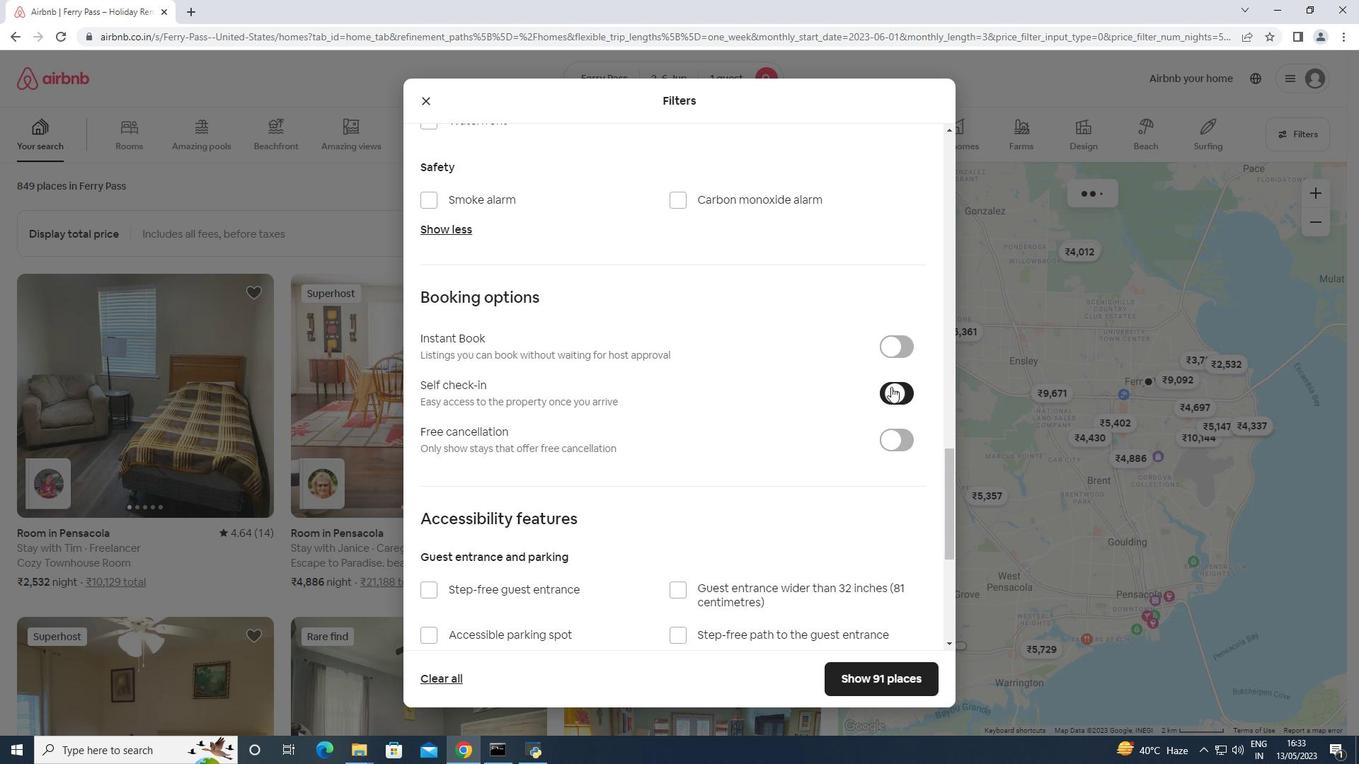 
Action: Mouse moved to (477, 557)
Screenshot: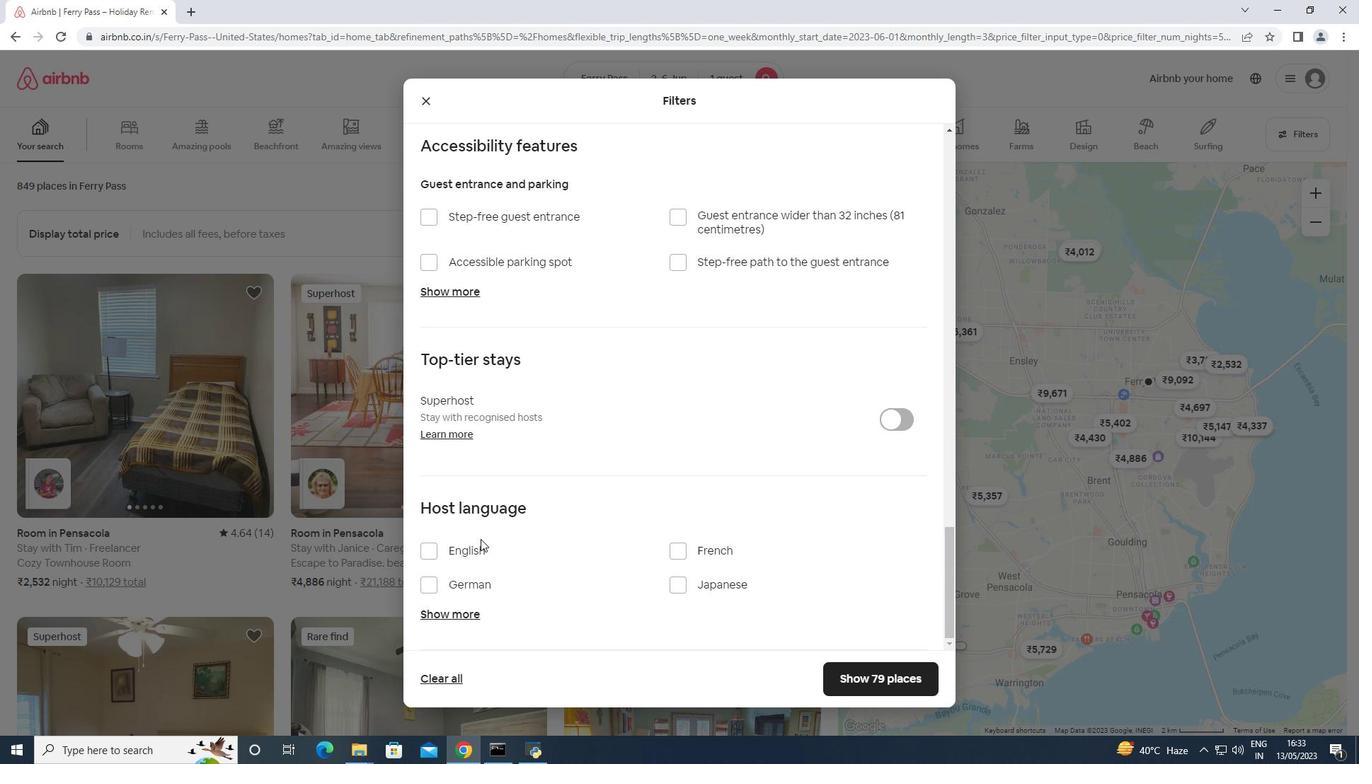 
Action: Mouse pressed left at (477, 557)
Screenshot: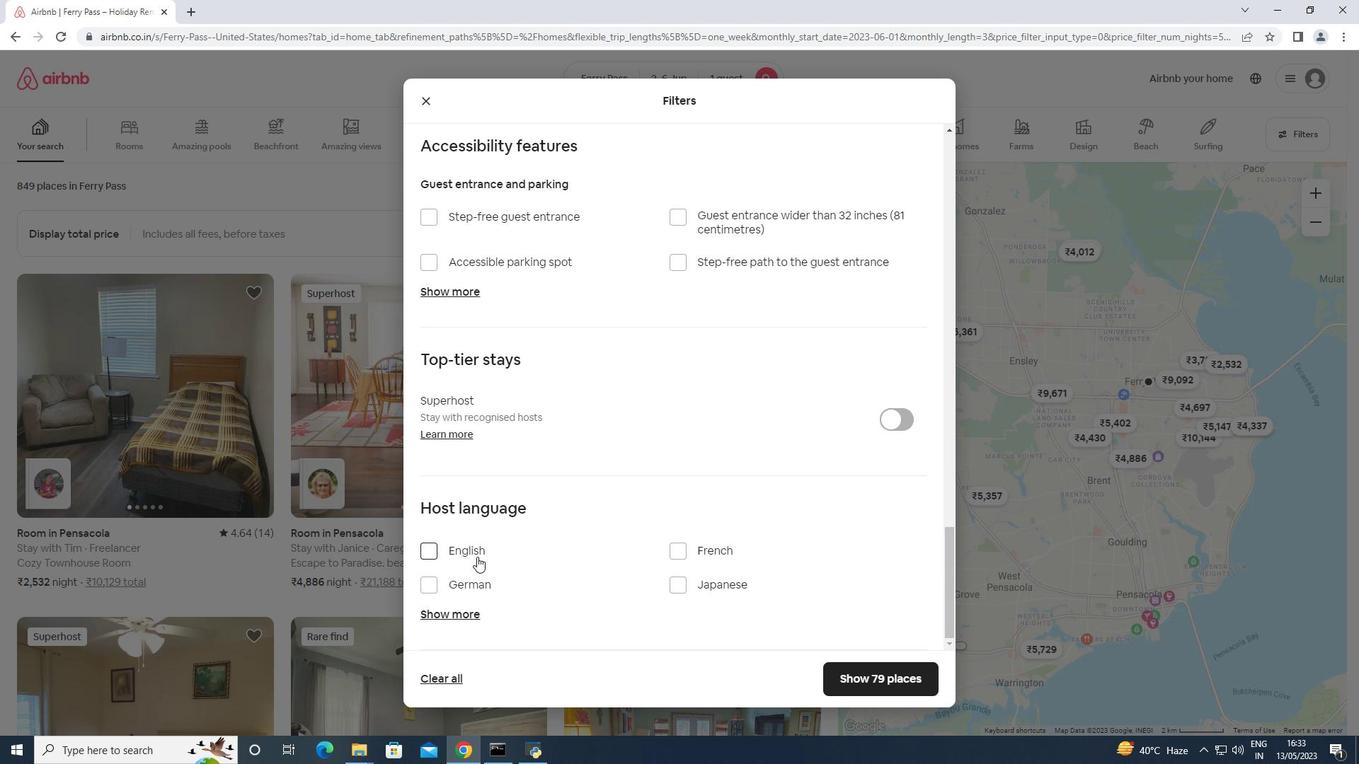
Action: Mouse moved to (850, 673)
Screenshot: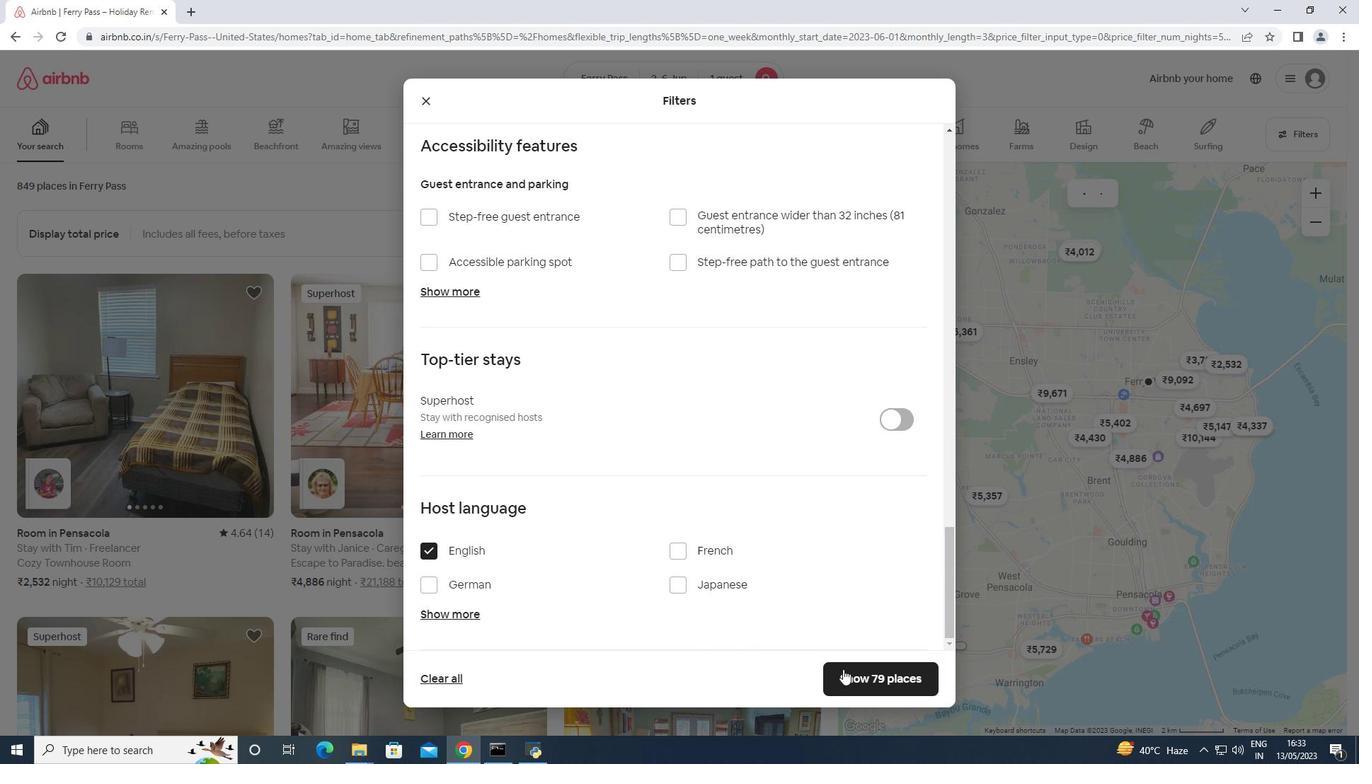 
Action: Mouse pressed left at (850, 673)
Screenshot: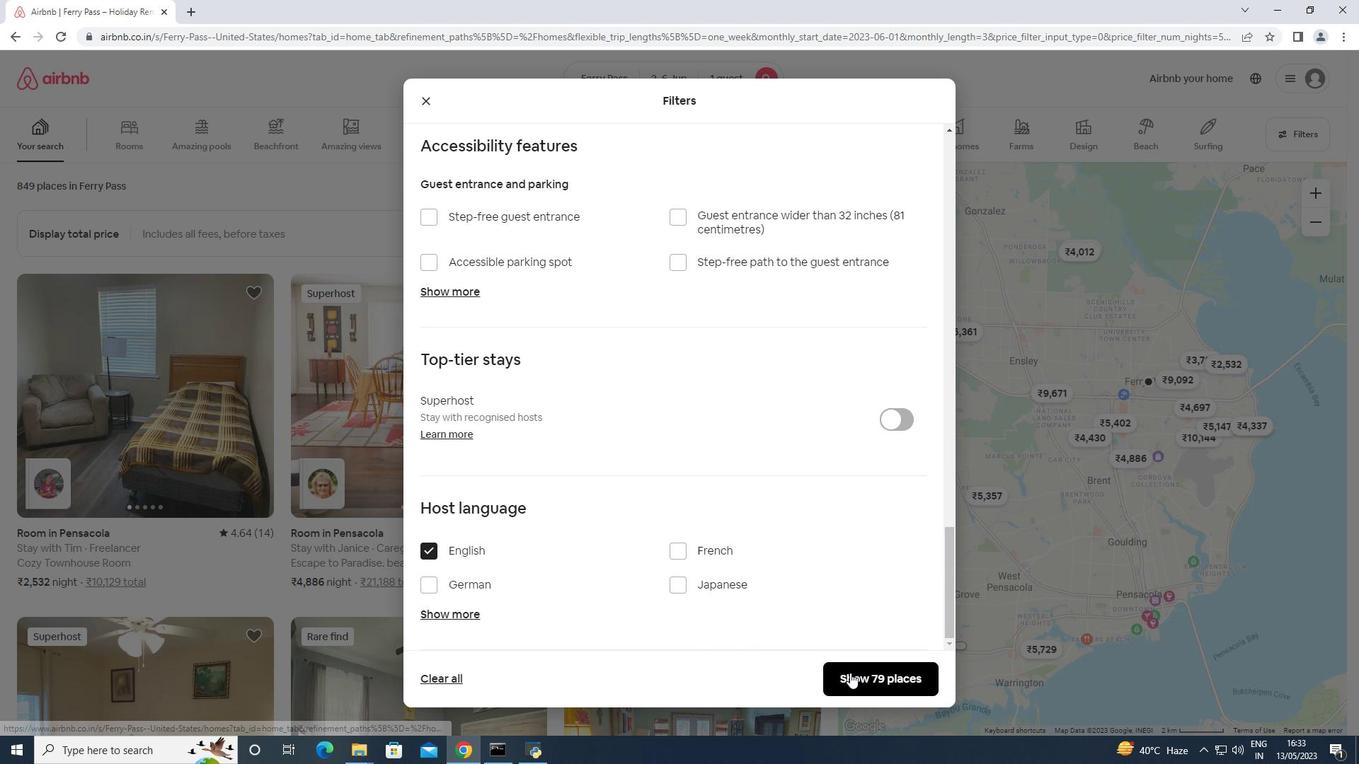 
Action: Mouse moved to (781, 454)
Screenshot: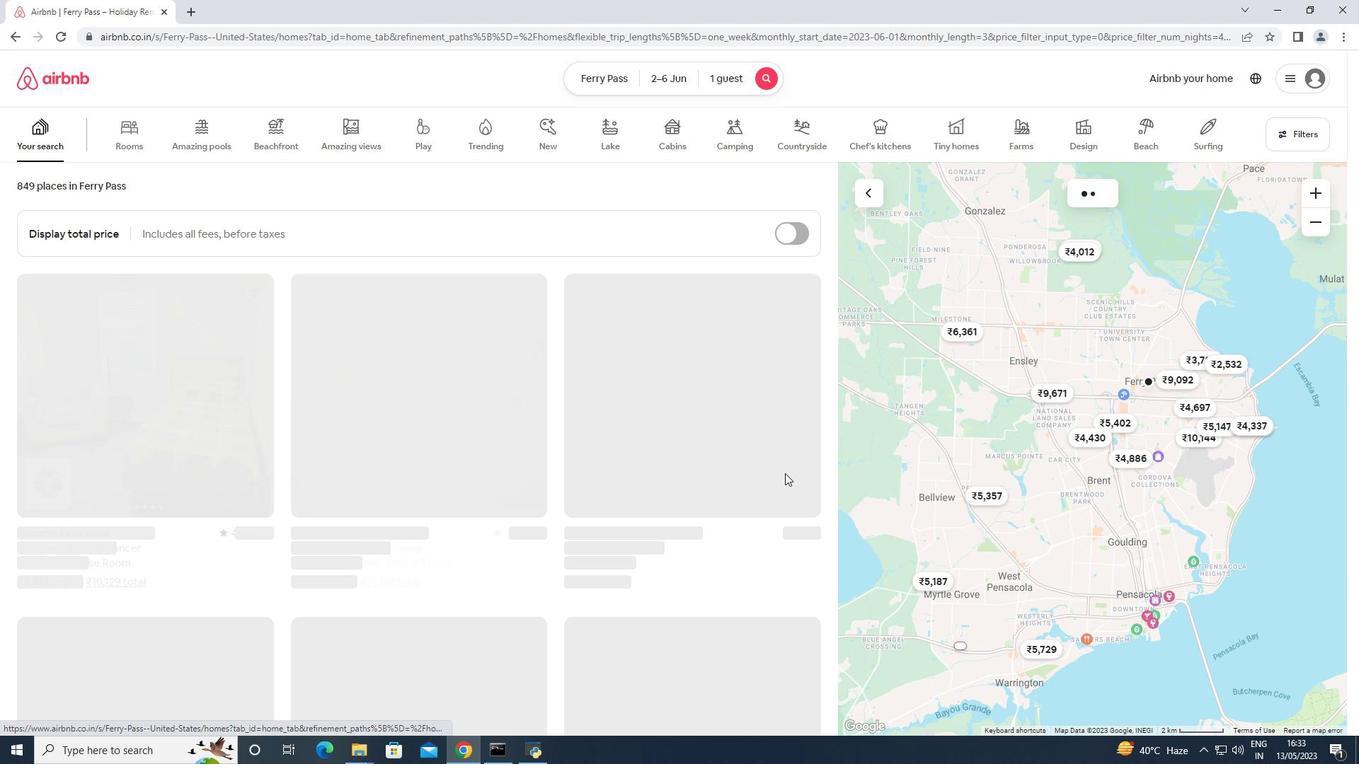 
Action: Mouse scrolled (781, 453) with delta (0, 0)
Screenshot: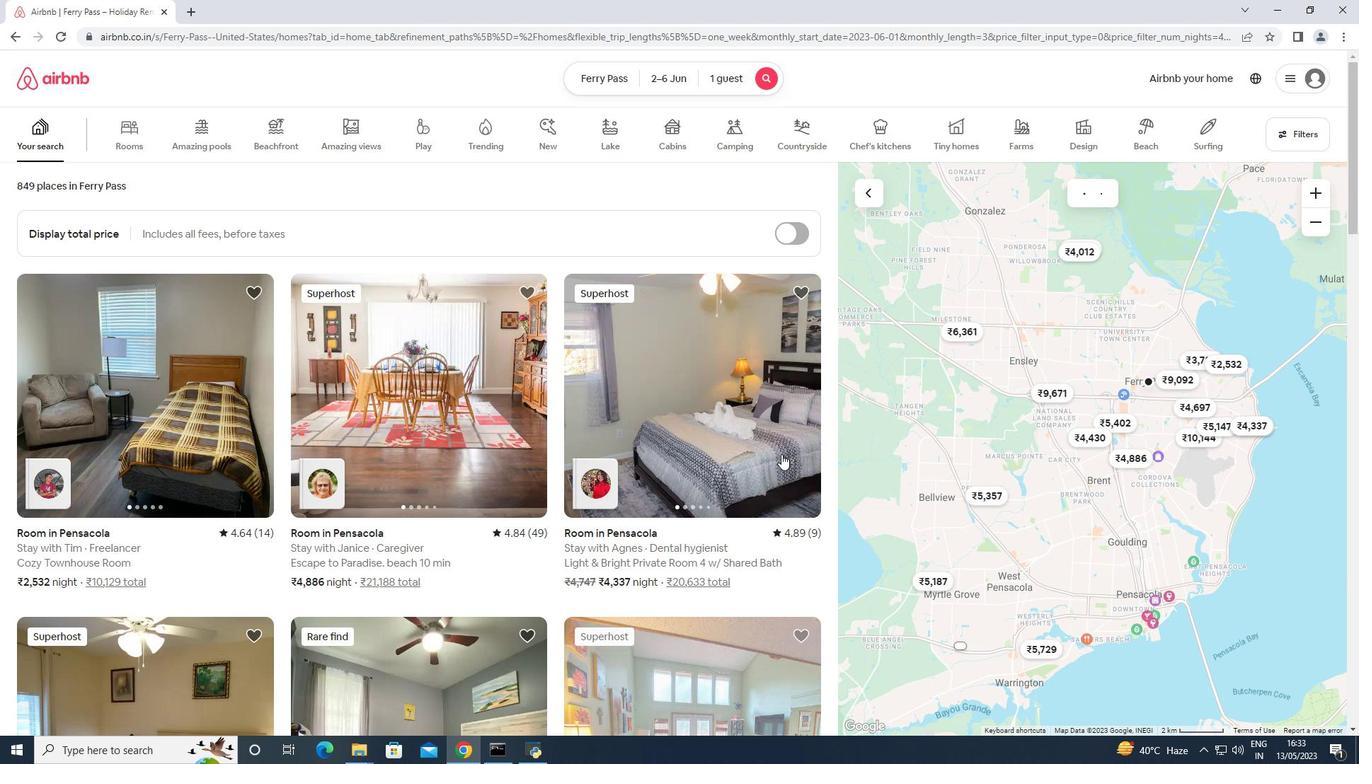 
Action: Mouse moved to (780, 455)
Screenshot: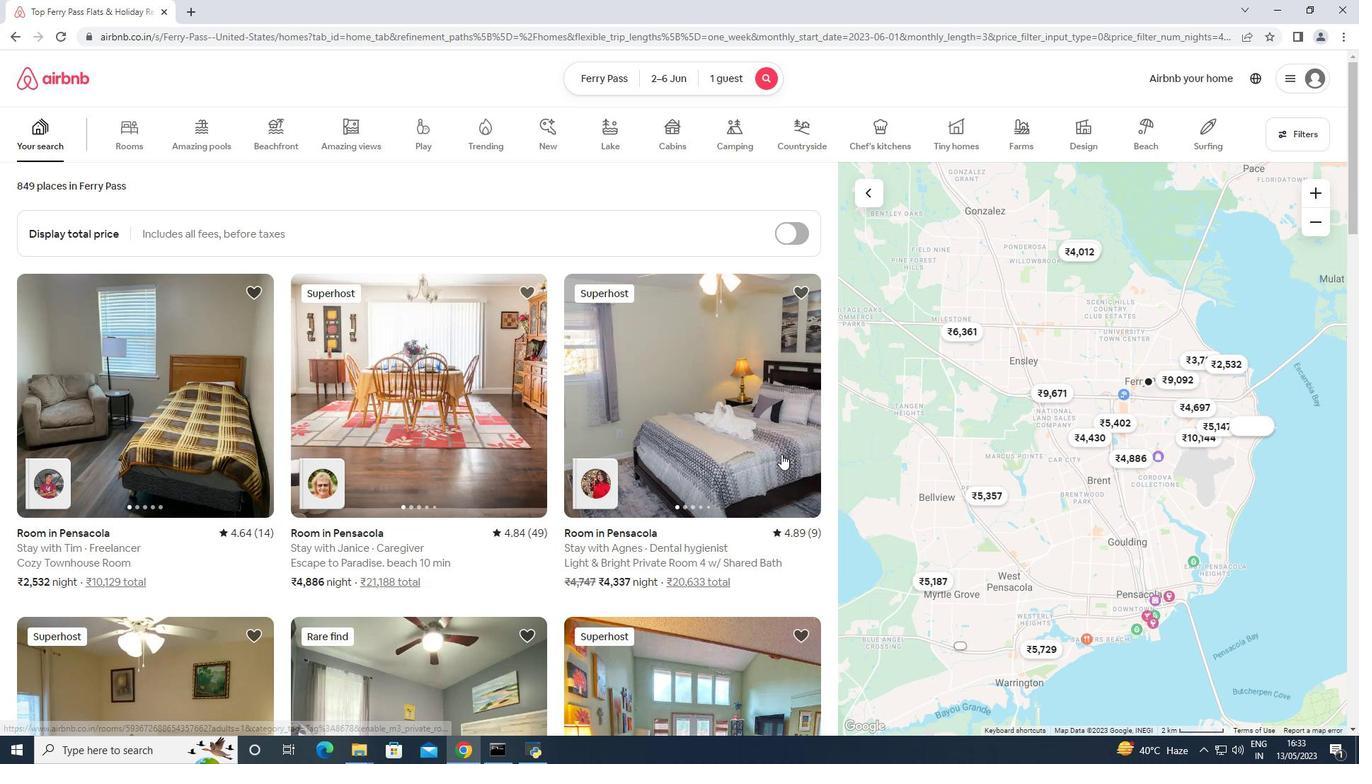 
Action: Mouse scrolled (781, 453) with delta (0, 0)
Screenshot: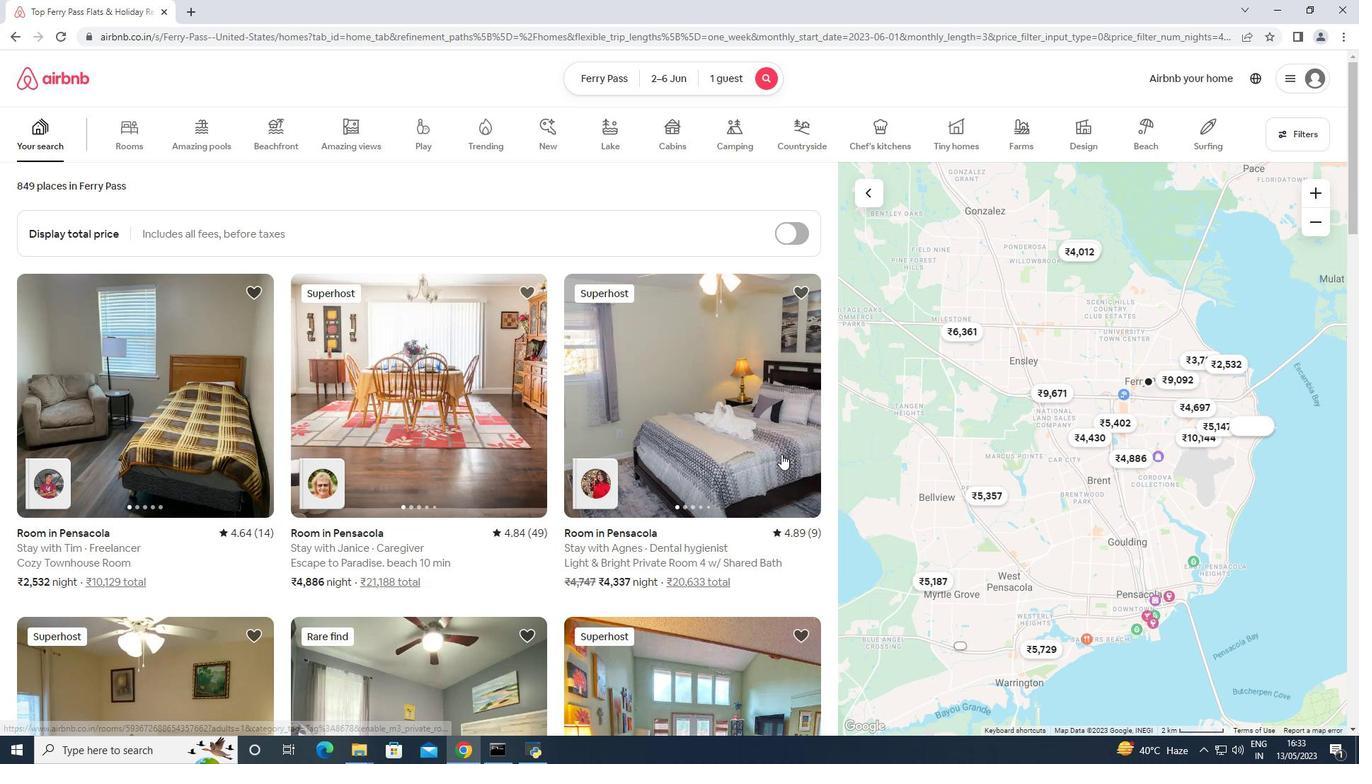 
Action: Mouse moved to (779, 456)
Screenshot: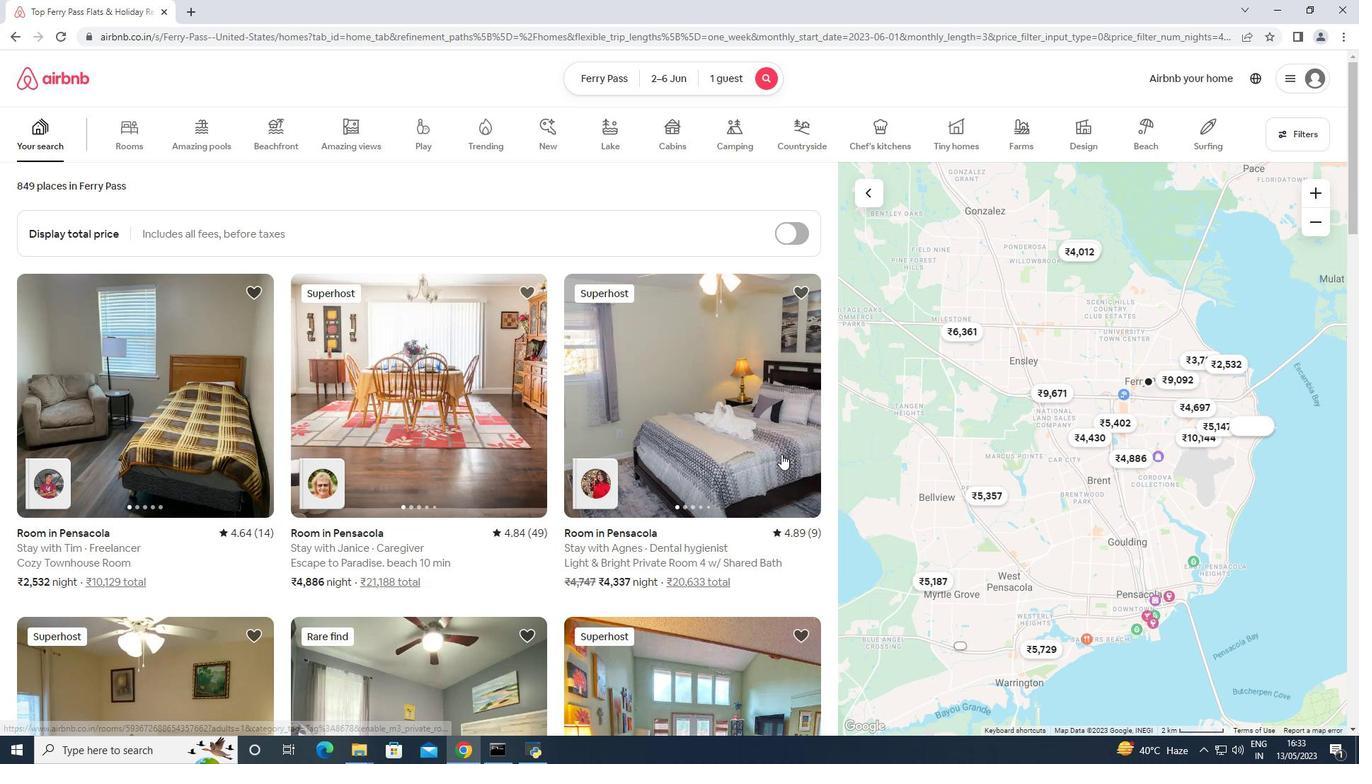 
Action: Mouse scrolled (779, 455) with delta (0, 0)
Screenshot: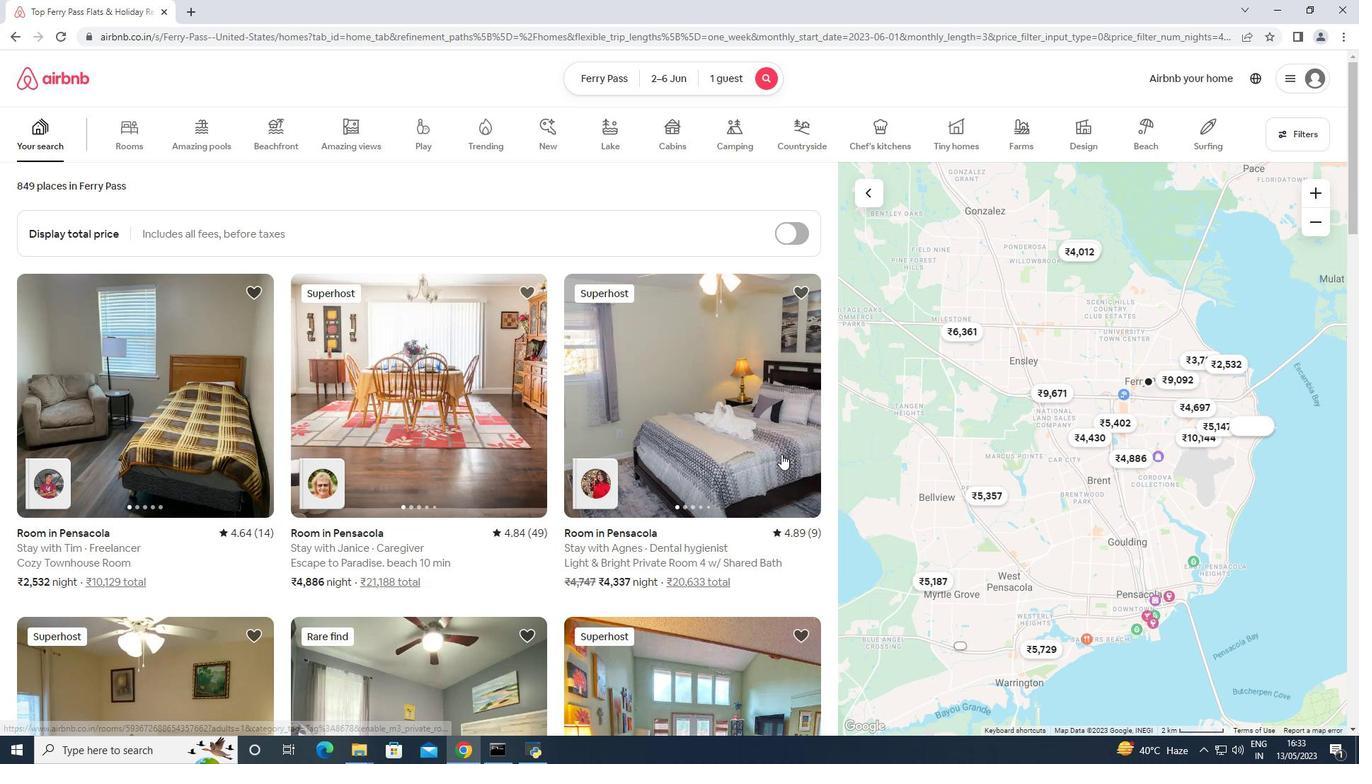 
Action: Mouse moved to (778, 456)
Screenshot: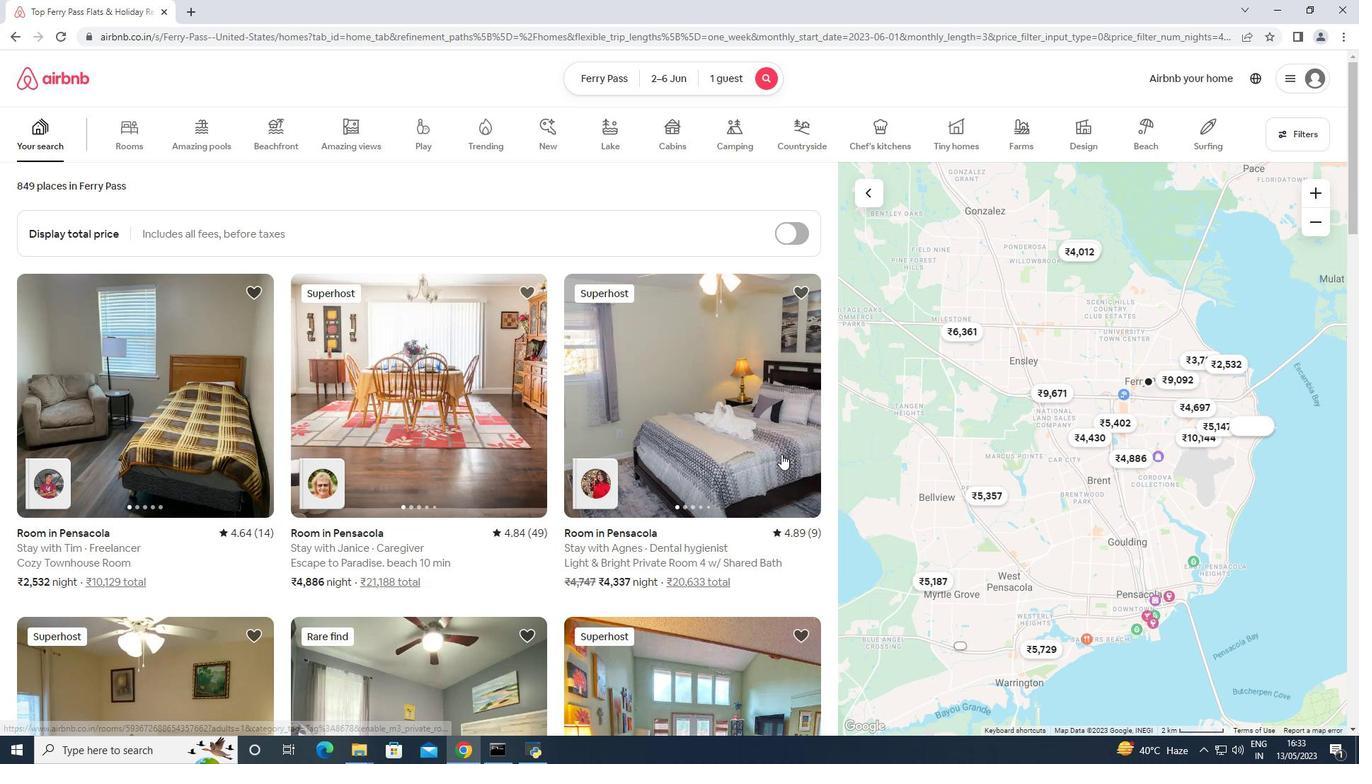 
Action: Mouse scrolled (778, 456) with delta (0, 0)
Screenshot: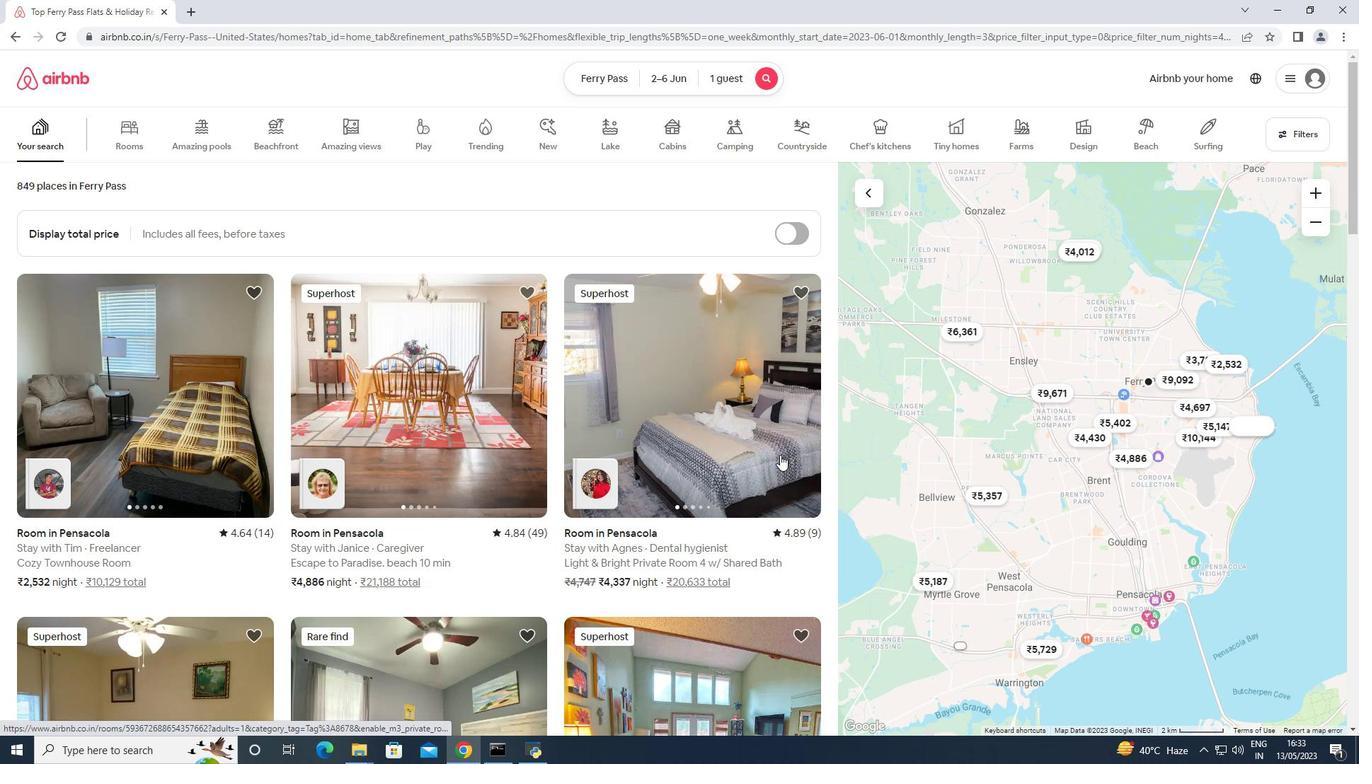 
Action: Mouse moved to (778, 456)
Screenshot: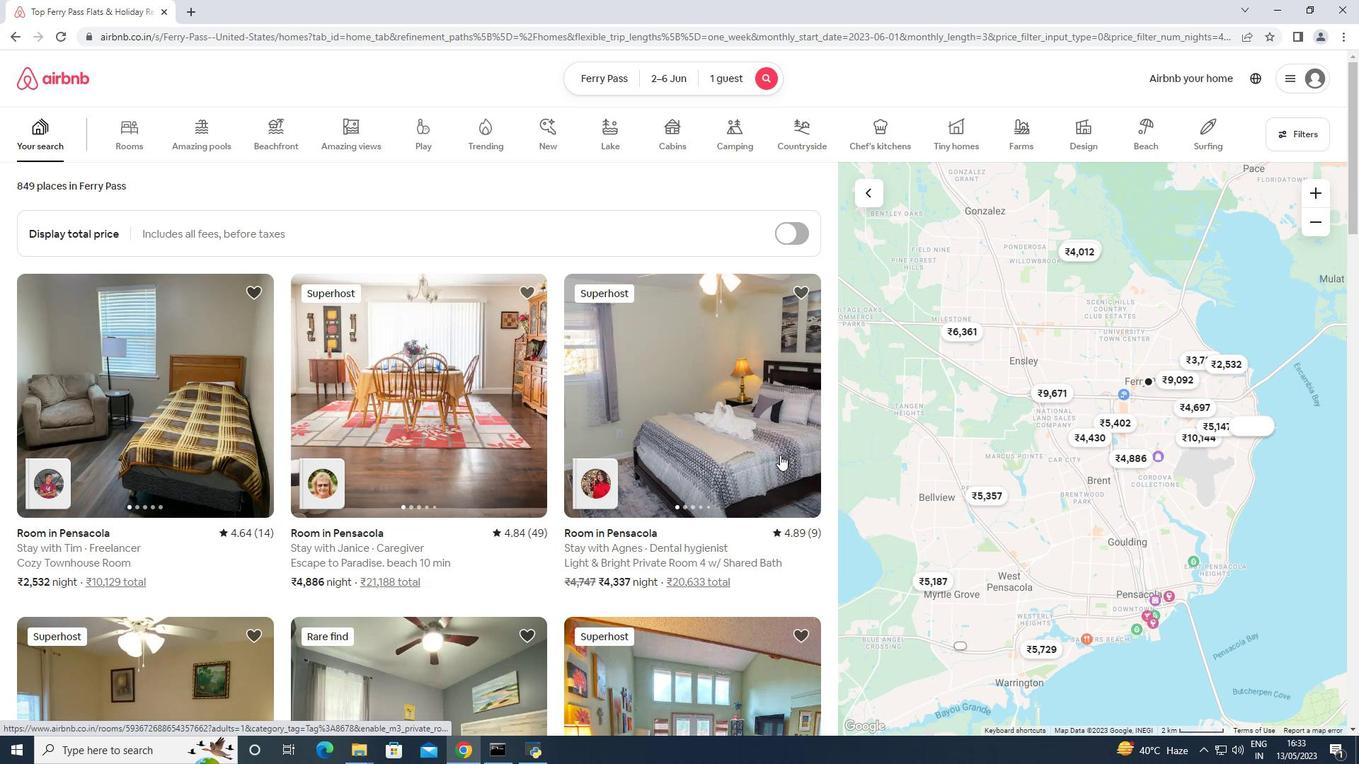 
Action: Mouse scrolled (778, 456) with delta (0, 0)
Screenshot: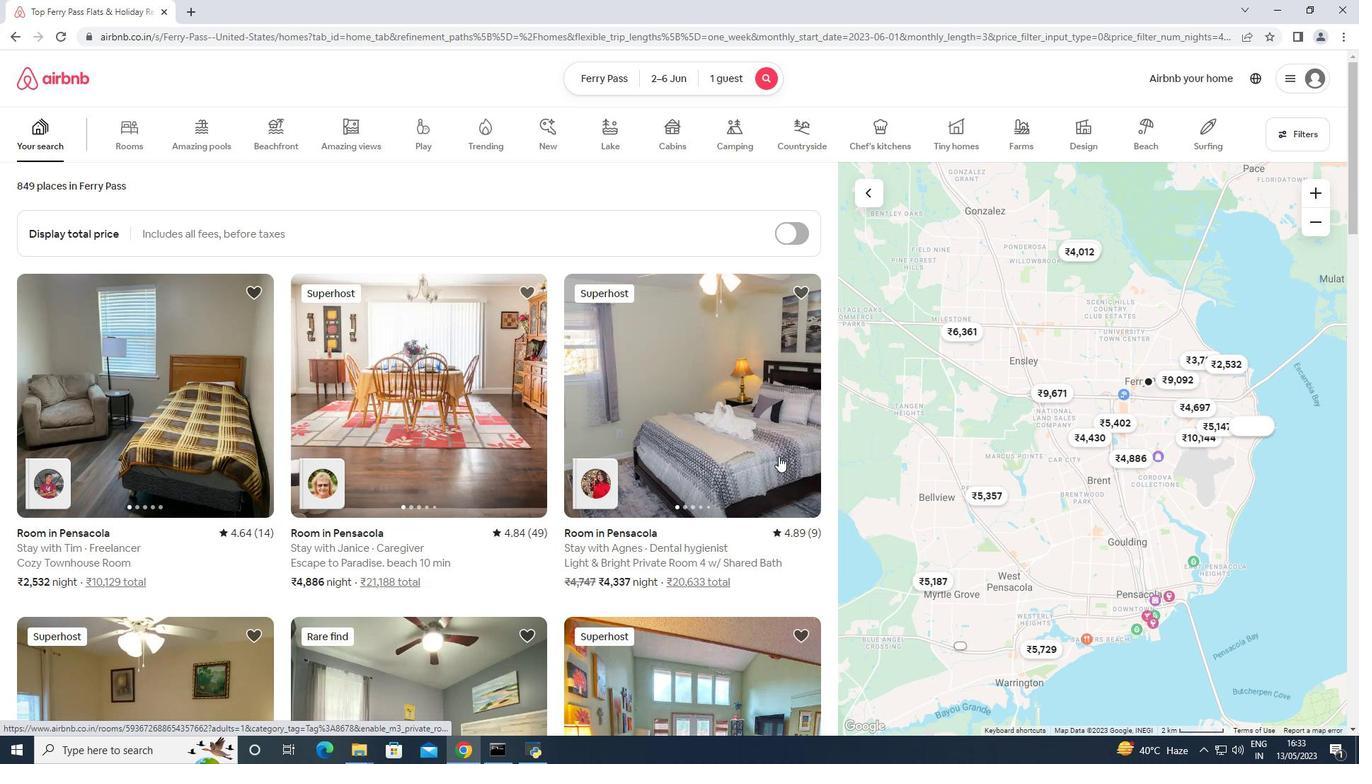
Action: Mouse moved to (777, 457)
Screenshot: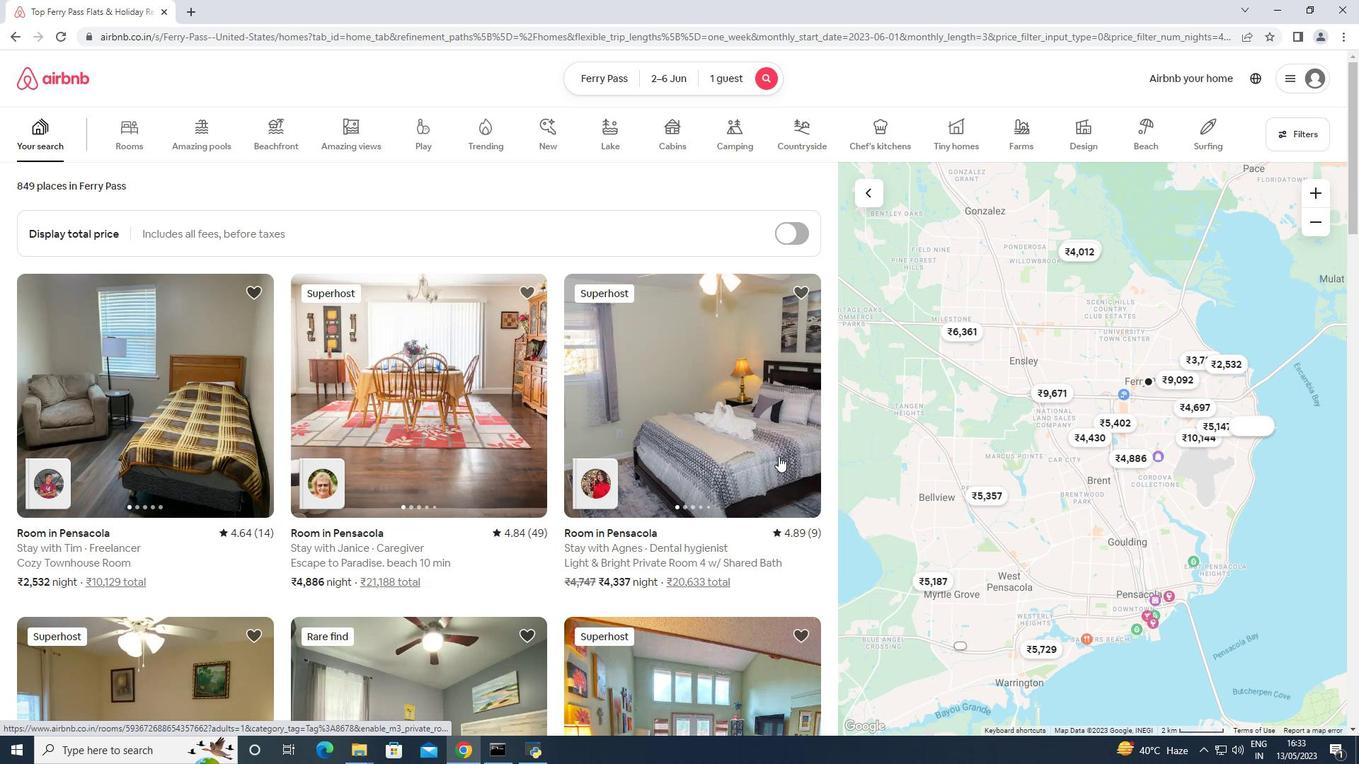 
Action: Mouse scrolled (777, 456) with delta (0, 0)
Screenshot: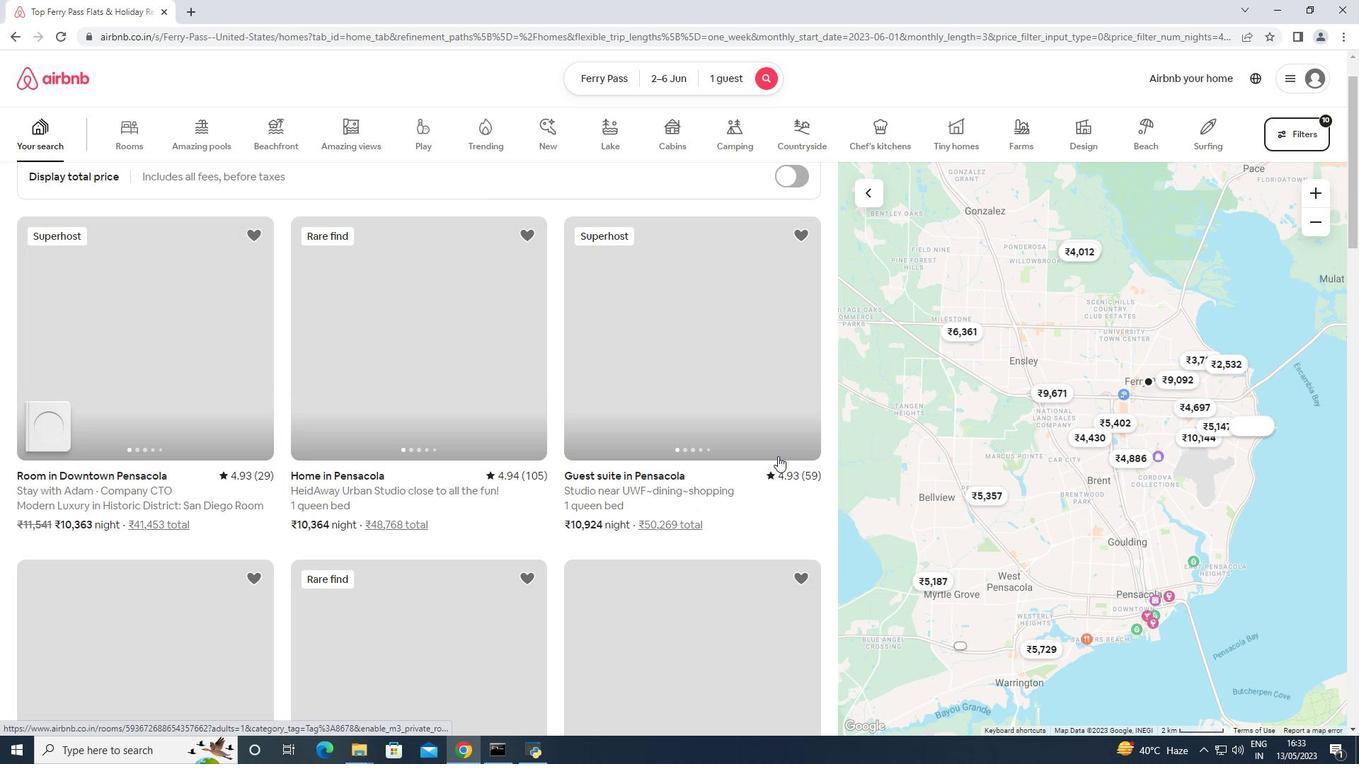 
Action: Mouse moved to (776, 457)
Screenshot: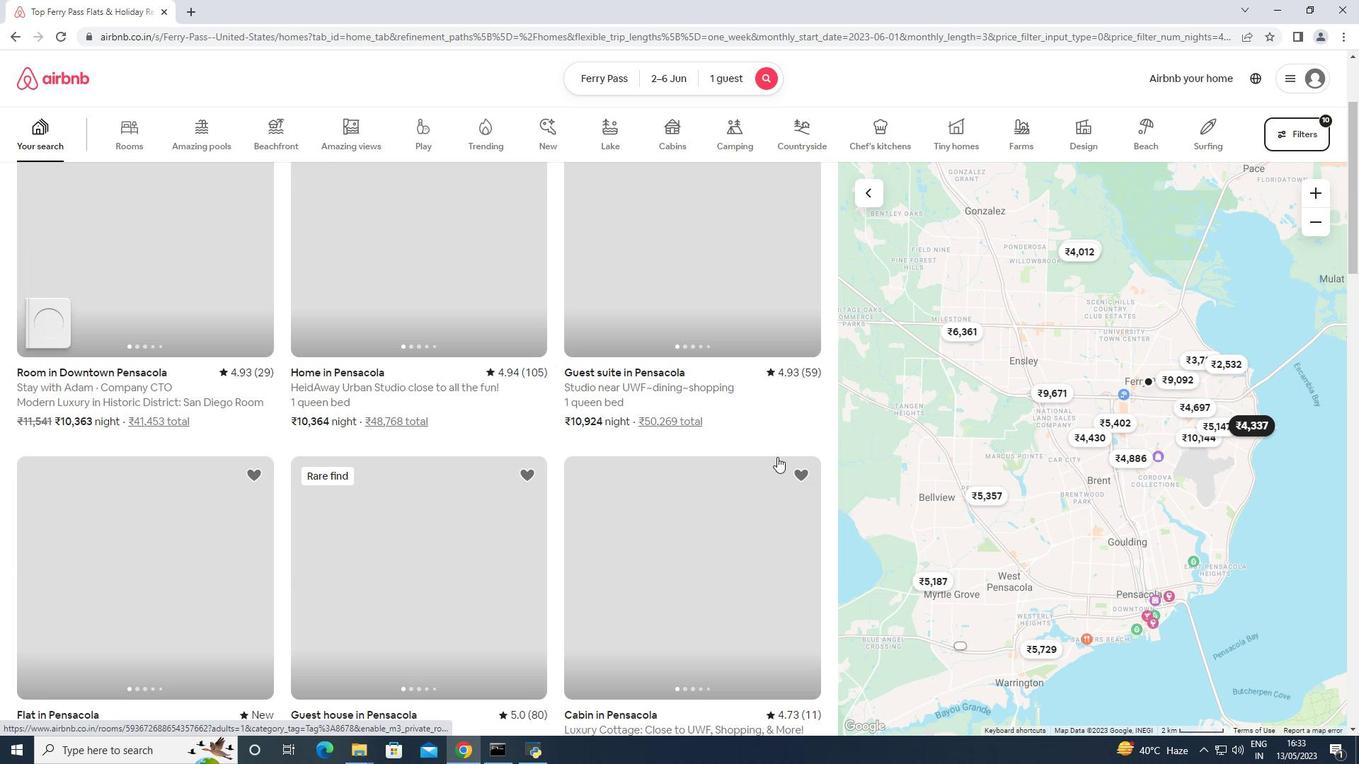 
Action: Mouse scrolled (776, 458) with delta (0, 0)
Screenshot: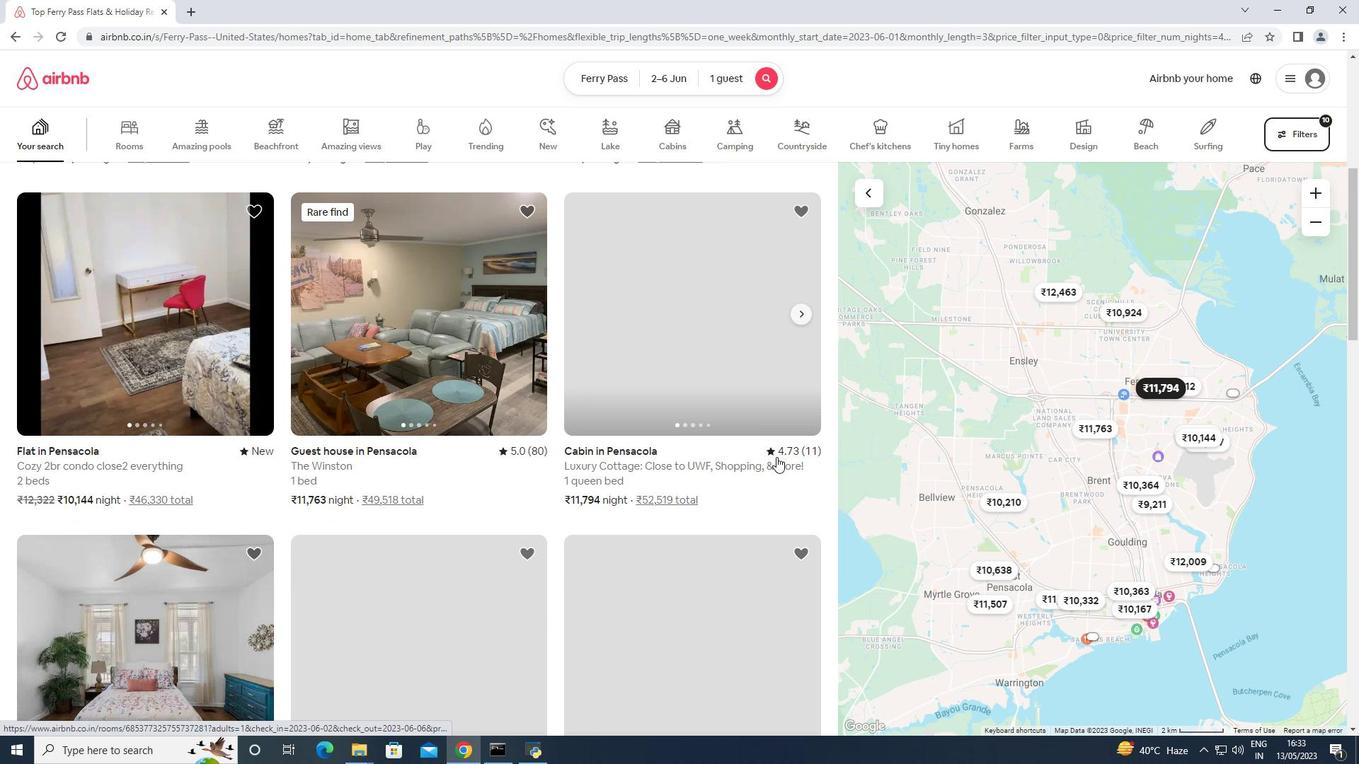 
Action: Mouse scrolled (776, 458) with delta (0, 0)
Screenshot: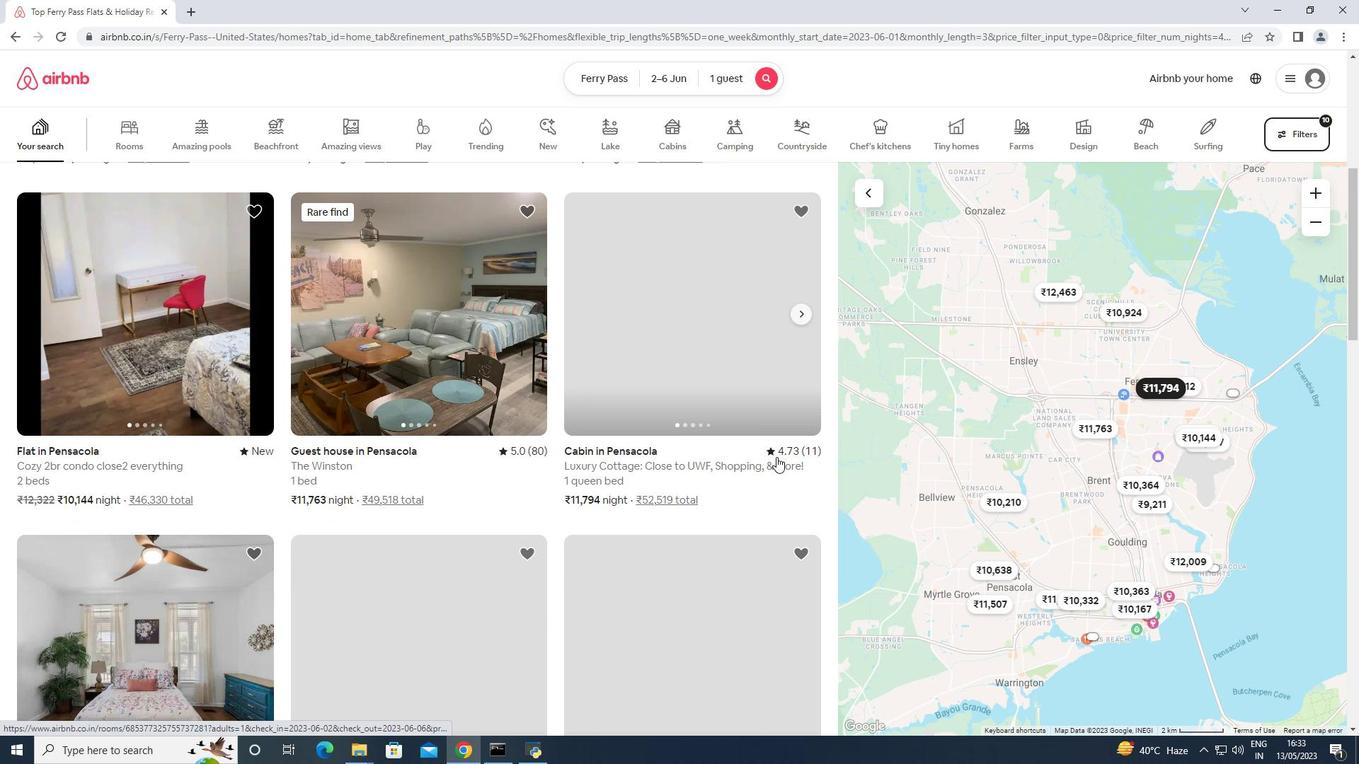 
Action: Mouse scrolled (776, 458) with delta (0, 0)
Screenshot: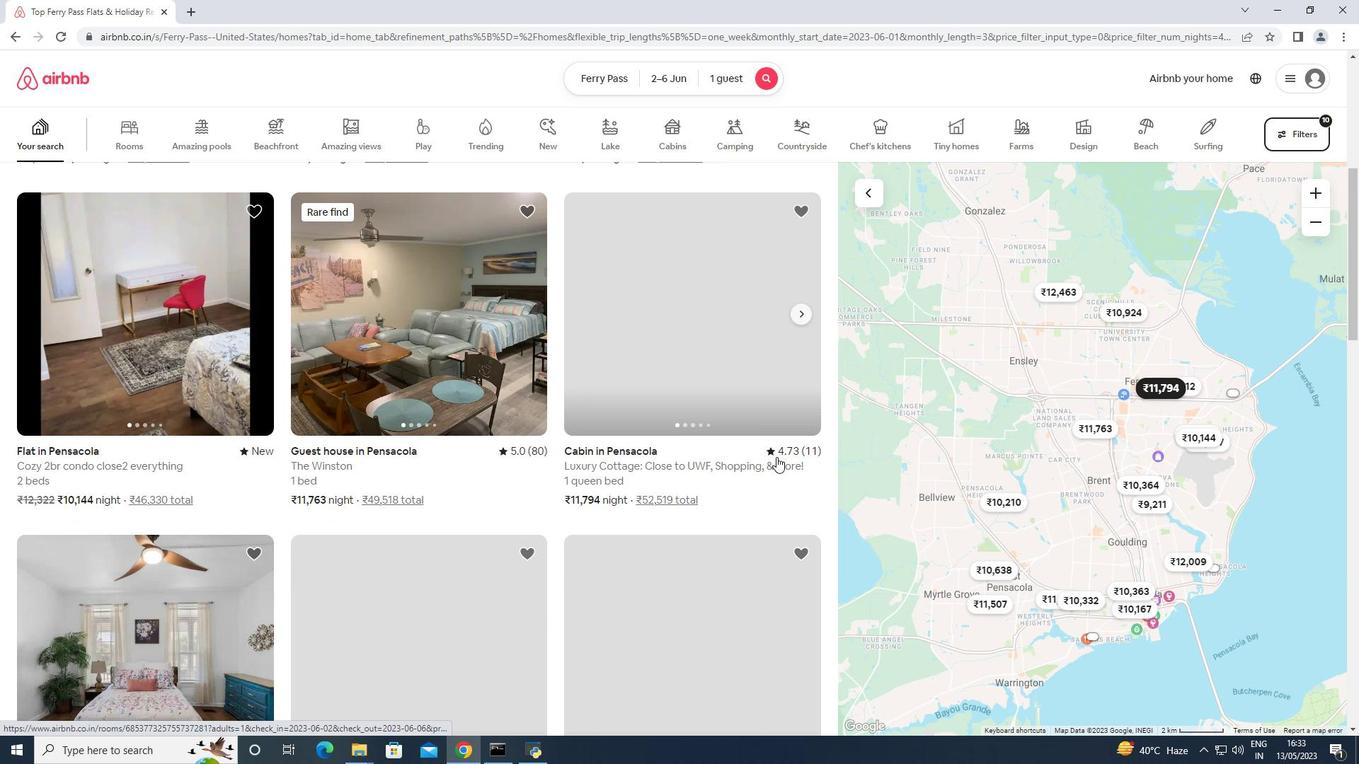 
Action: Mouse scrolled (776, 458) with delta (0, 0)
Screenshot: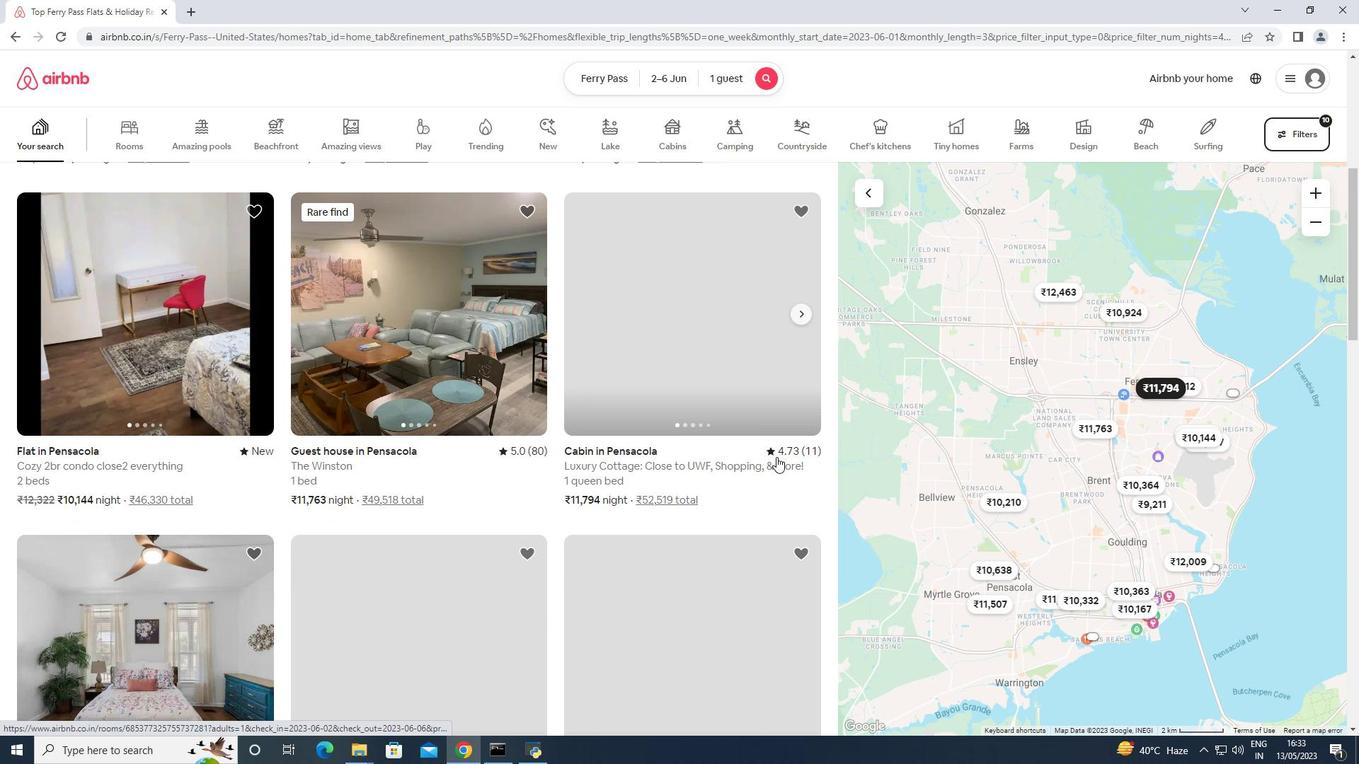 
Action: Mouse scrolled (776, 458) with delta (0, 0)
Screenshot: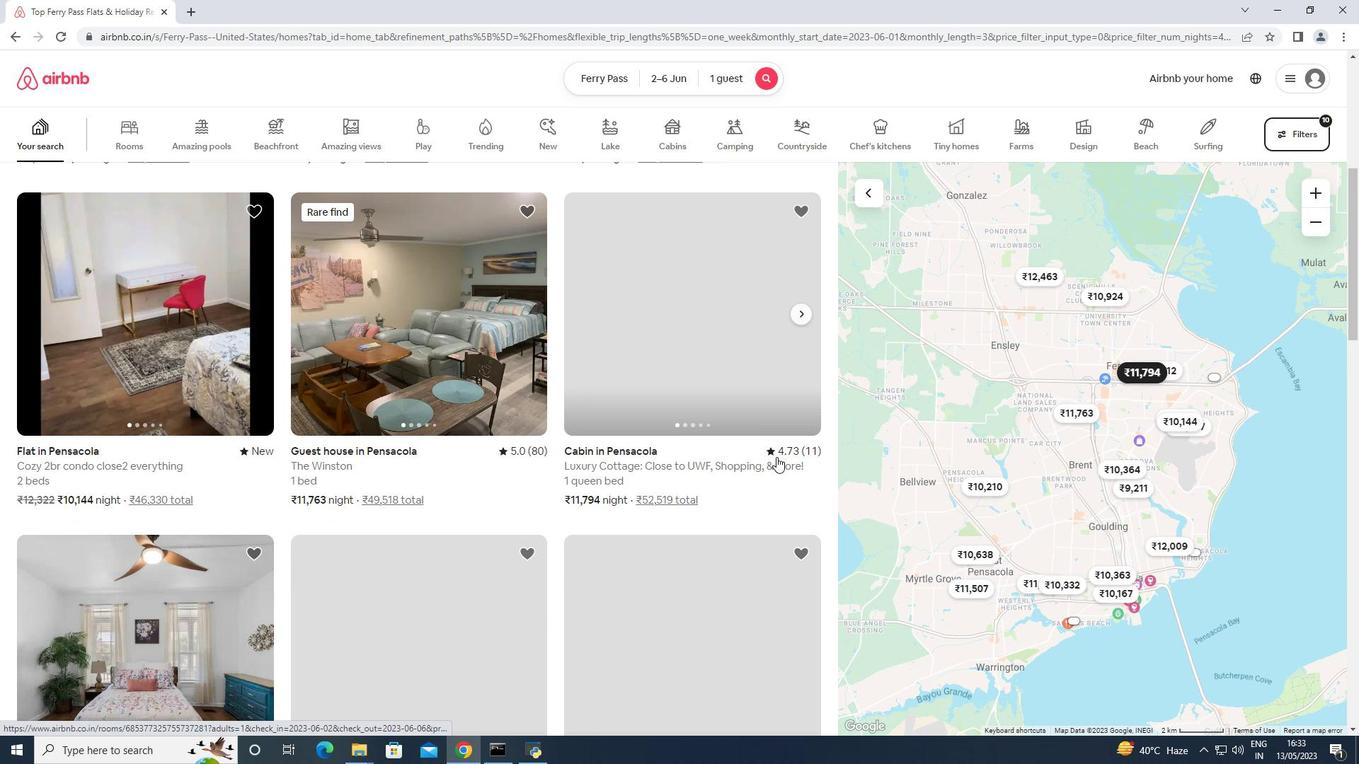 
